 Task: Look for space in Lleida, Spain from 12th July, 2023 to 16th July, 2023 for 8 adults in price range Rs.10000 to Rs.16000. Place can be private room with 8 bedrooms having 8 beds and 8 bathrooms. Property type can be house, flat, guest house, hotel. Amenities needed are: wifi, TV, free parkinig on premises, gym, breakfast. Booking option can be shelf check-in. Required host language is English.
Action: Mouse pressed left at (534, 133)
Screenshot: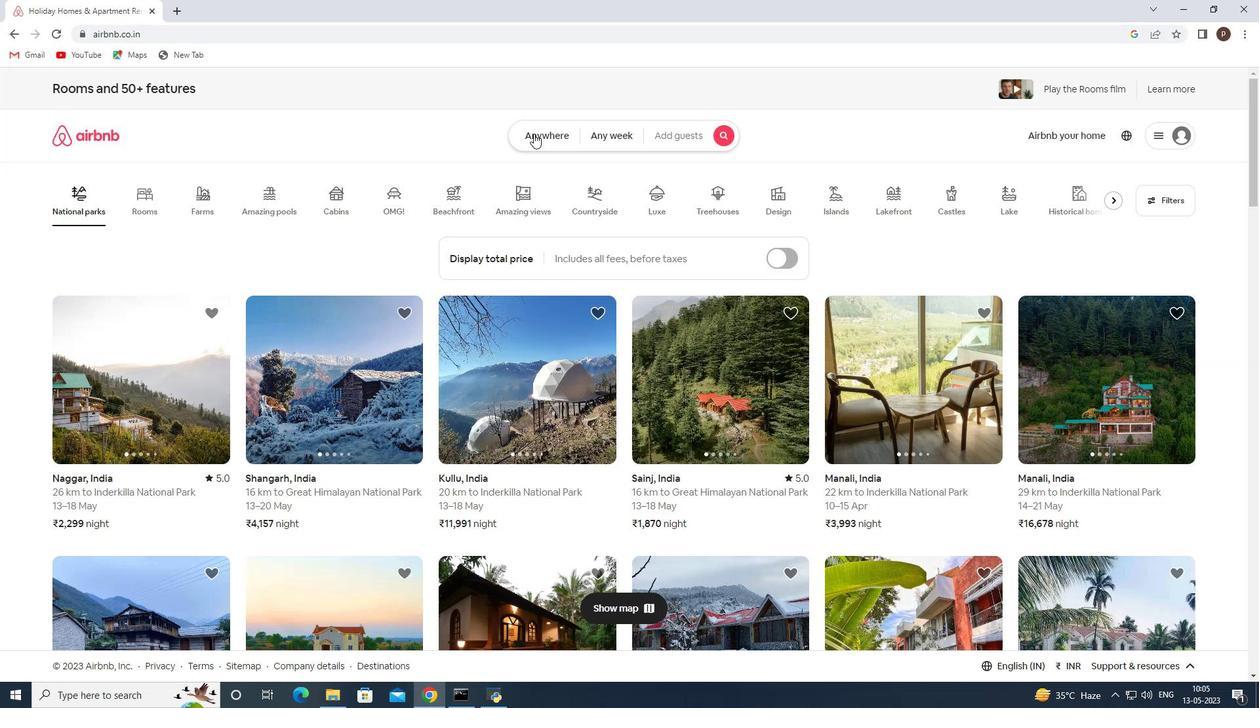 
Action: Mouse moved to (375, 190)
Screenshot: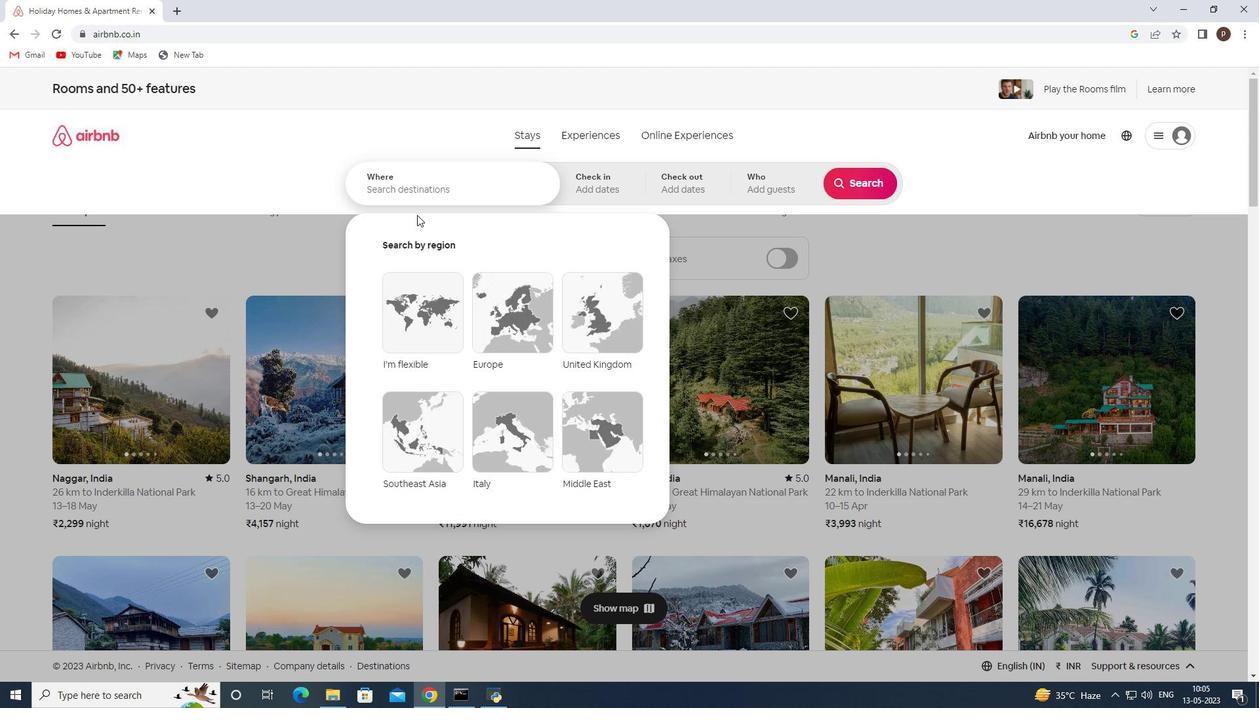
Action: Mouse pressed left at (375, 190)
Screenshot: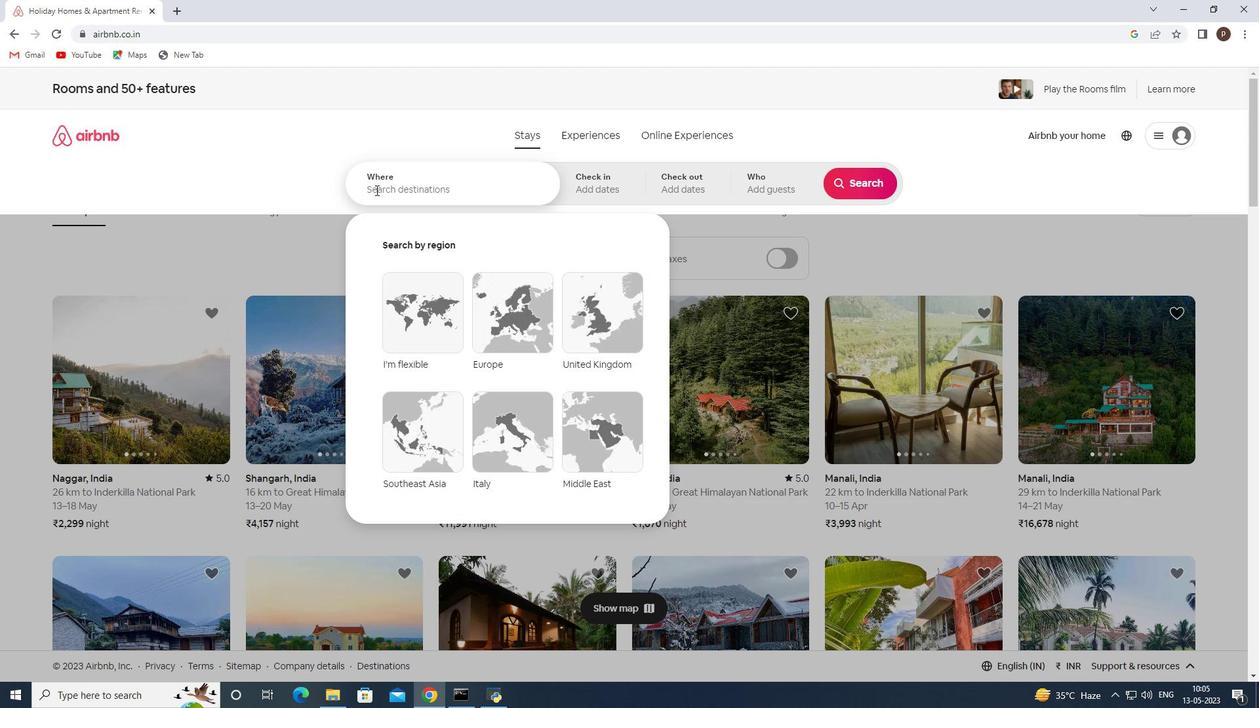 
Action: Key pressed <Key.caps_lock>L<Key.caps_lock>ieida
Screenshot: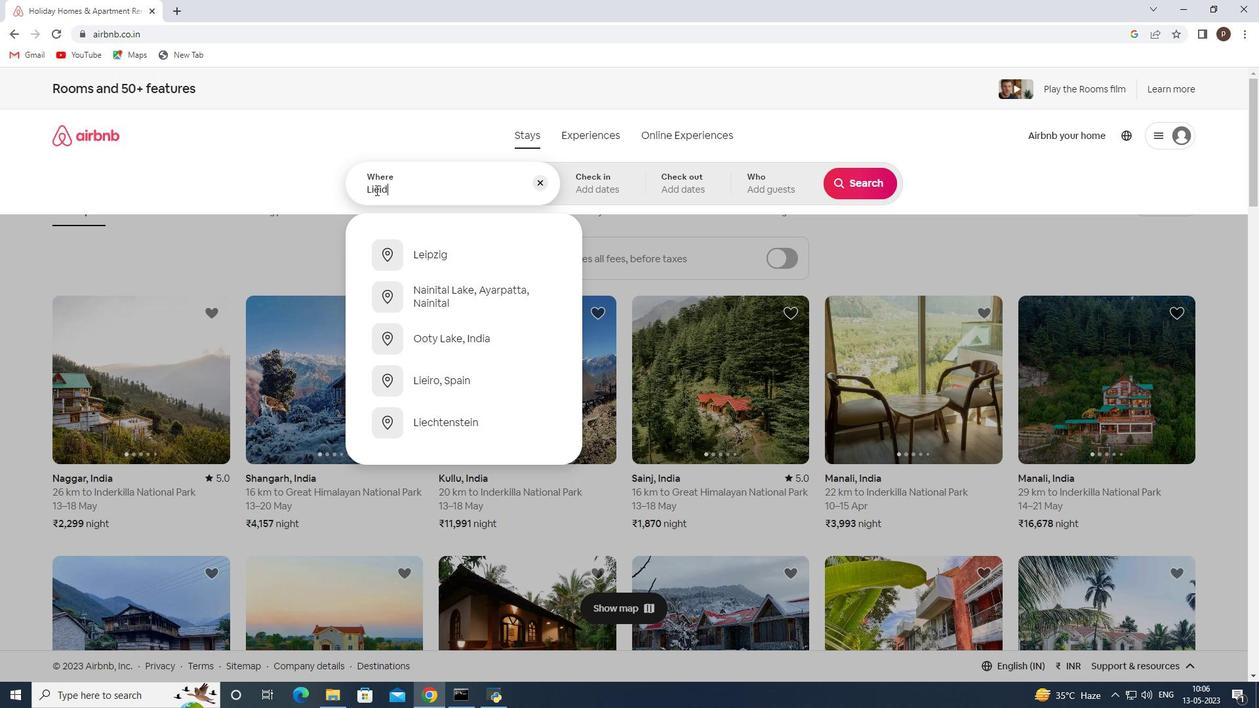 
Action: Mouse moved to (437, 257)
Screenshot: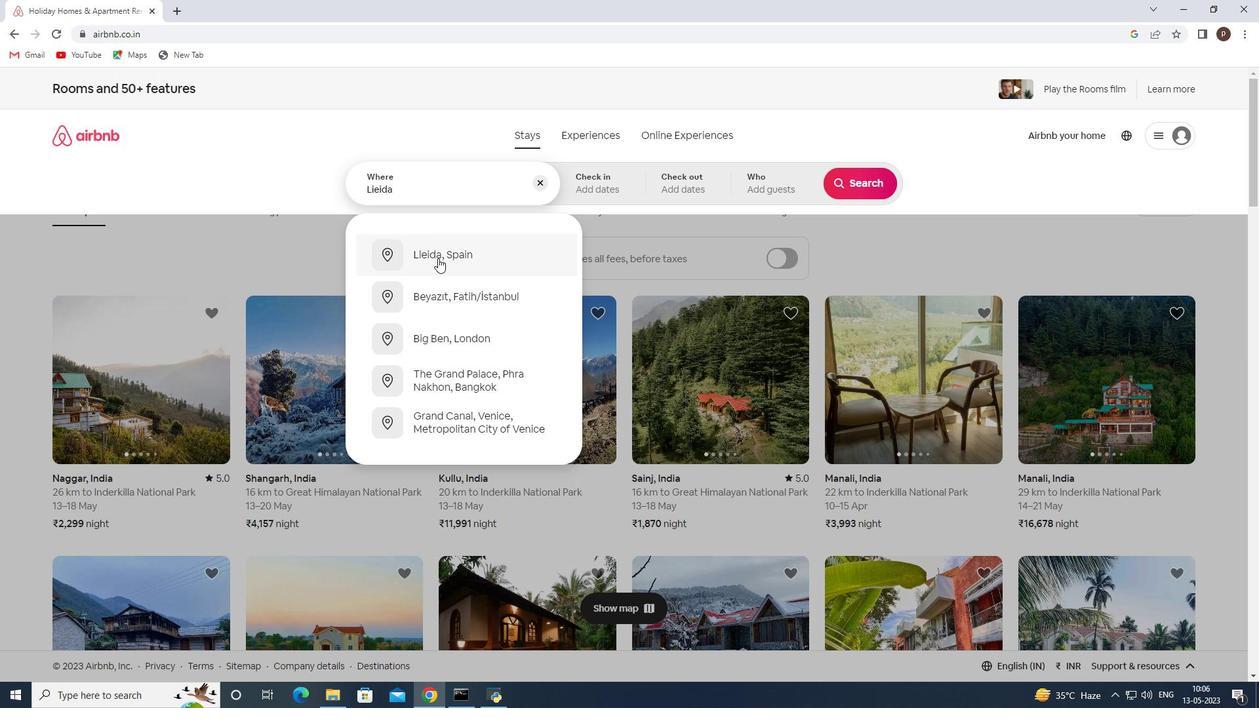 
Action: Mouse pressed left at (437, 257)
Screenshot: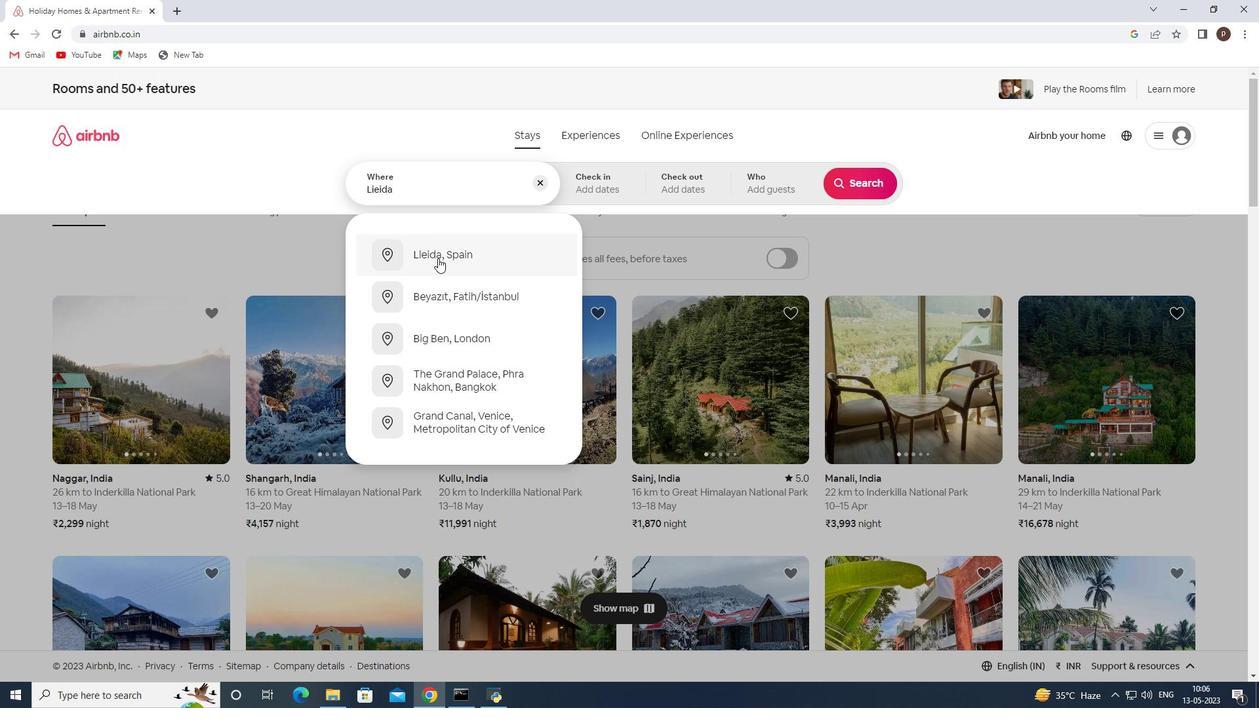 
Action: Mouse moved to (857, 286)
Screenshot: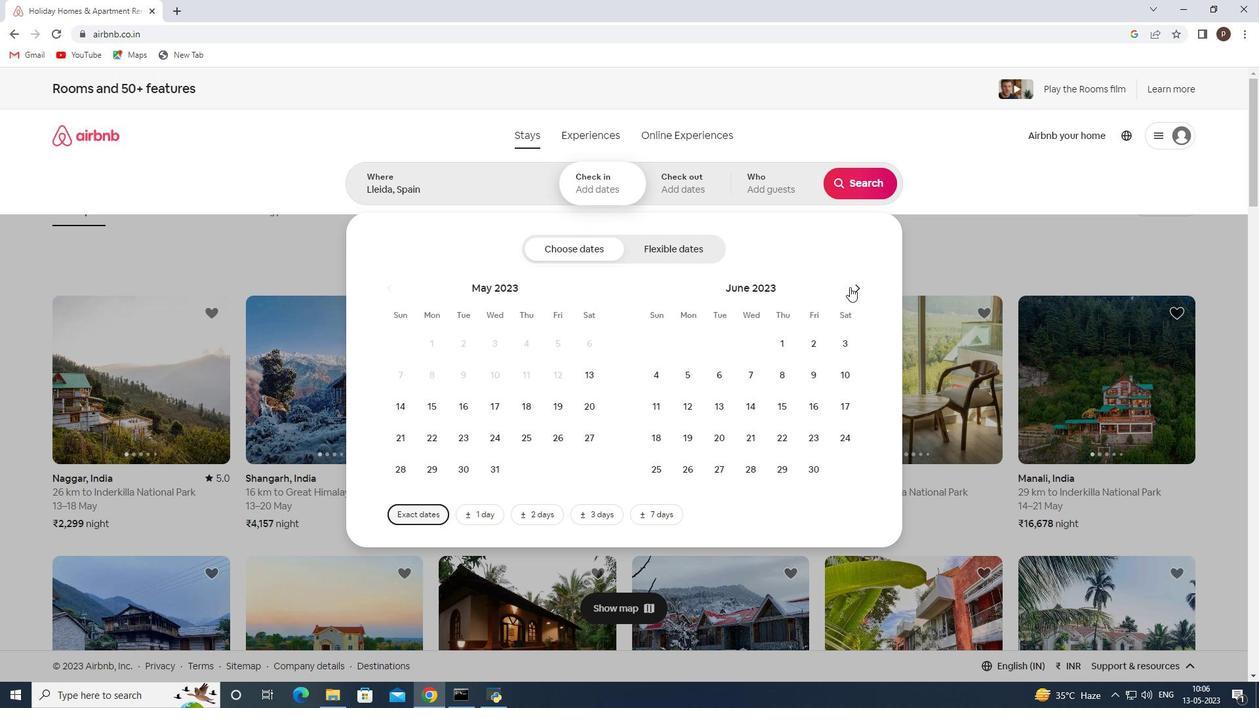 
Action: Mouse pressed left at (857, 286)
Screenshot: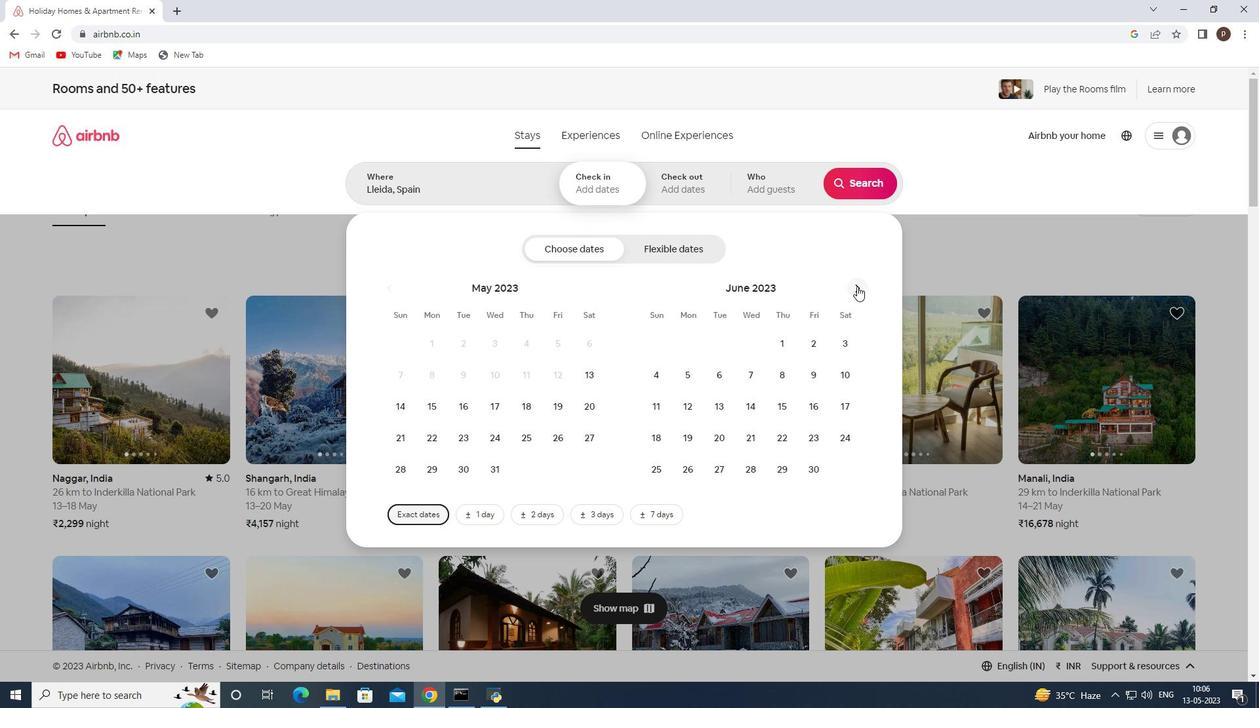 
Action: Mouse moved to (755, 405)
Screenshot: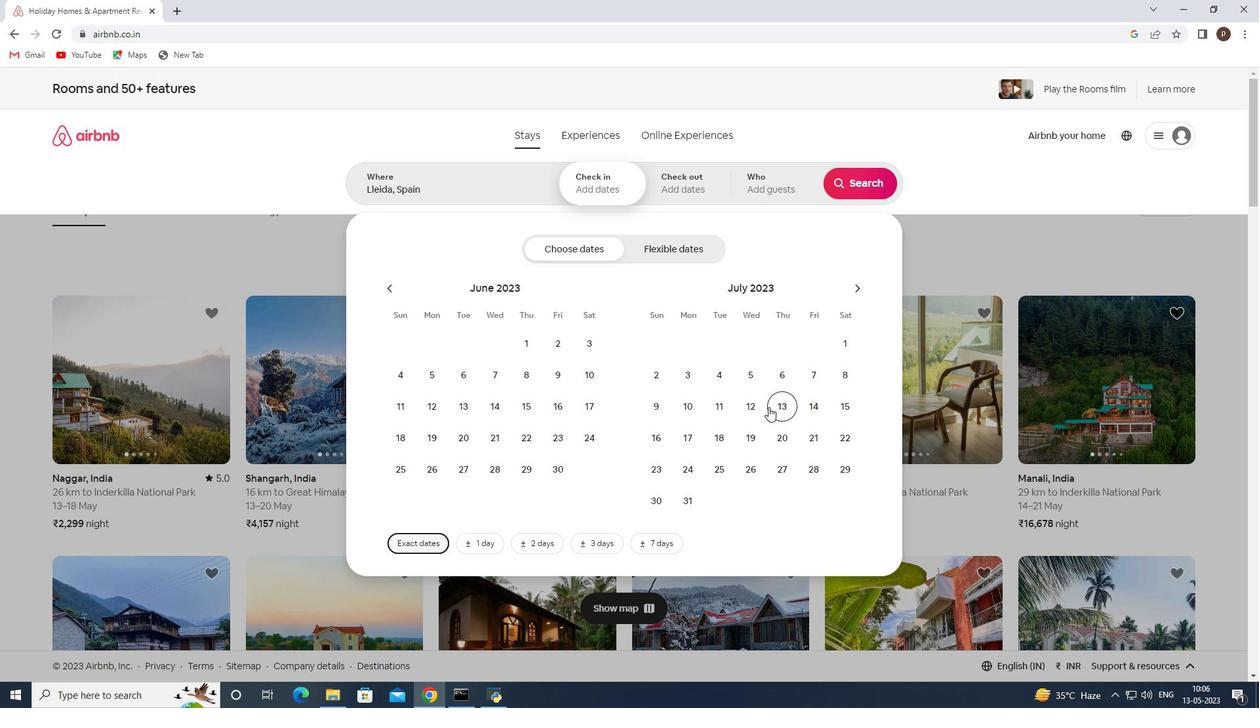 
Action: Mouse pressed left at (755, 405)
Screenshot: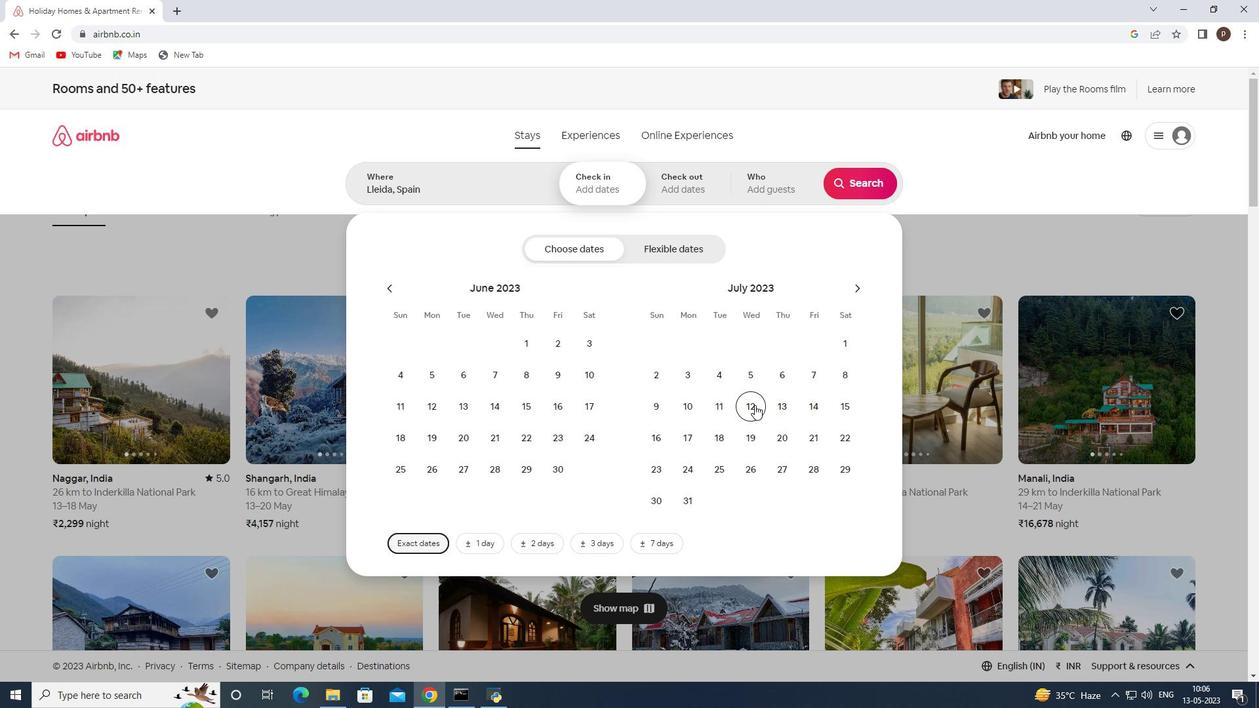 
Action: Mouse moved to (648, 437)
Screenshot: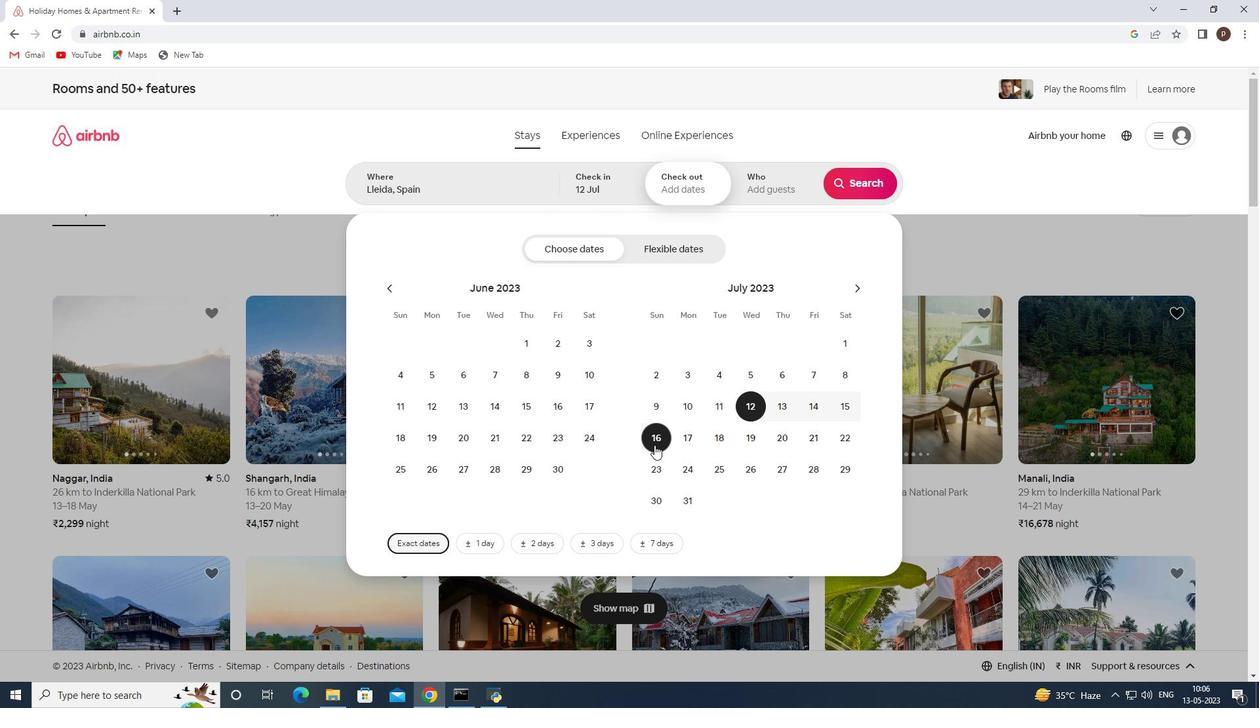 
Action: Mouse pressed left at (648, 437)
Screenshot: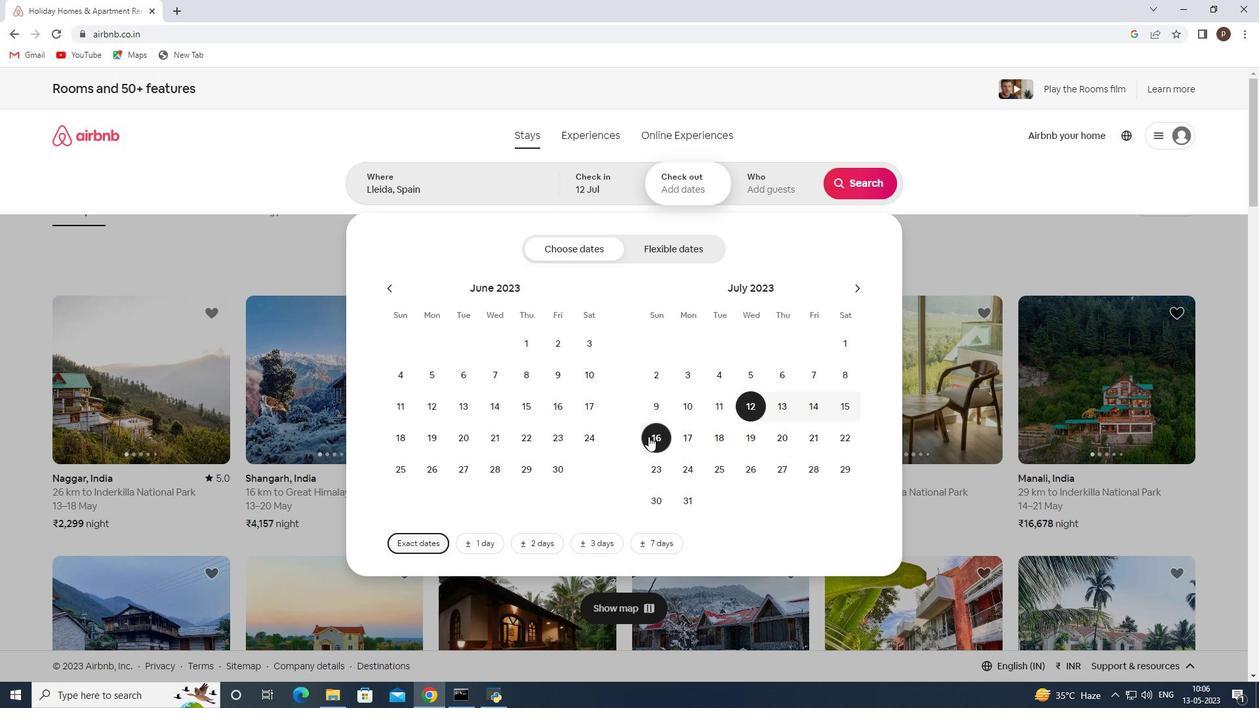 
Action: Mouse moved to (754, 193)
Screenshot: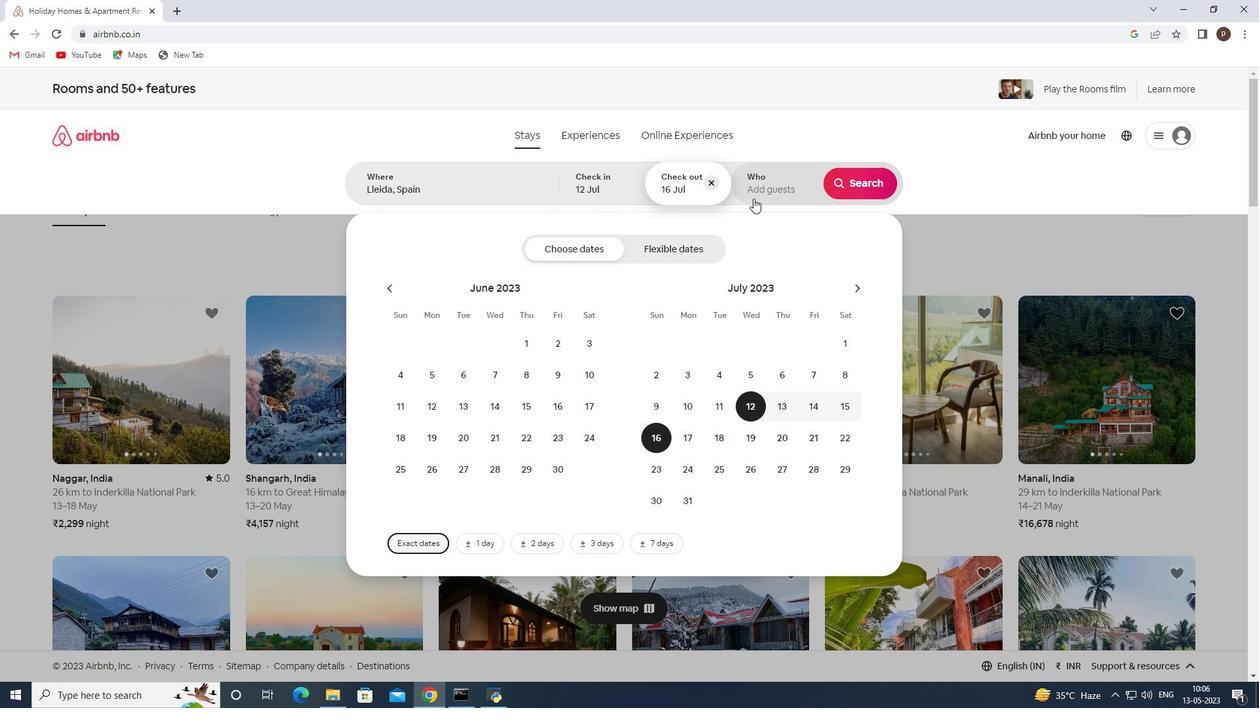 
Action: Mouse pressed left at (754, 193)
Screenshot: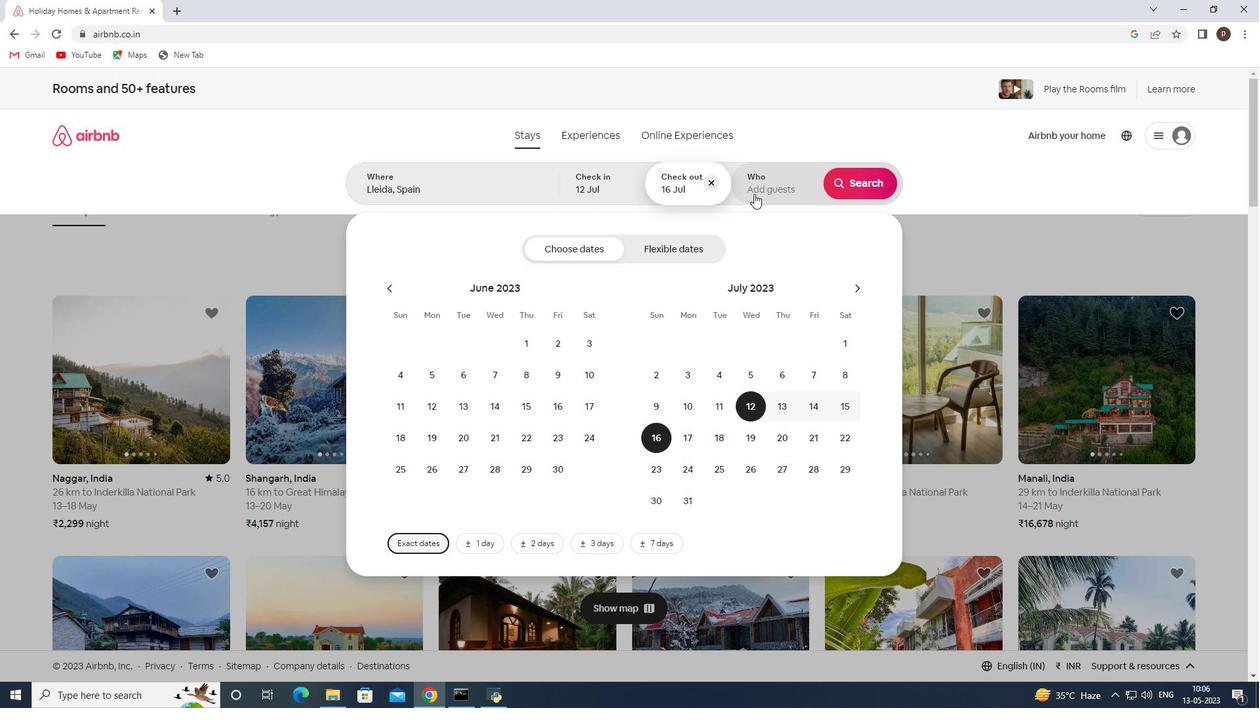 
Action: Mouse moved to (869, 255)
Screenshot: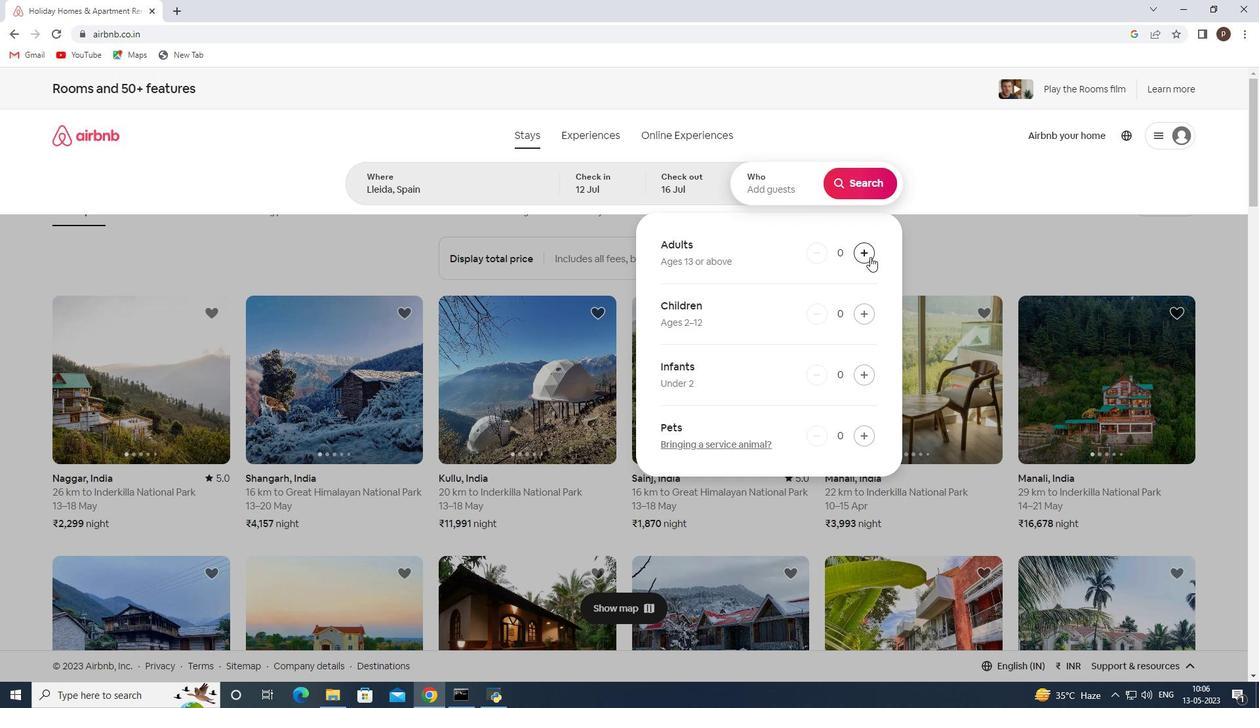 
Action: Mouse pressed left at (869, 255)
Screenshot: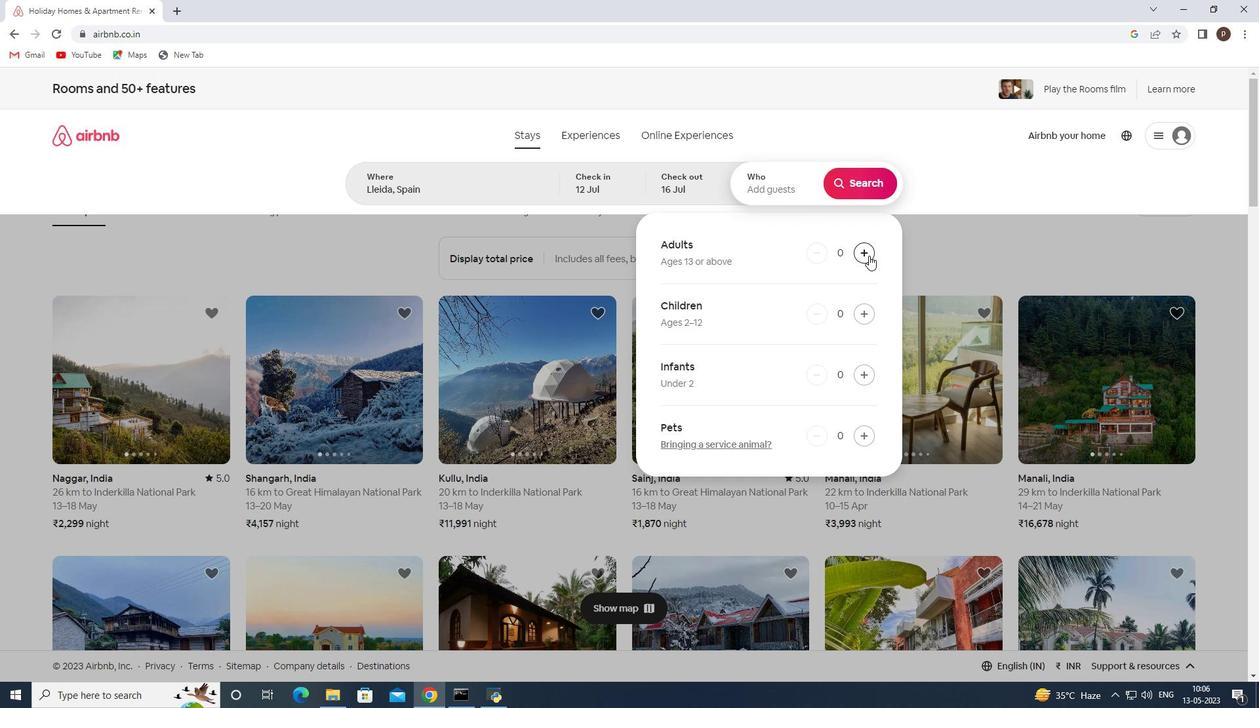 
Action: Mouse pressed left at (869, 255)
Screenshot: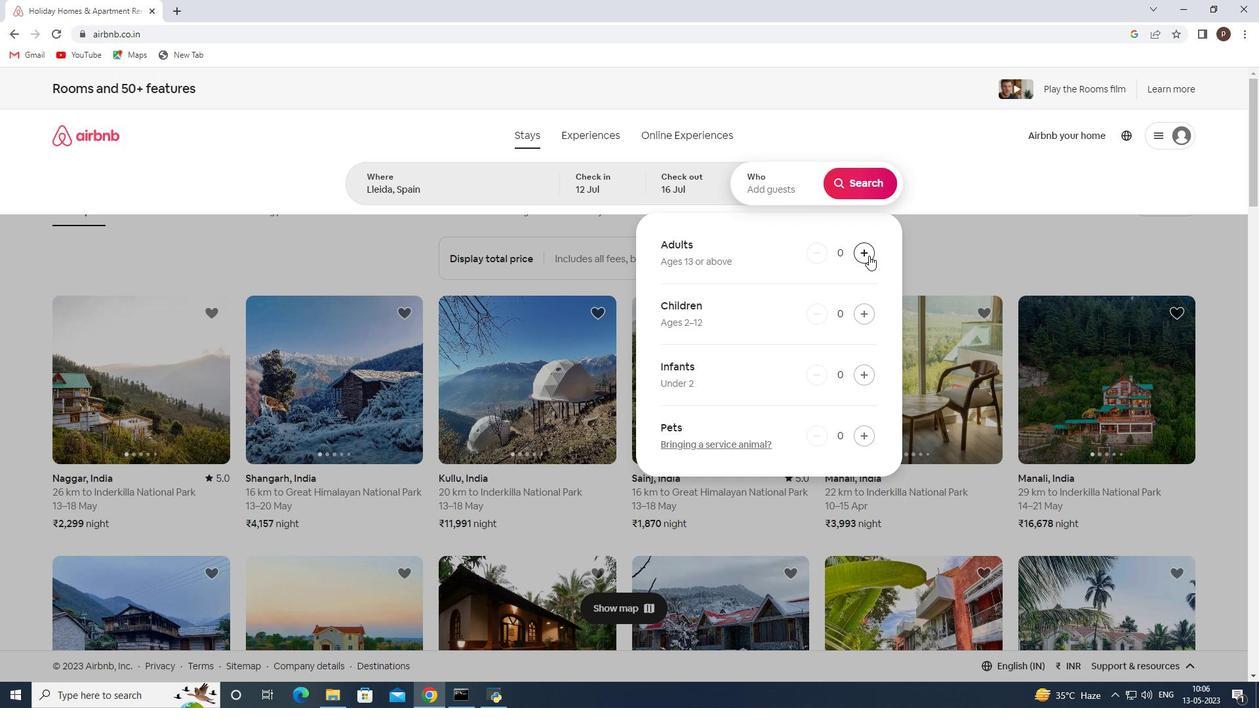 
Action: Mouse pressed left at (869, 255)
Screenshot: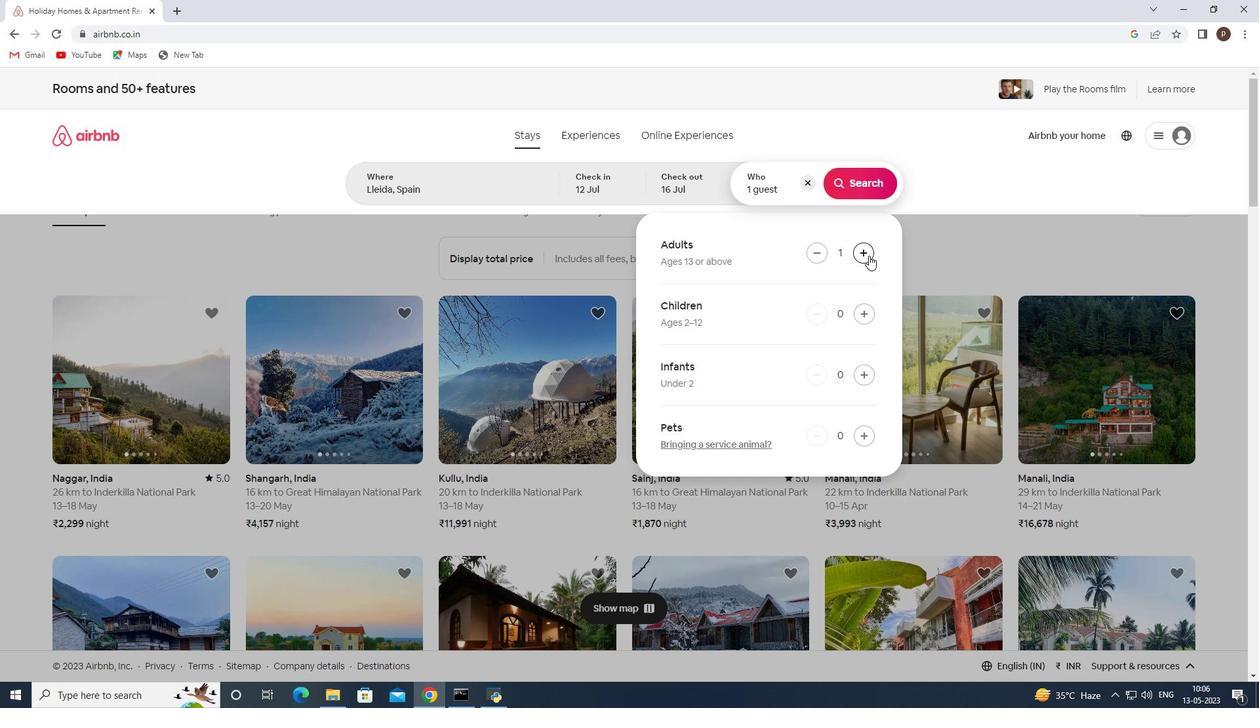 
Action: Mouse pressed left at (869, 255)
Screenshot: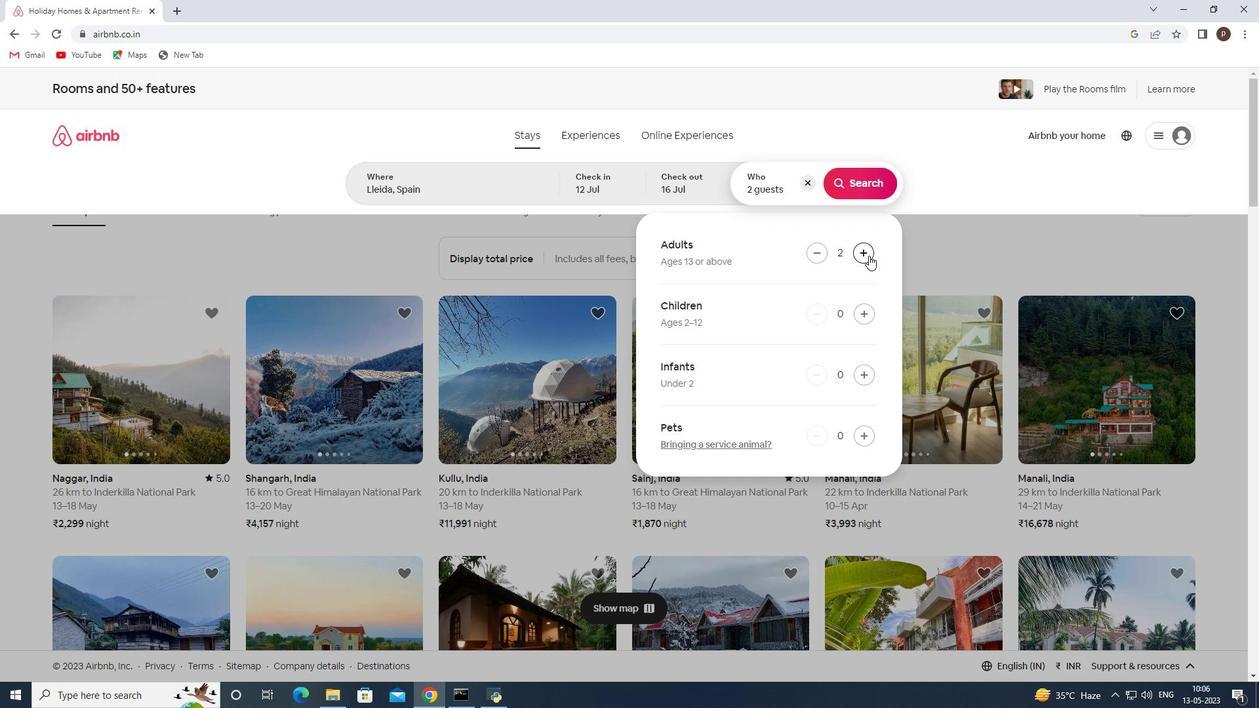 
Action: Mouse pressed left at (869, 255)
Screenshot: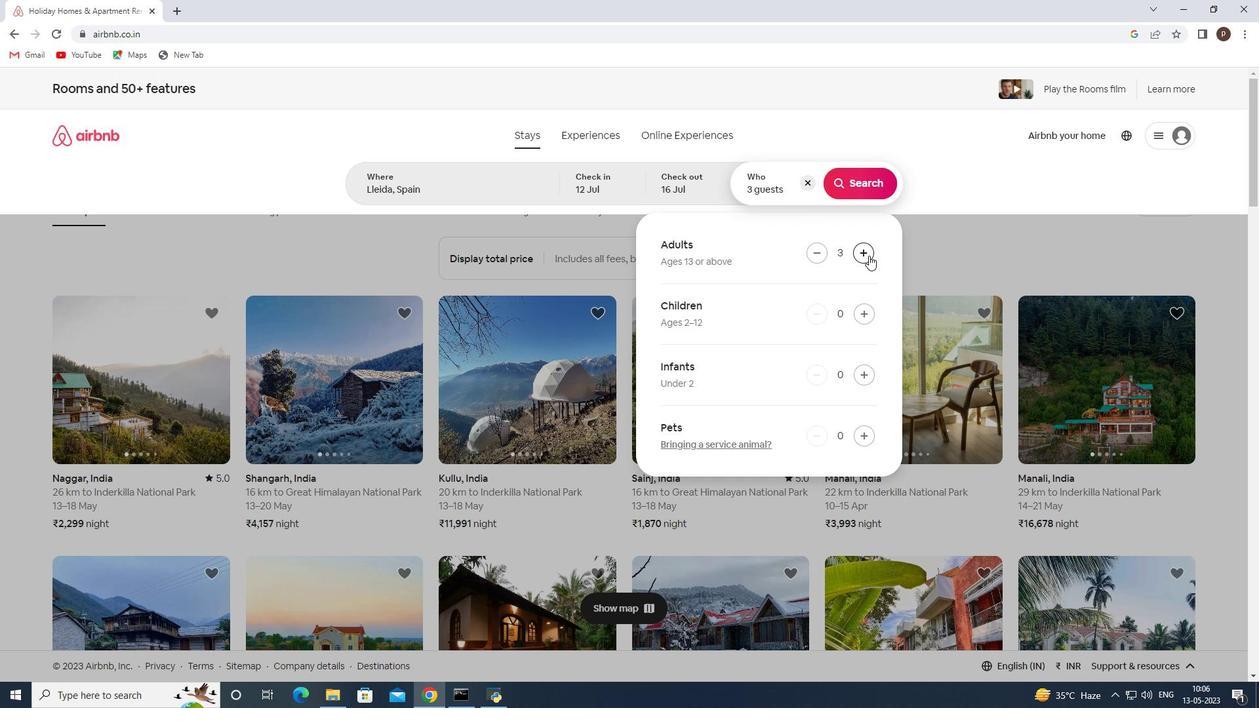 
Action: Mouse pressed left at (869, 255)
Screenshot: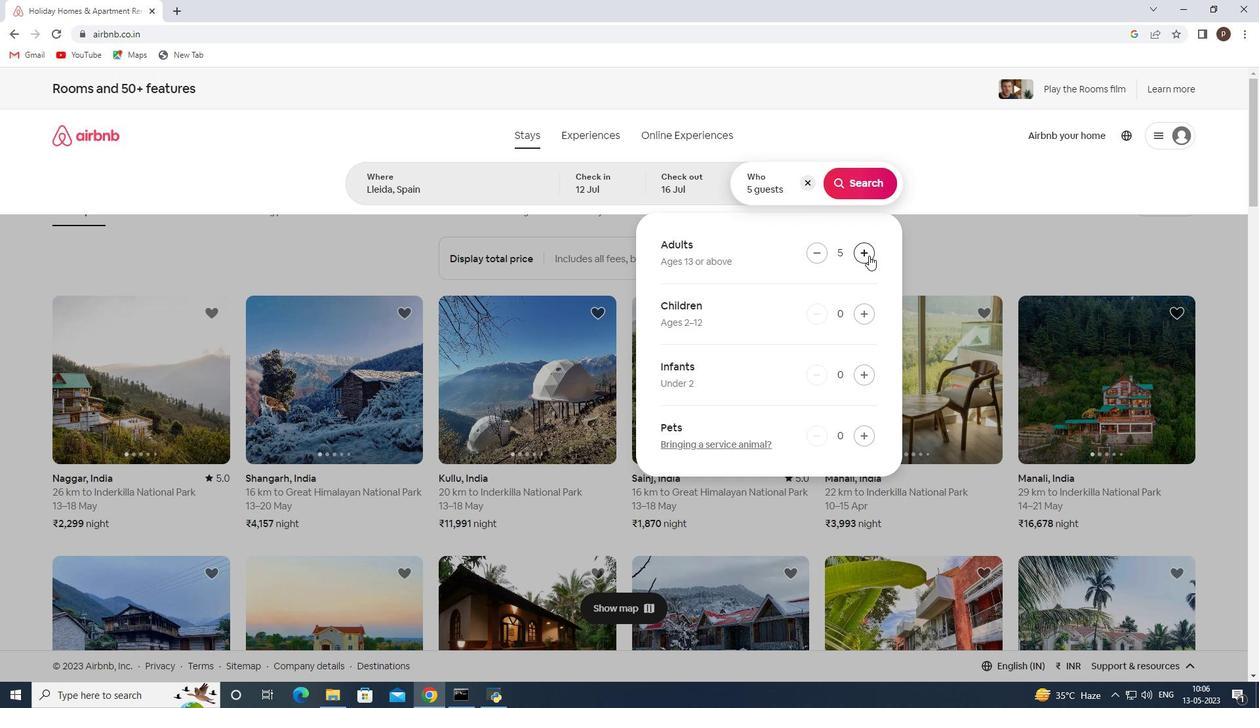 
Action: Mouse pressed left at (869, 255)
Screenshot: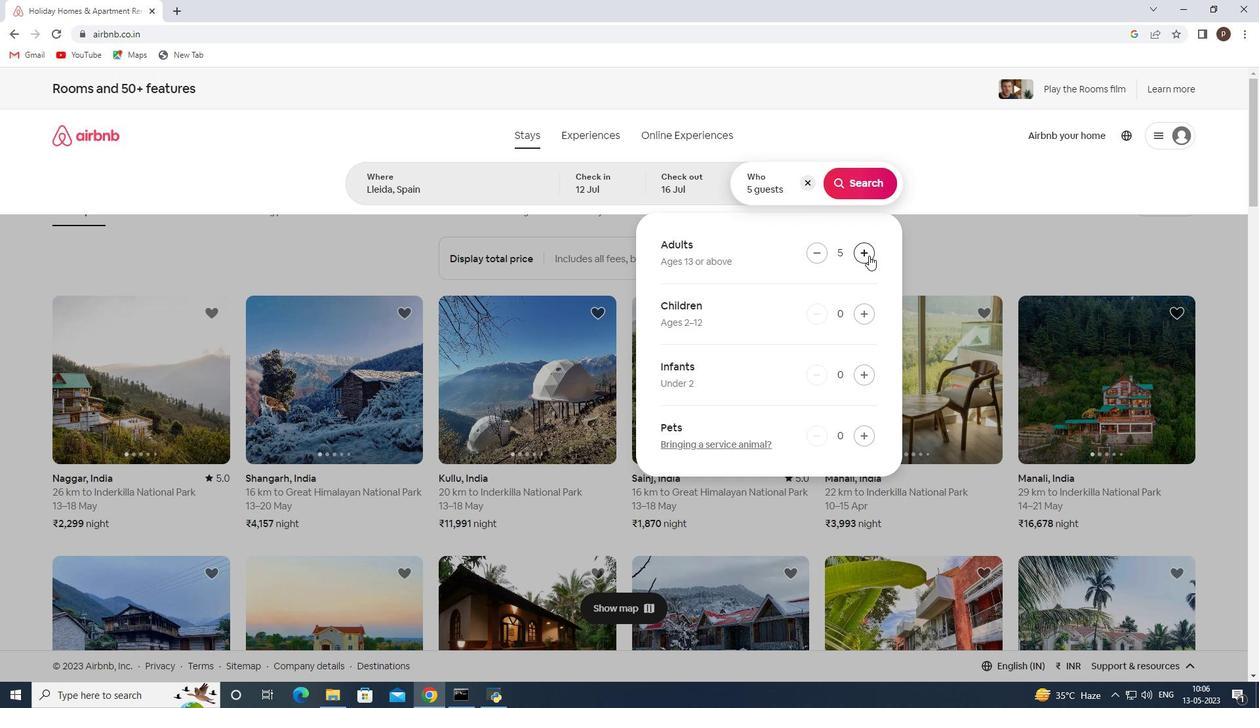
Action: Mouse pressed left at (869, 255)
Screenshot: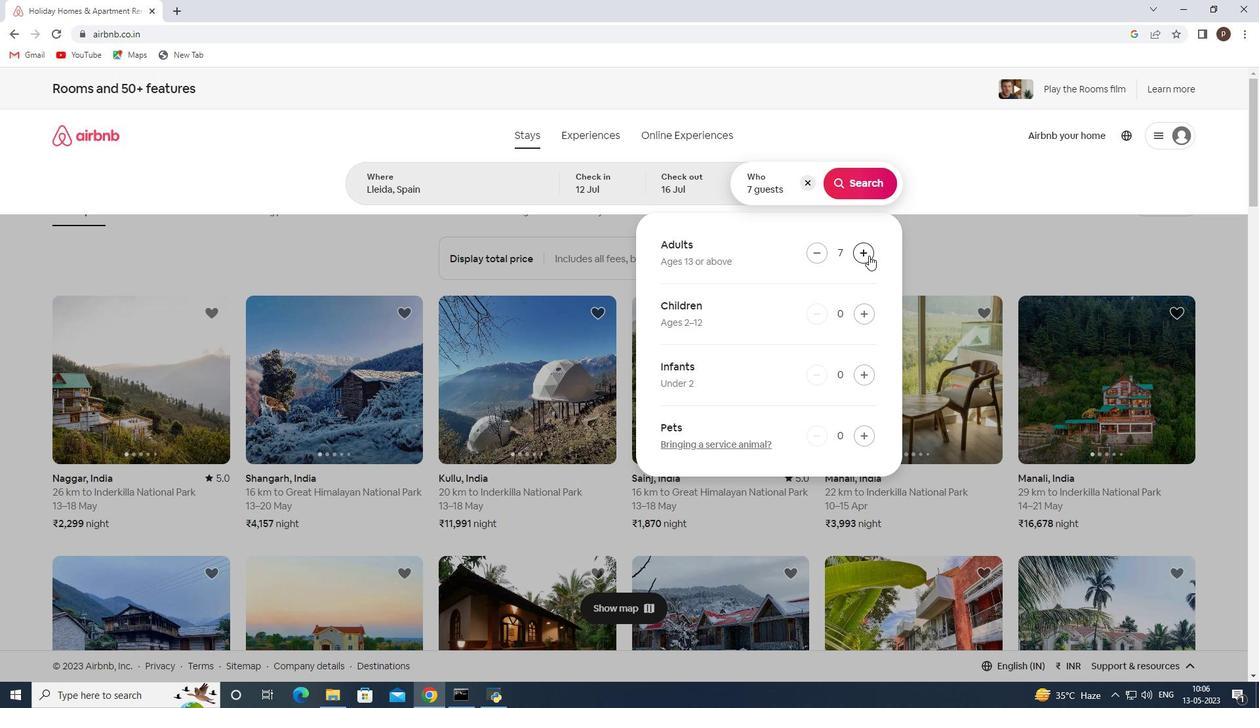 
Action: Mouse moved to (851, 180)
Screenshot: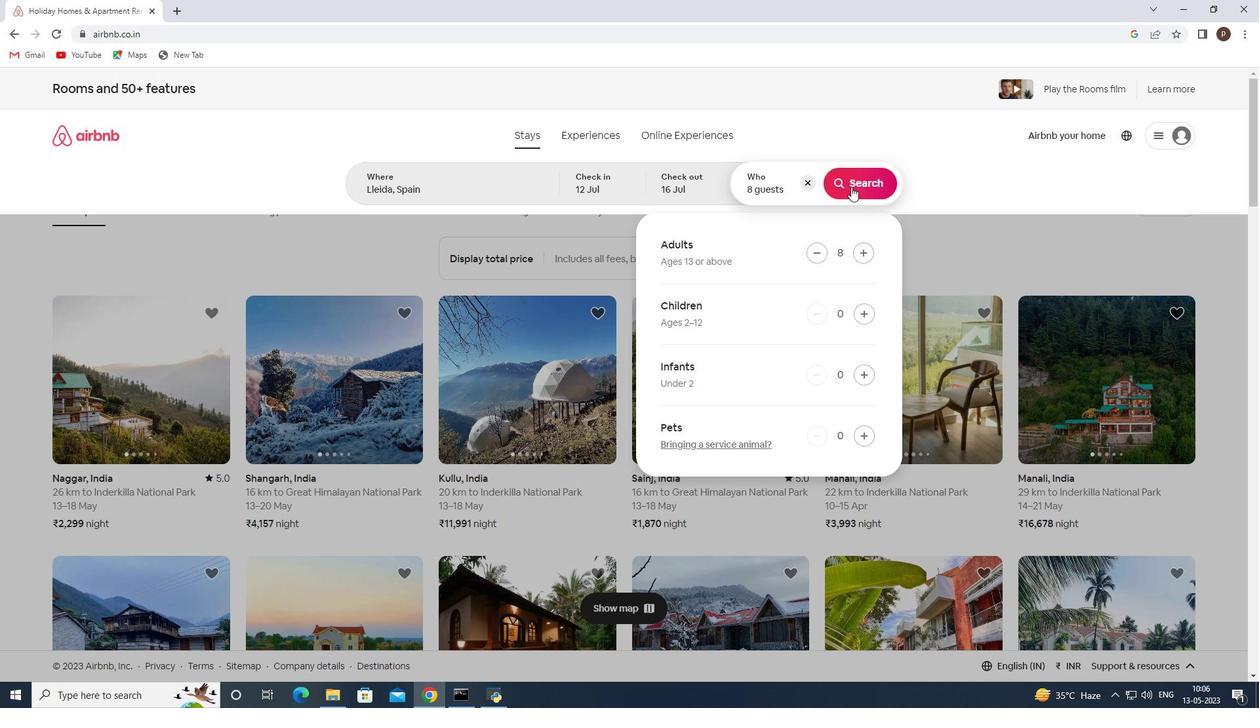 
Action: Mouse pressed left at (851, 180)
Screenshot: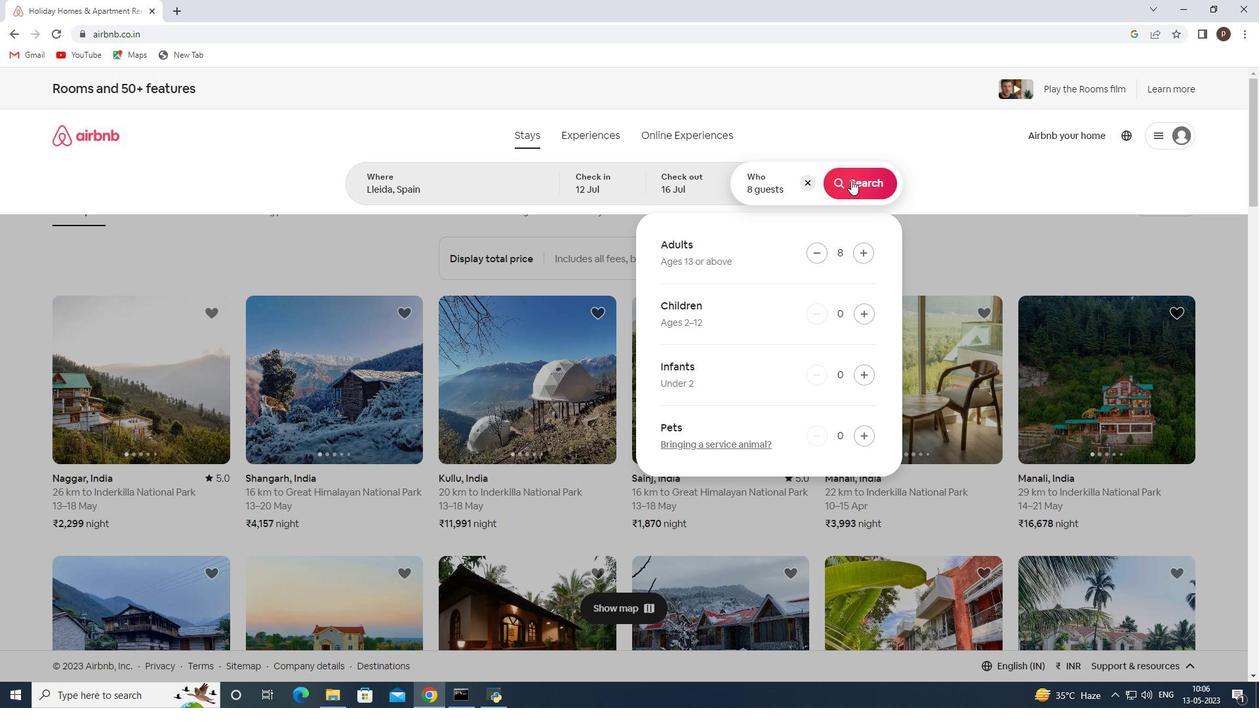 
Action: Mouse moved to (1190, 143)
Screenshot: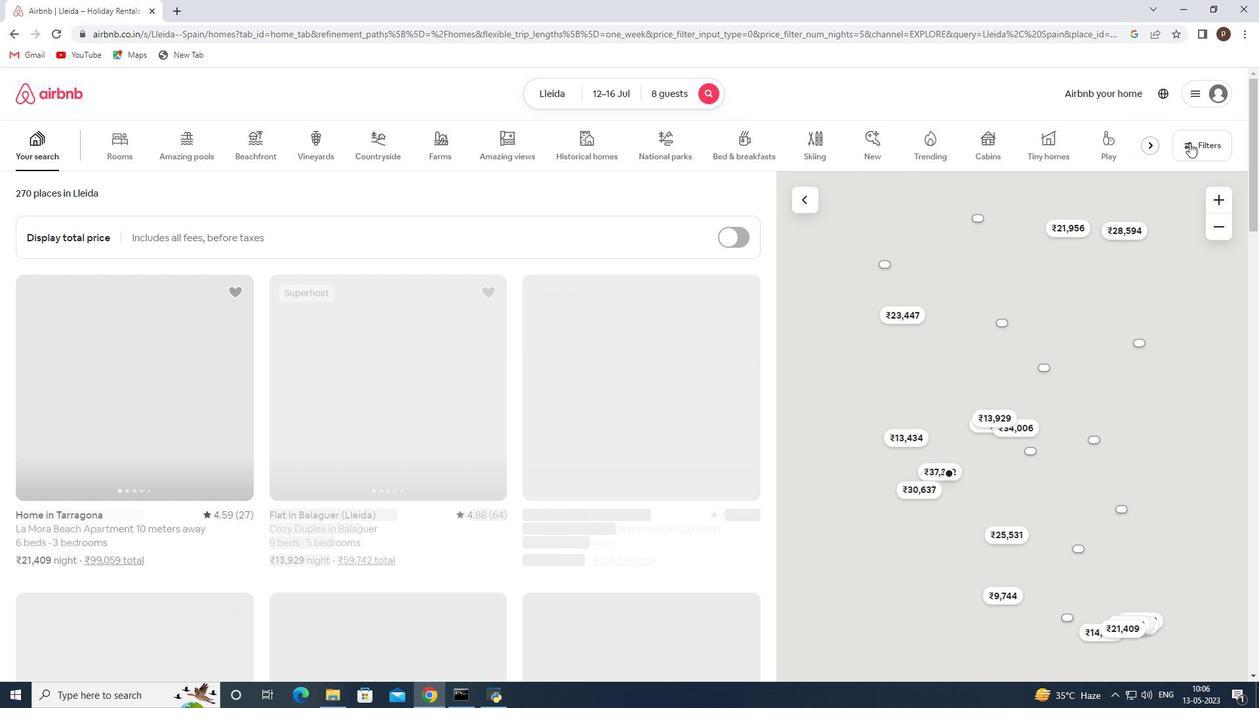 
Action: Mouse pressed left at (1190, 143)
Screenshot: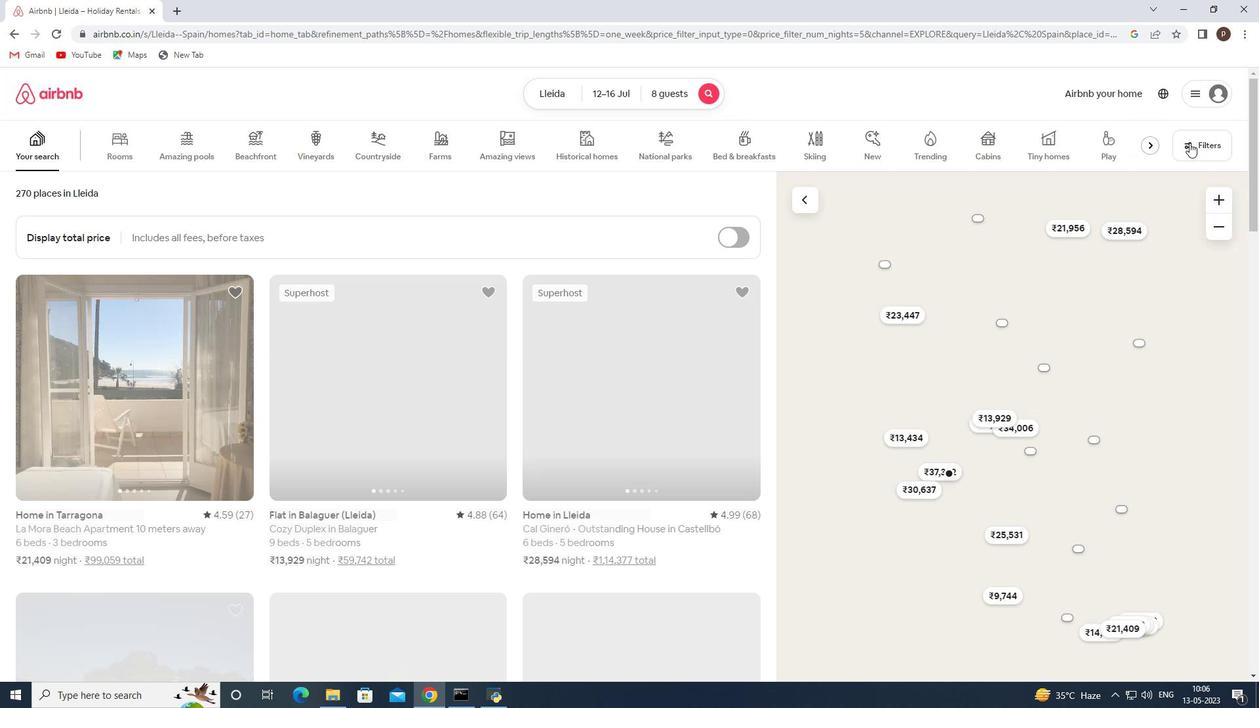
Action: Mouse moved to (433, 474)
Screenshot: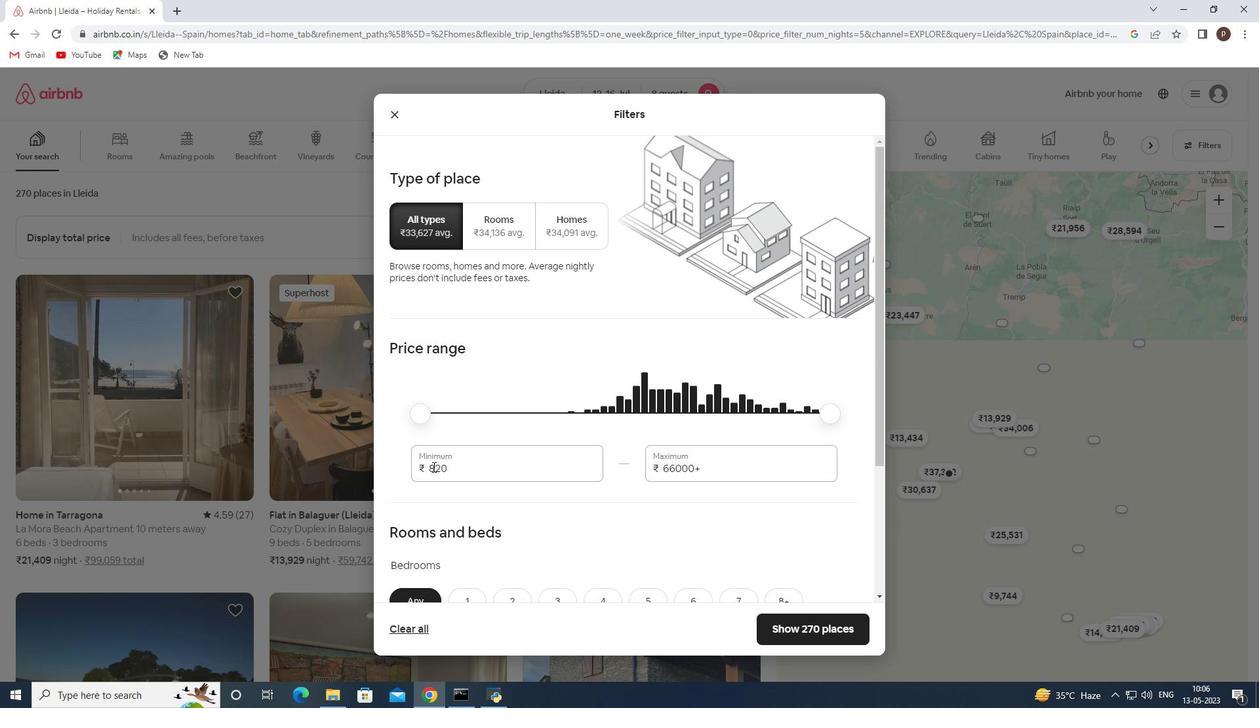 
Action: Mouse pressed left at (433, 474)
Screenshot: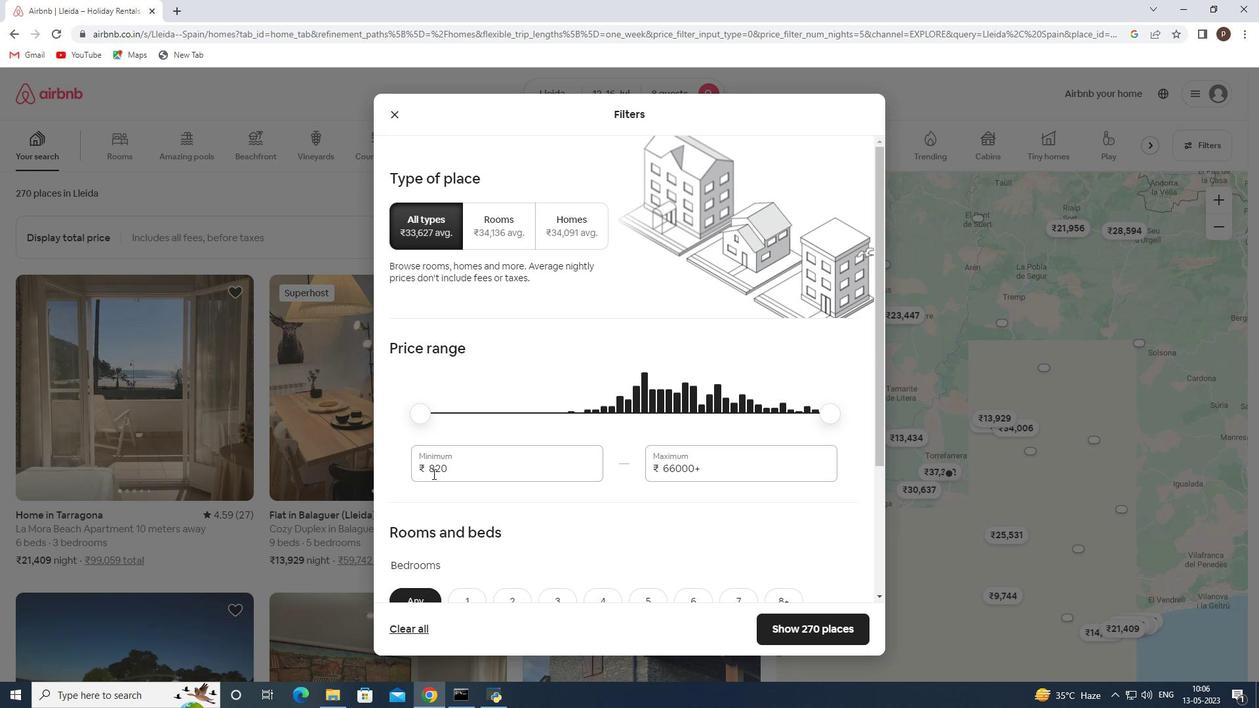 
Action: Mouse pressed left at (433, 474)
Screenshot: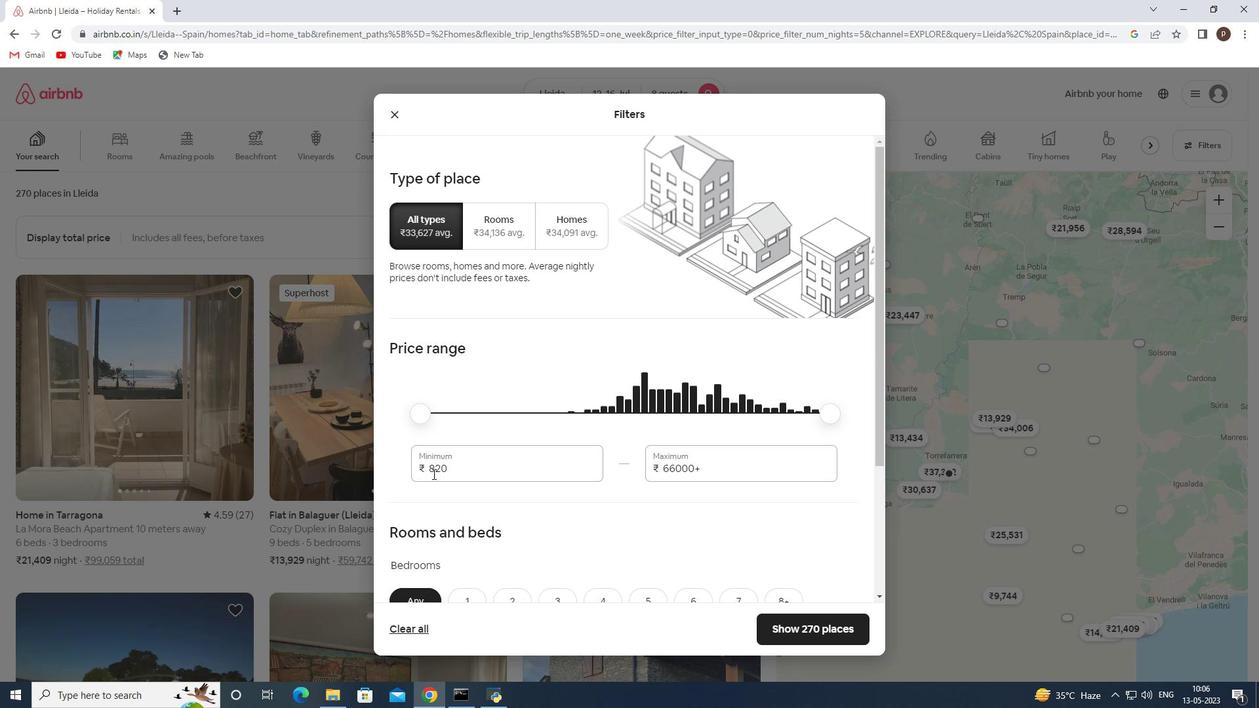 
Action: Key pressed 10000<Key.tab>16000
Screenshot: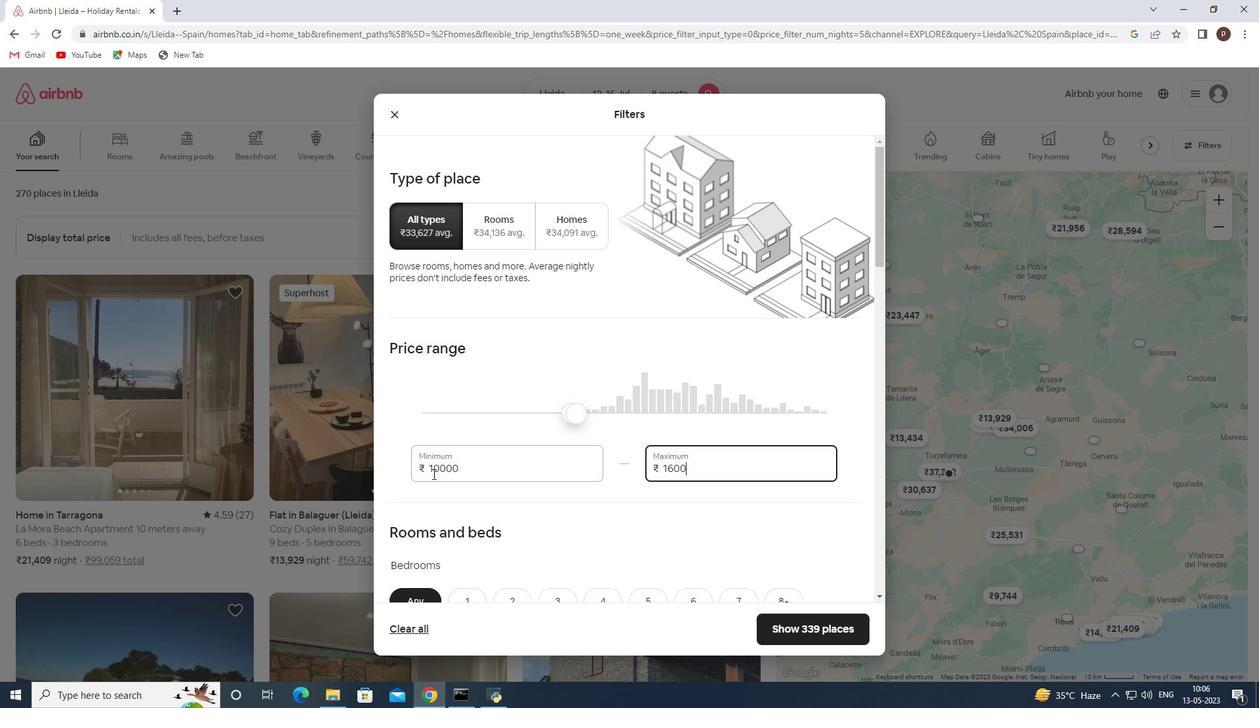 
Action: Mouse scrolled (433, 473) with delta (0, 0)
Screenshot: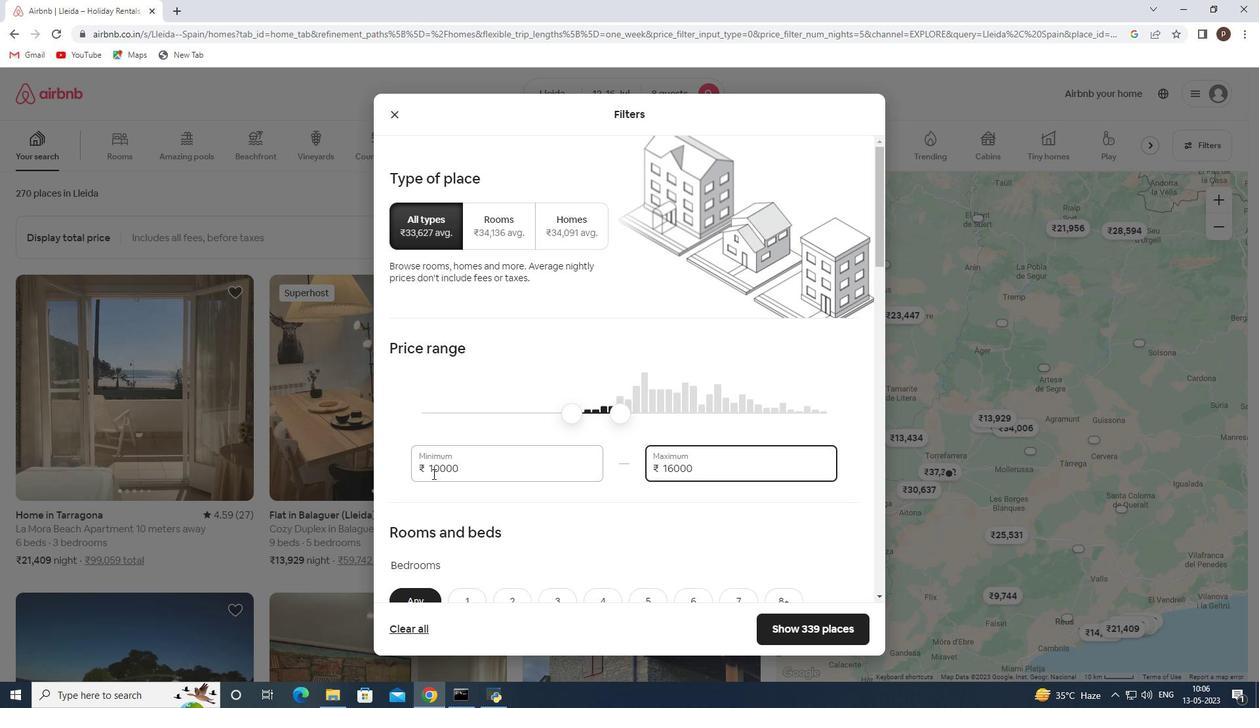 
Action: Mouse scrolled (433, 473) with delta (0, 0)
Screenshot: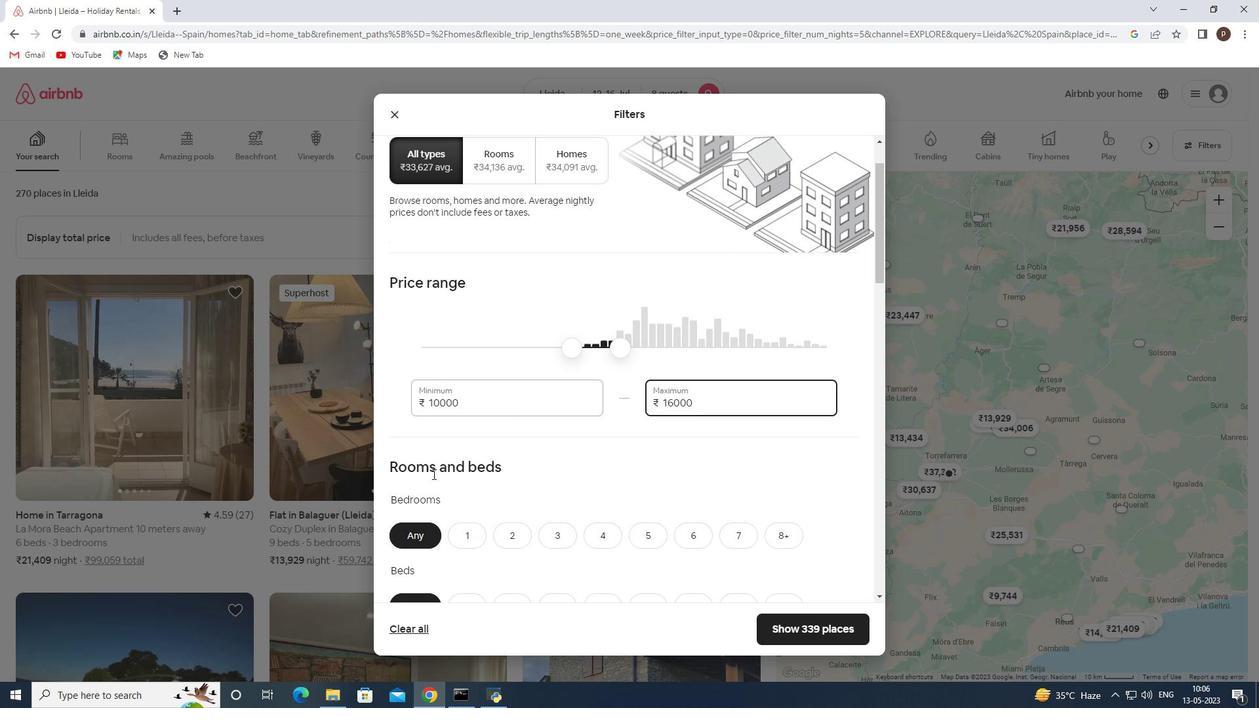 
Action: Mouse scrolled (433, 473) with delta (0, 0)
Screenshot: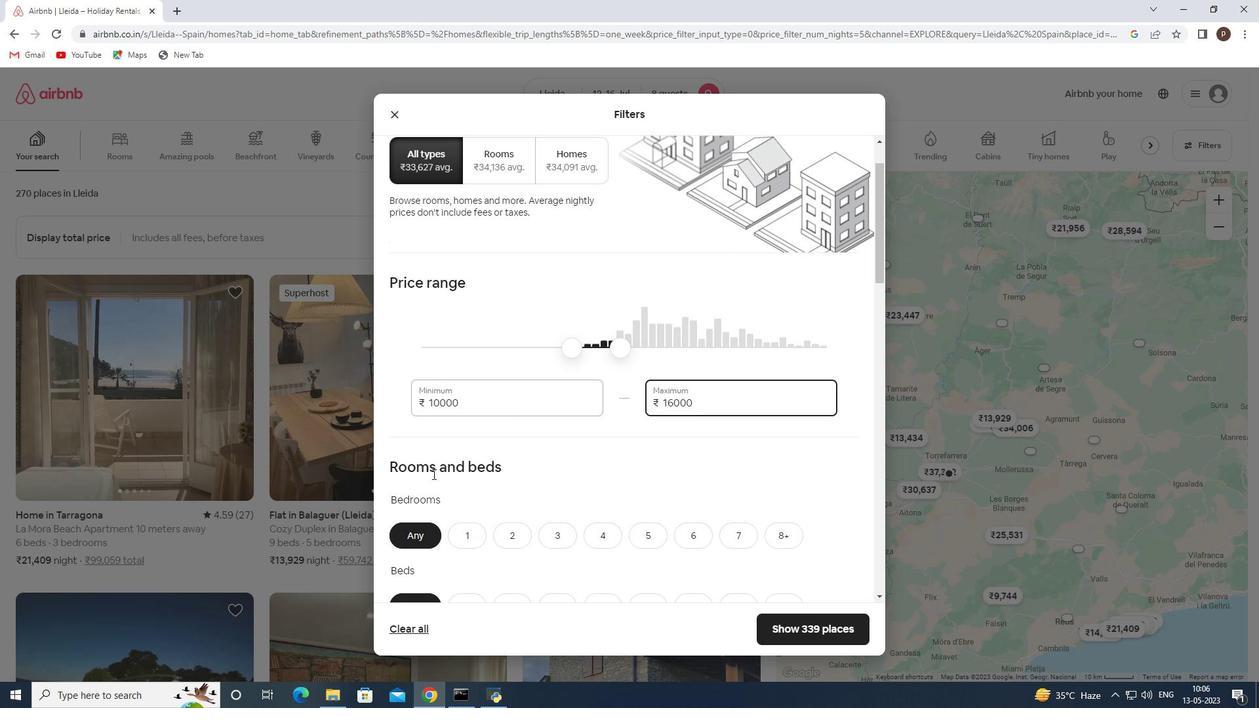 
Action: Mouse scrolled (433, 473) with delta (0, 0)
Screenshot: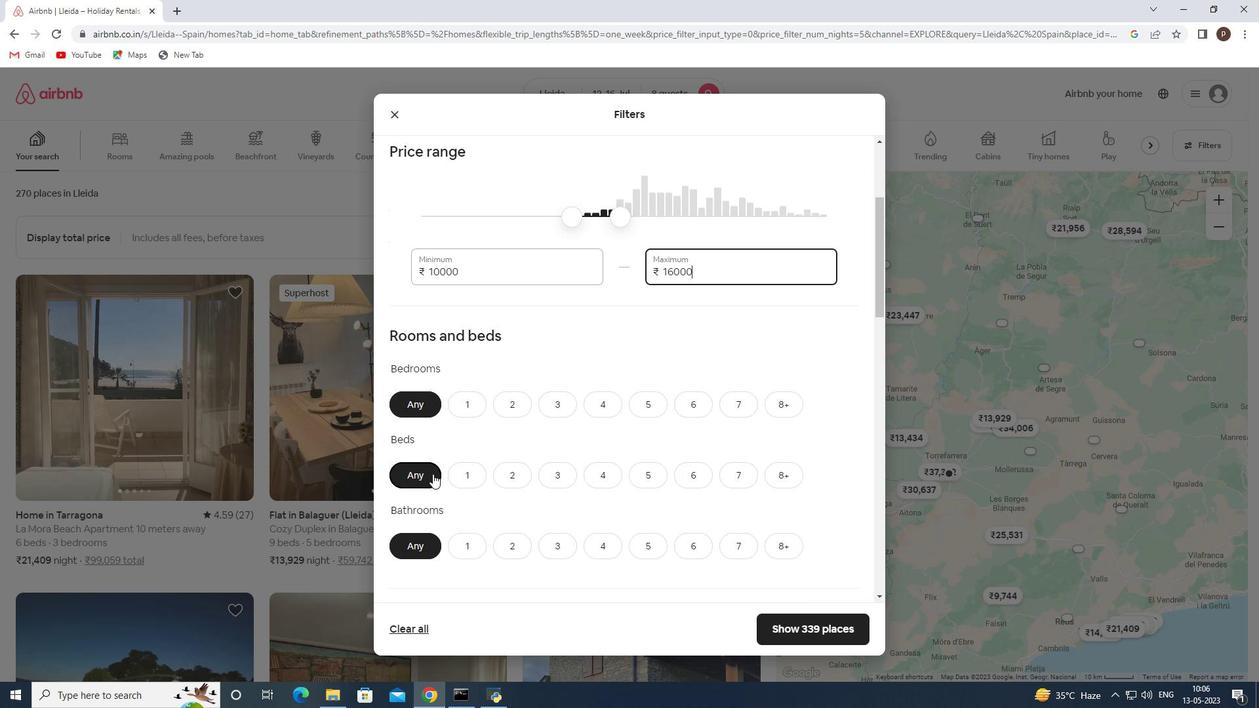 
Action: Mouse moved to (774, 332)
Screenshot: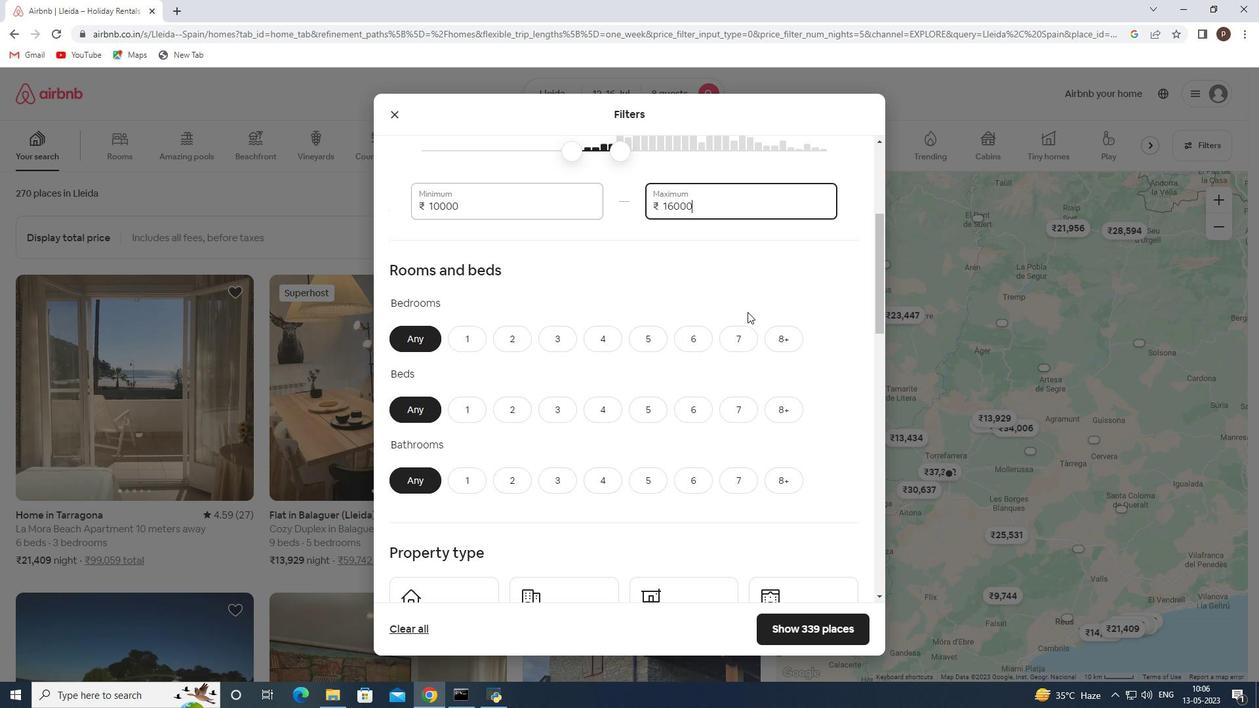 
Action: Mouse pressed left at (774, 332)
Screenshot: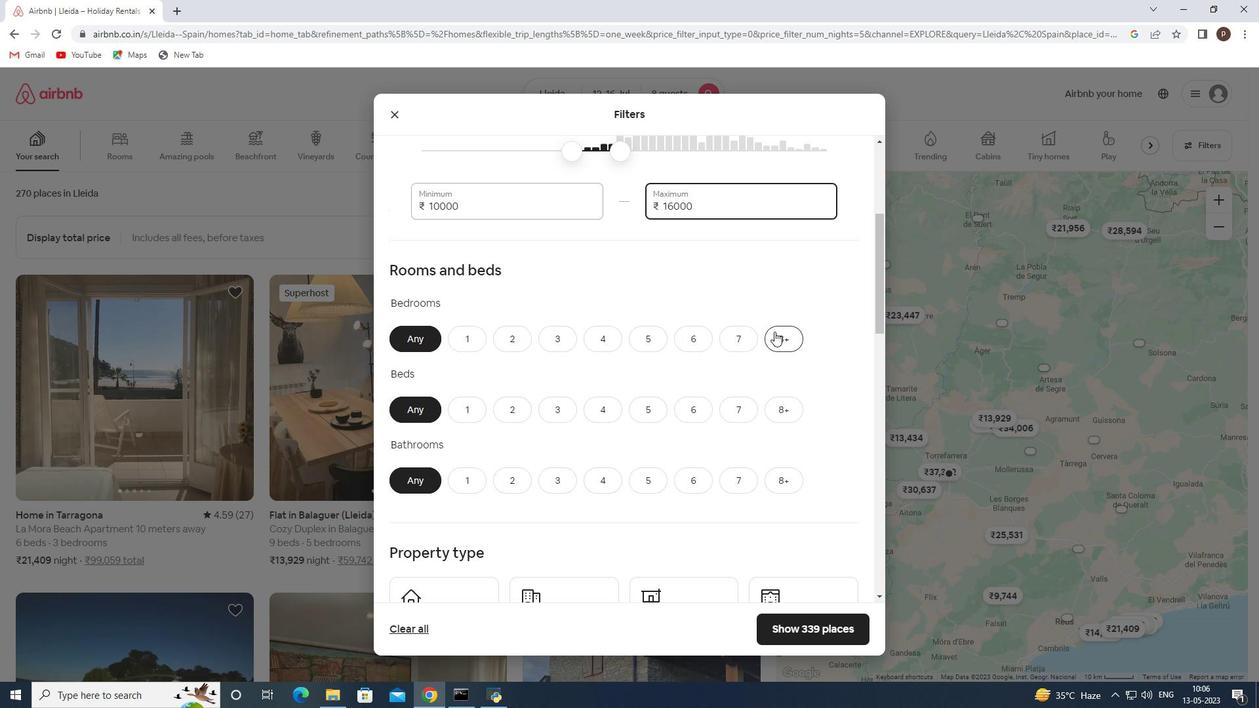
Action: Mouse moved to (779, 414)
Screenshot: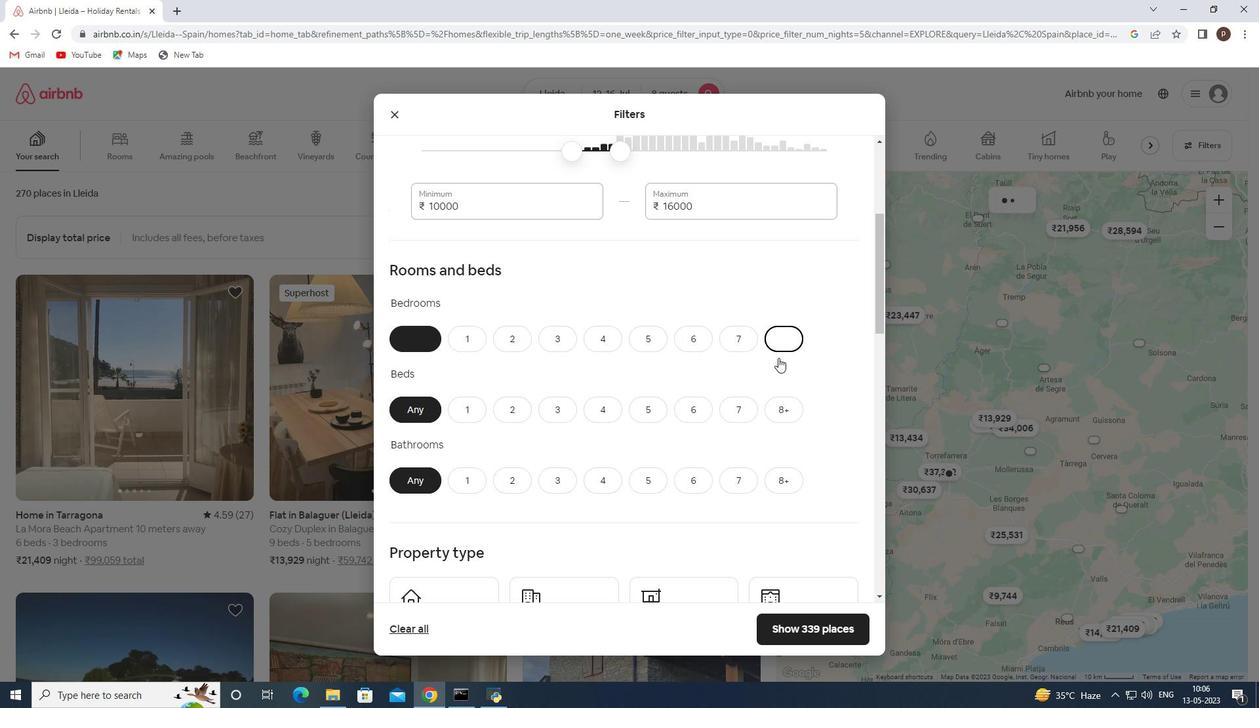 
Action: Mouse pressed left at (779, 414)
Screenshot: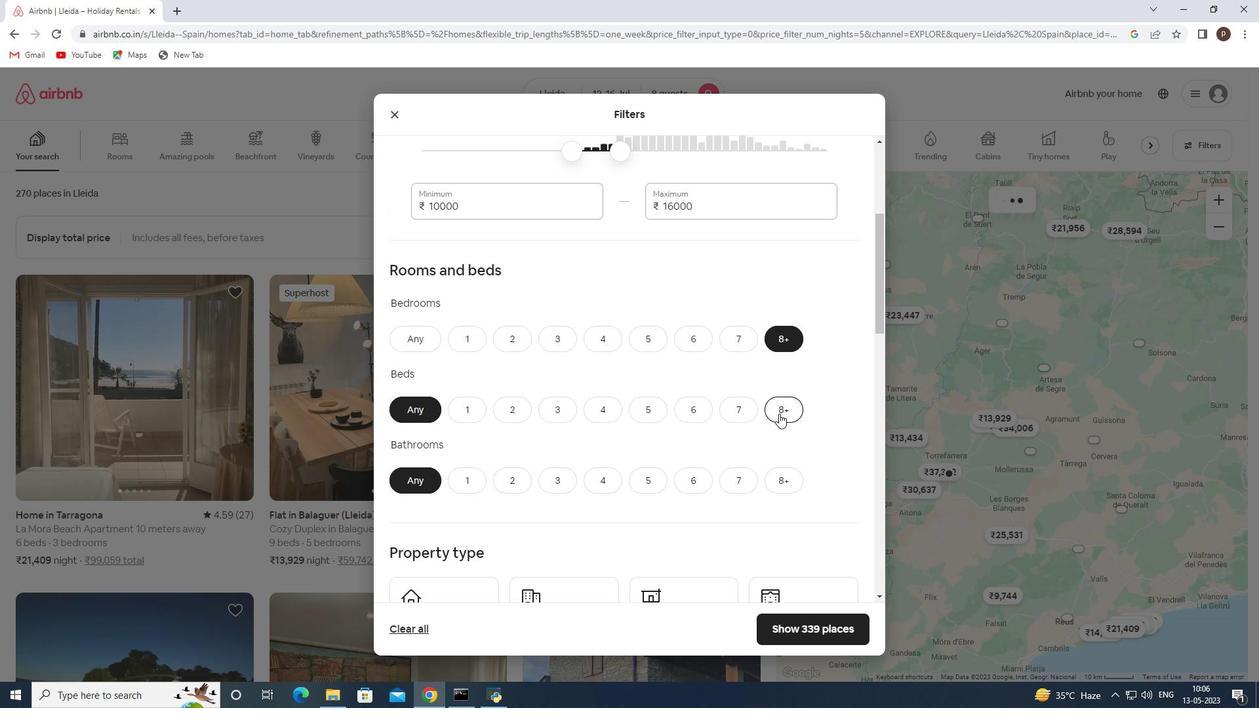 
Action: Mouse moved to (788, 471)
Screenshot: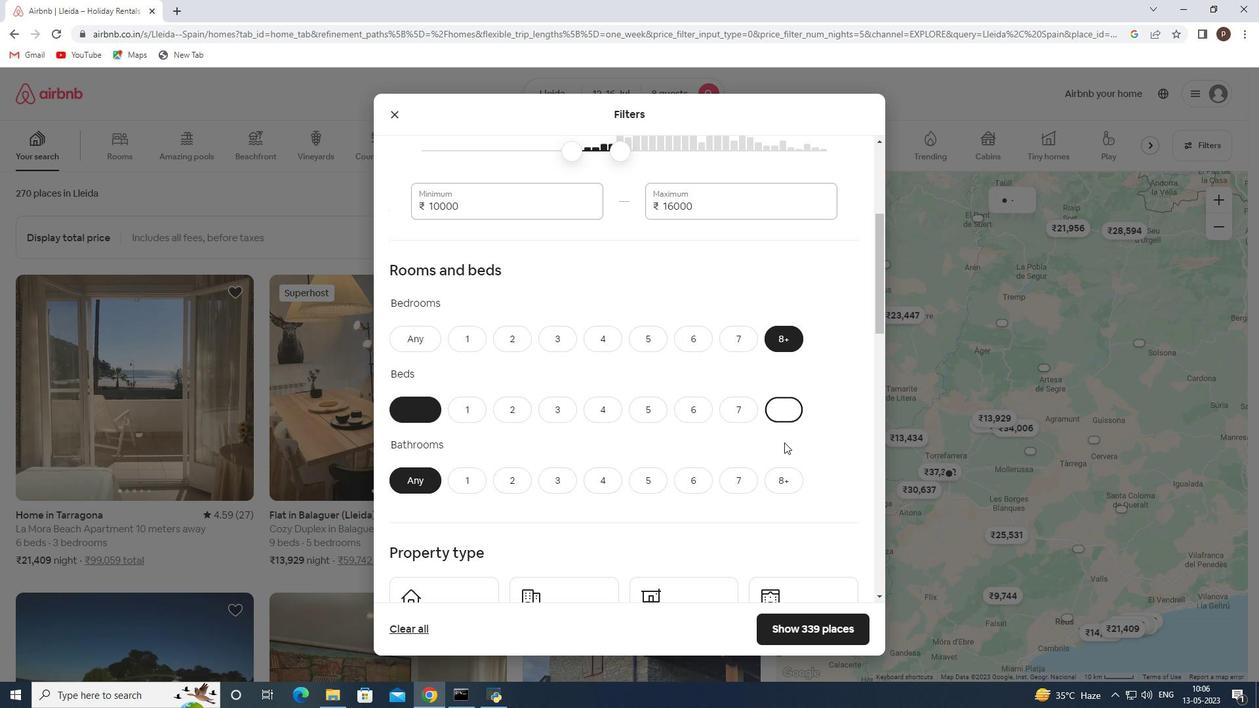 
Action: Mouse pressed left at (788, 471)
Screenshot: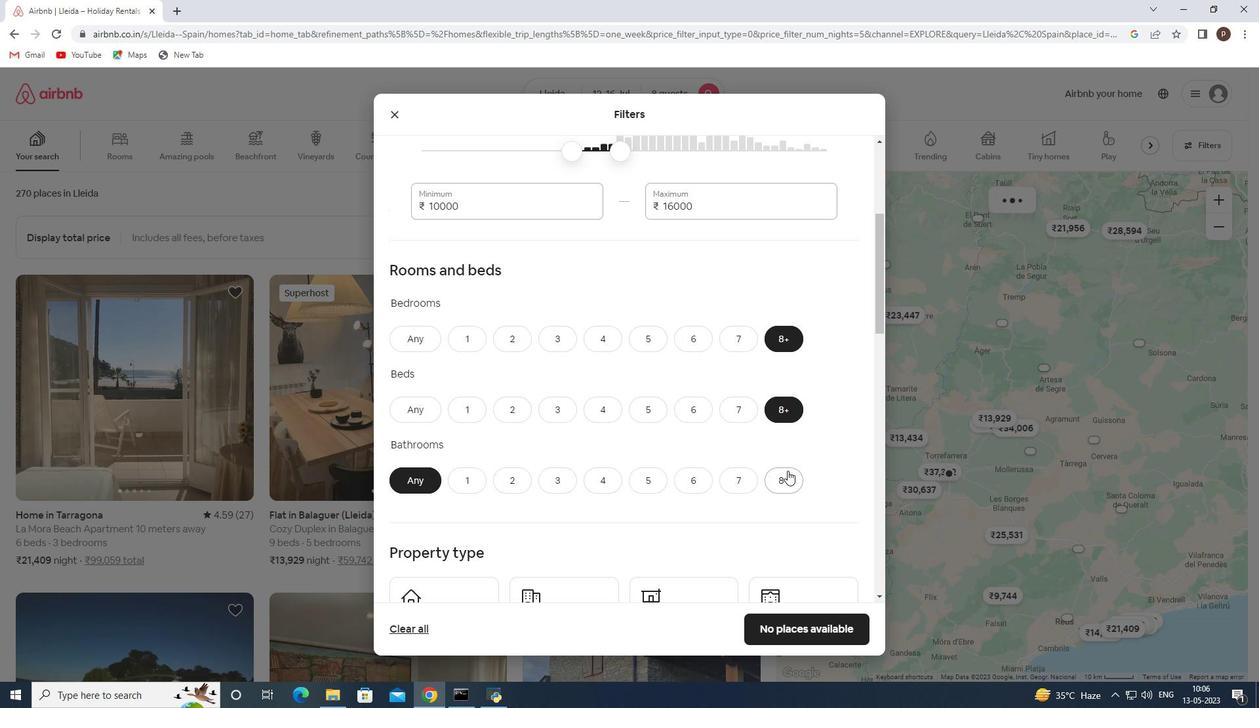 
Action: Mouse moved to (755, 470)
Screenshot: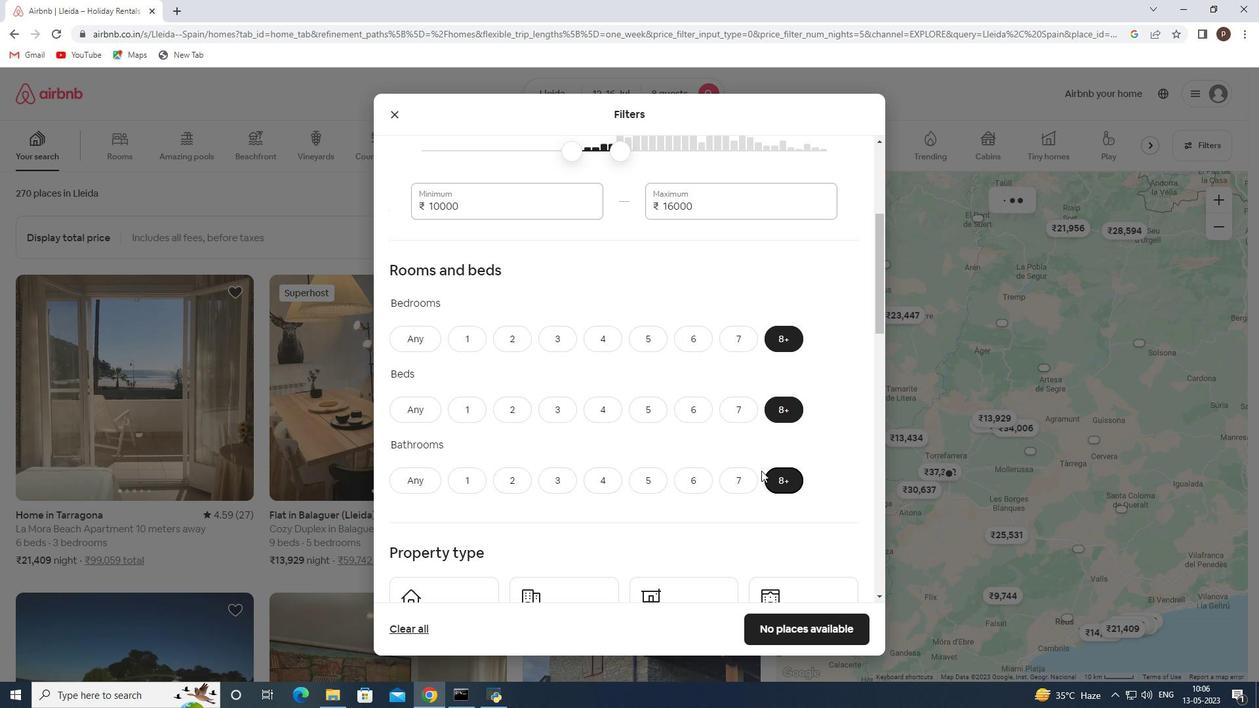 
Action: Mouse scrolled (755, 469) with delta (0, 0)
Screenshot: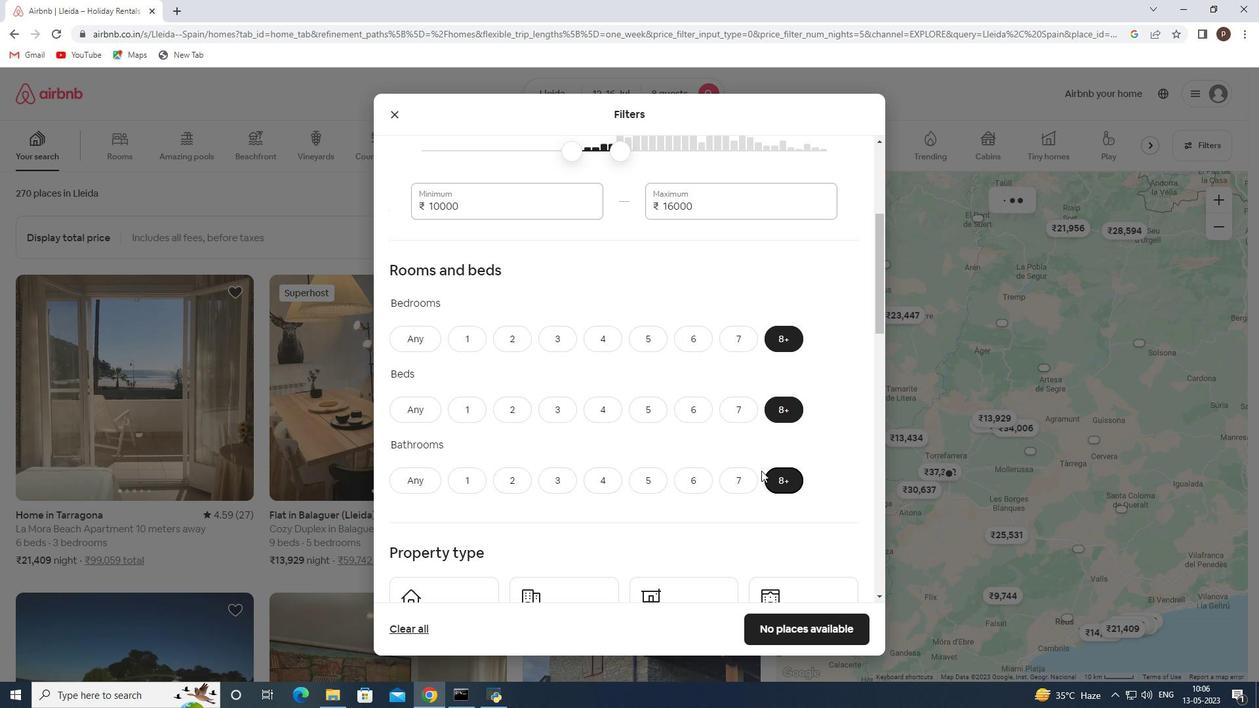
Action: Mouse scrolled (755, 469) with delta (0, 0)
Screenshot: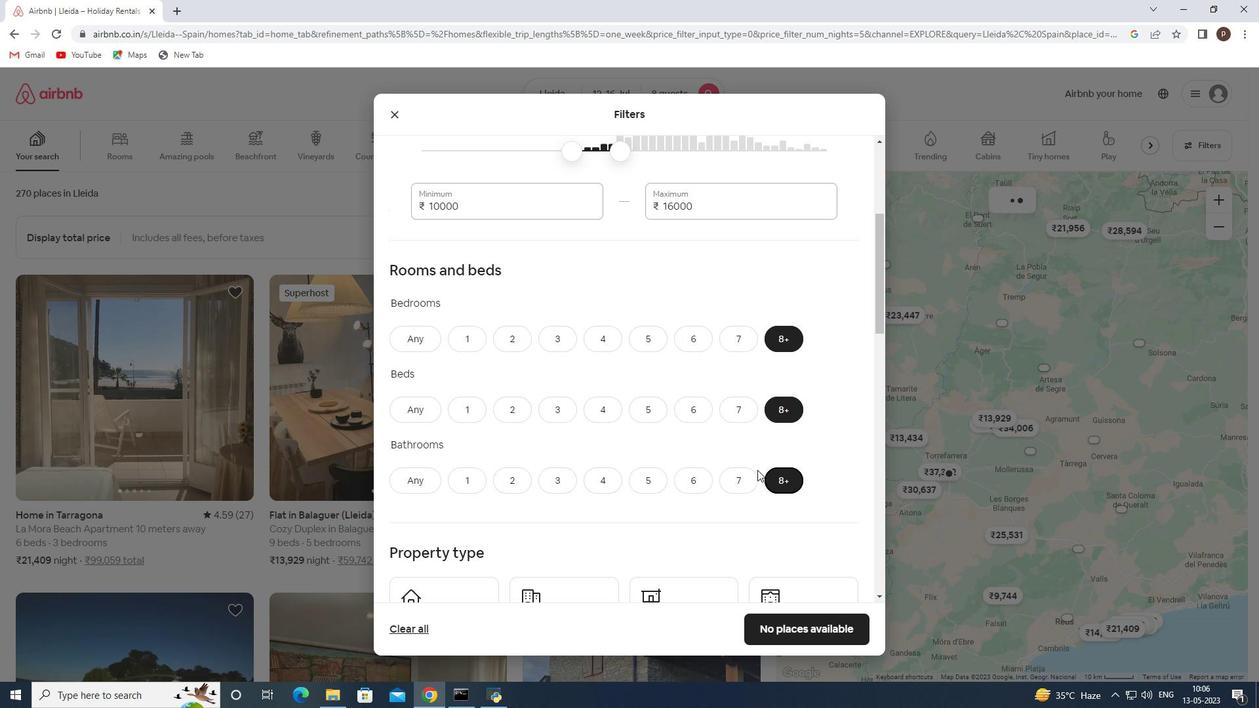 
Action: Mouse moved to (630, 404)
Screenshot: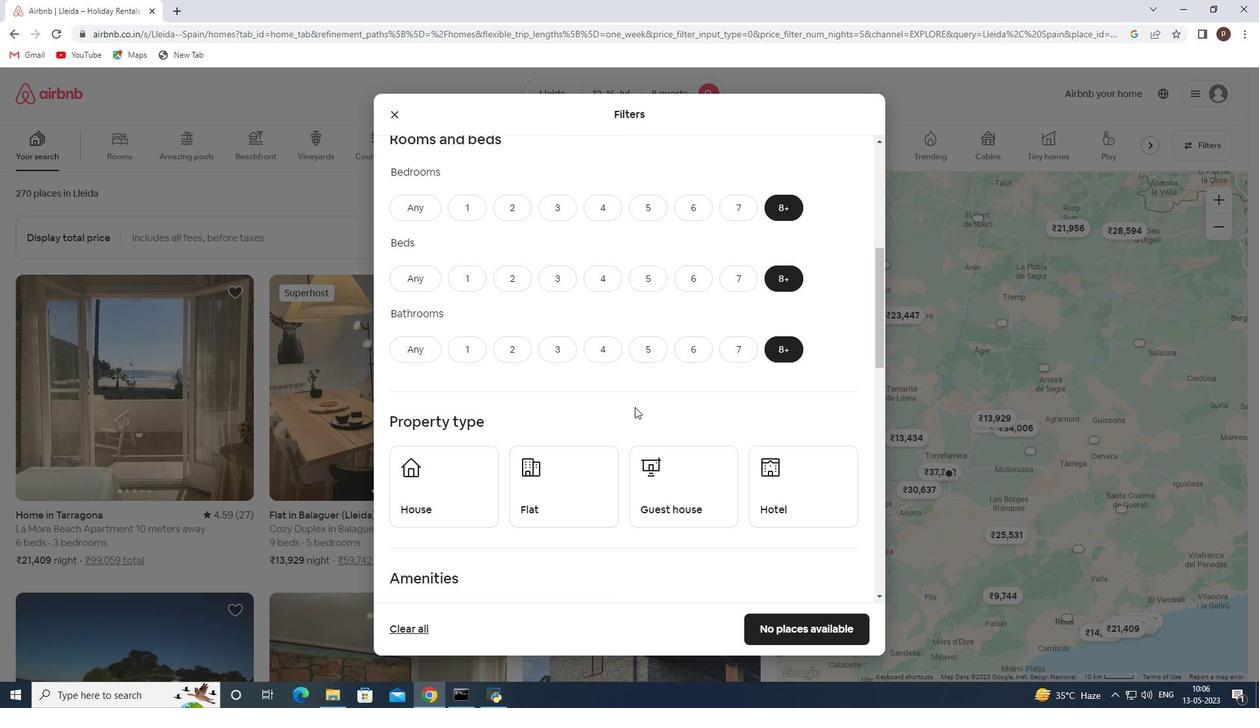 
Action: Mouse scrolled (630, 403) with delta (0, 0)
Screenshot: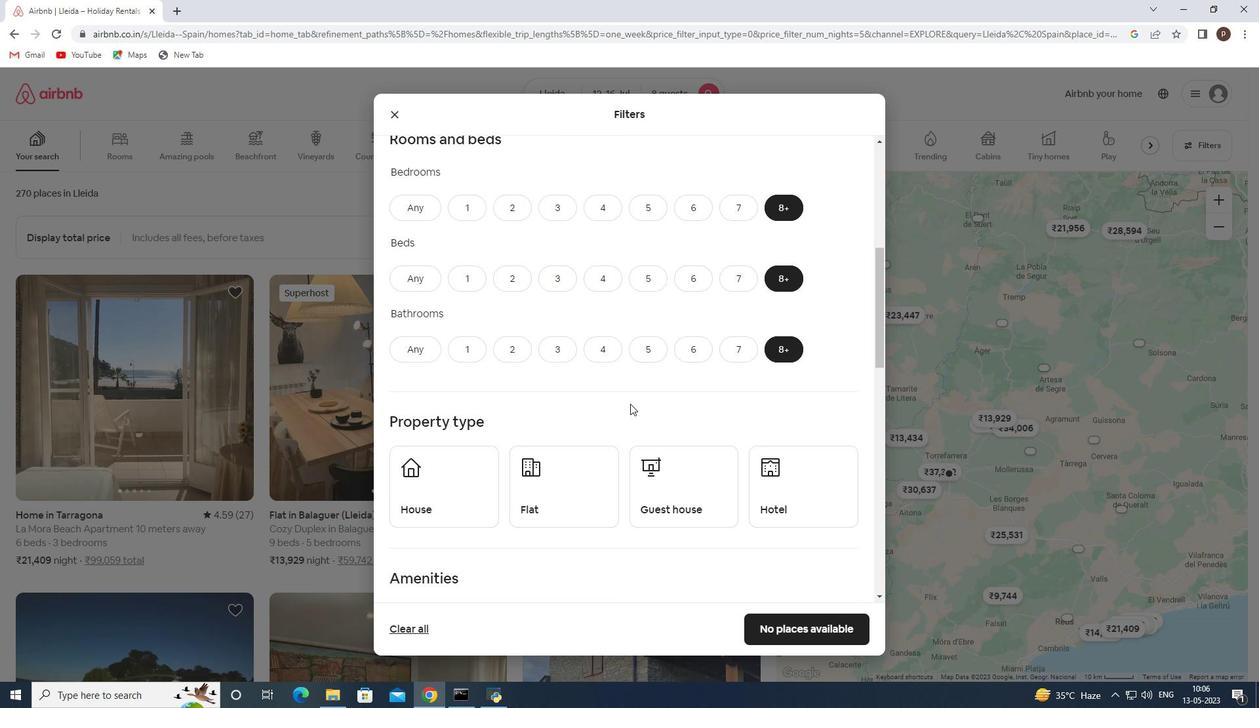 
Action: Mouse moved to (458, 396)
Screenshot: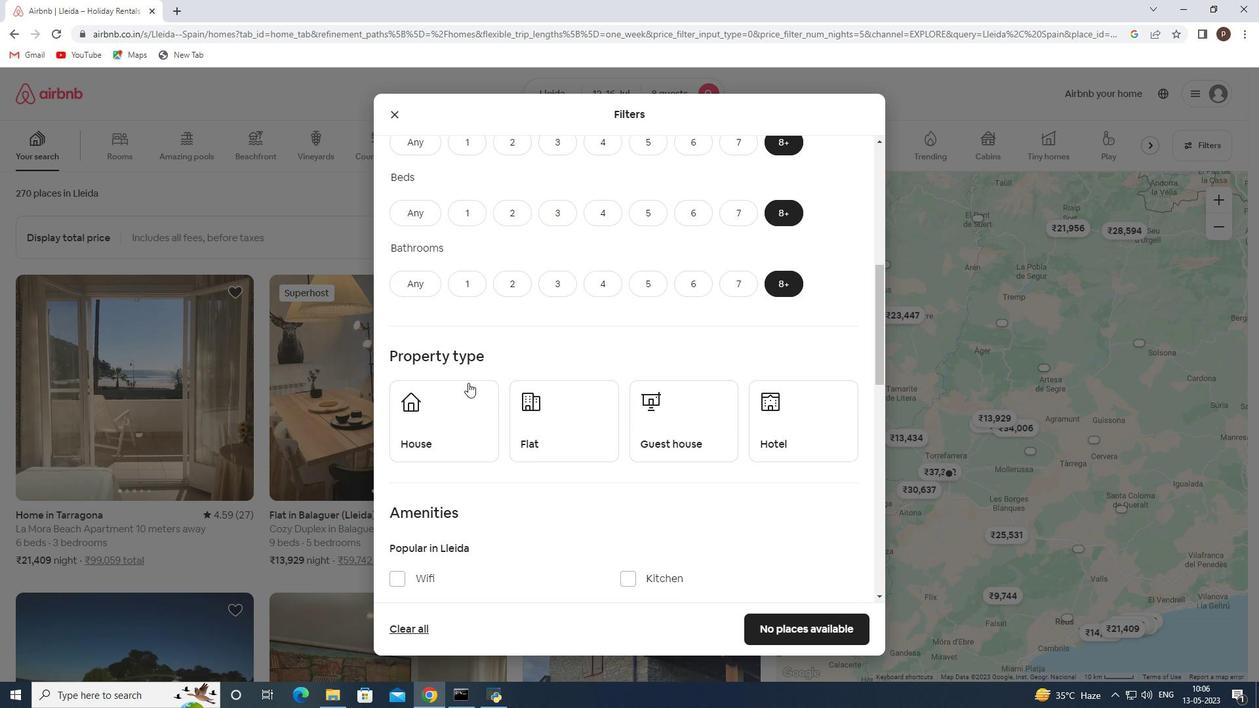 
Action: Mouse pressed left at (458, 396)
Screenshot: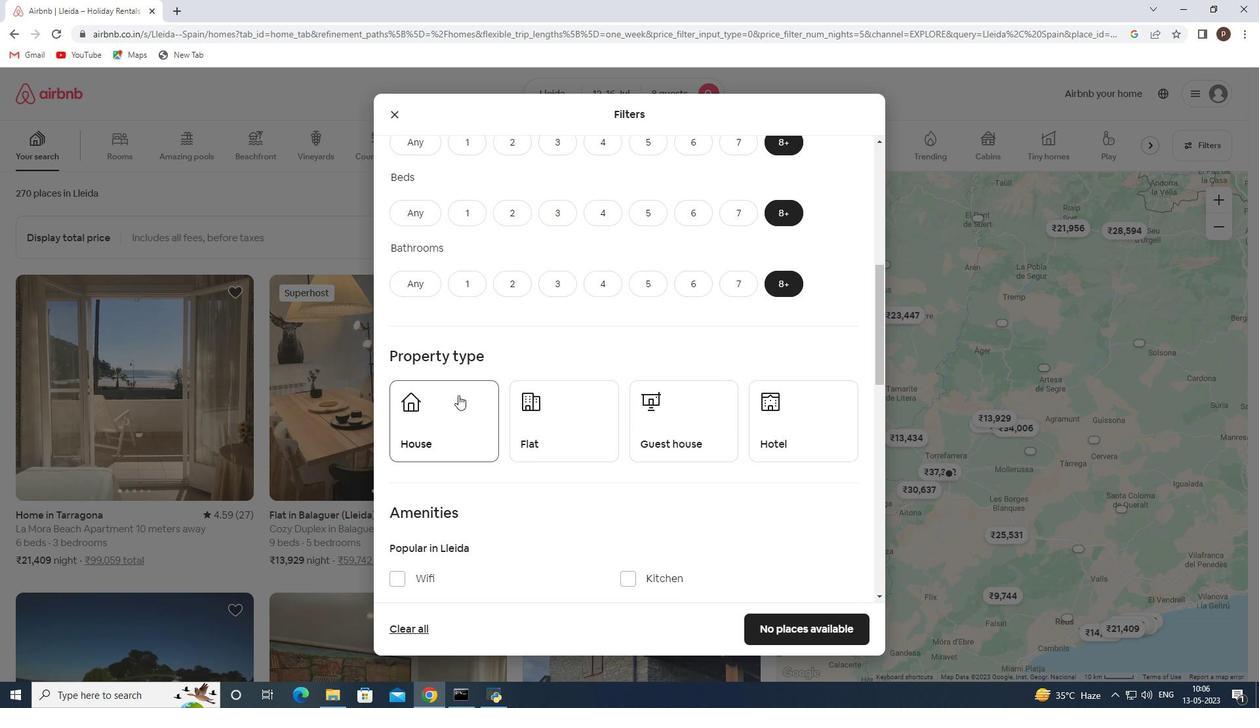 
Action: Mouse moved to (575, 415)
Screenshot: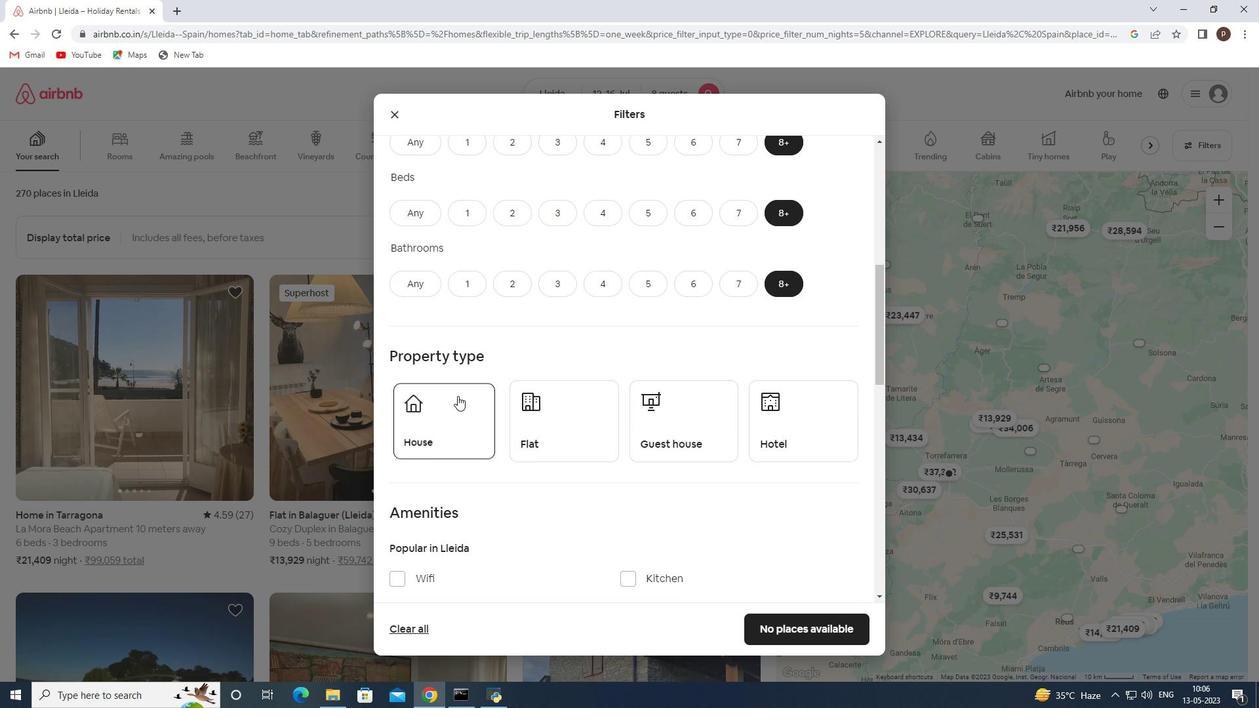 
Action: Mouse pressed left at (575, 415)
Screenshot: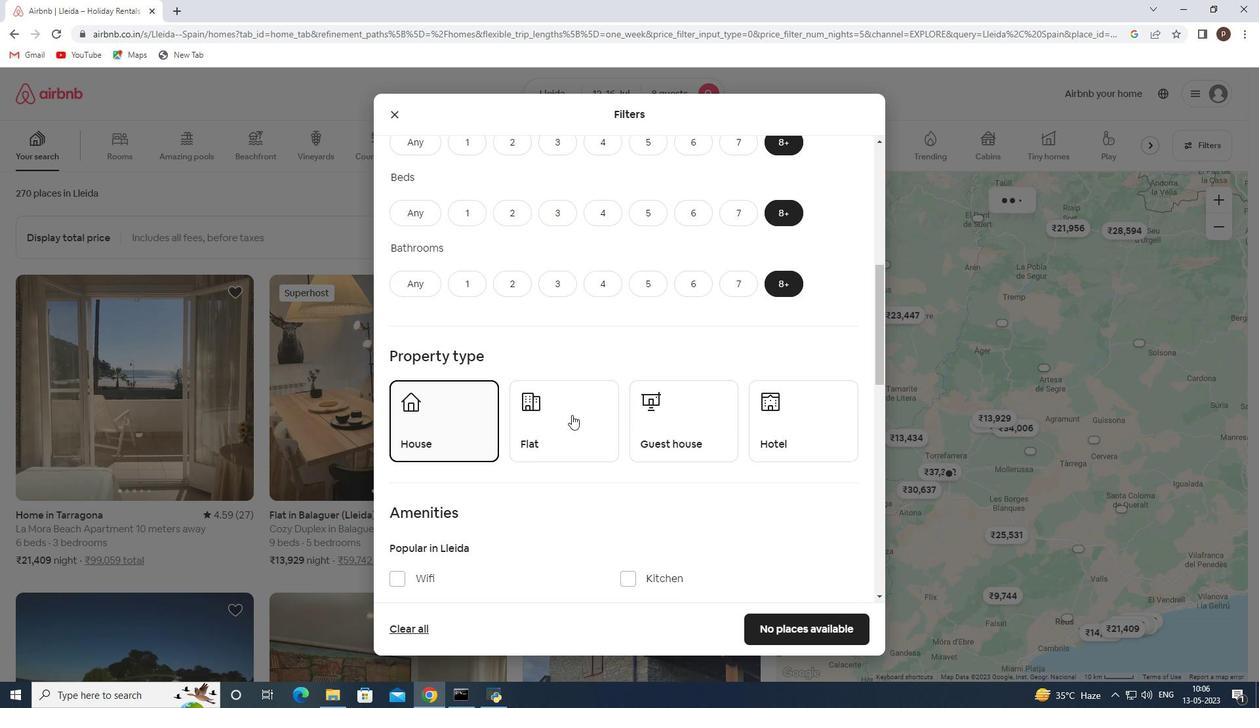 
Action: Mouse moved to (650, 416)
Screenshot: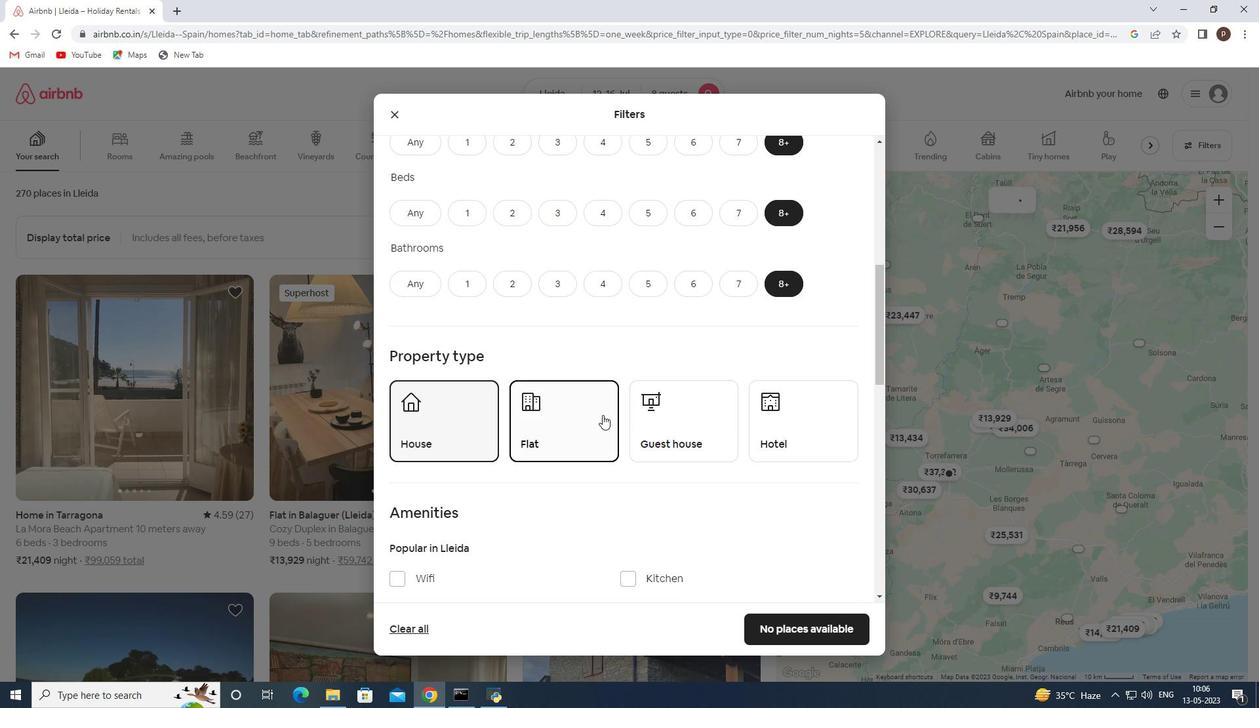 
Action: Mouse pressed left at (650, 416)
Screenshot: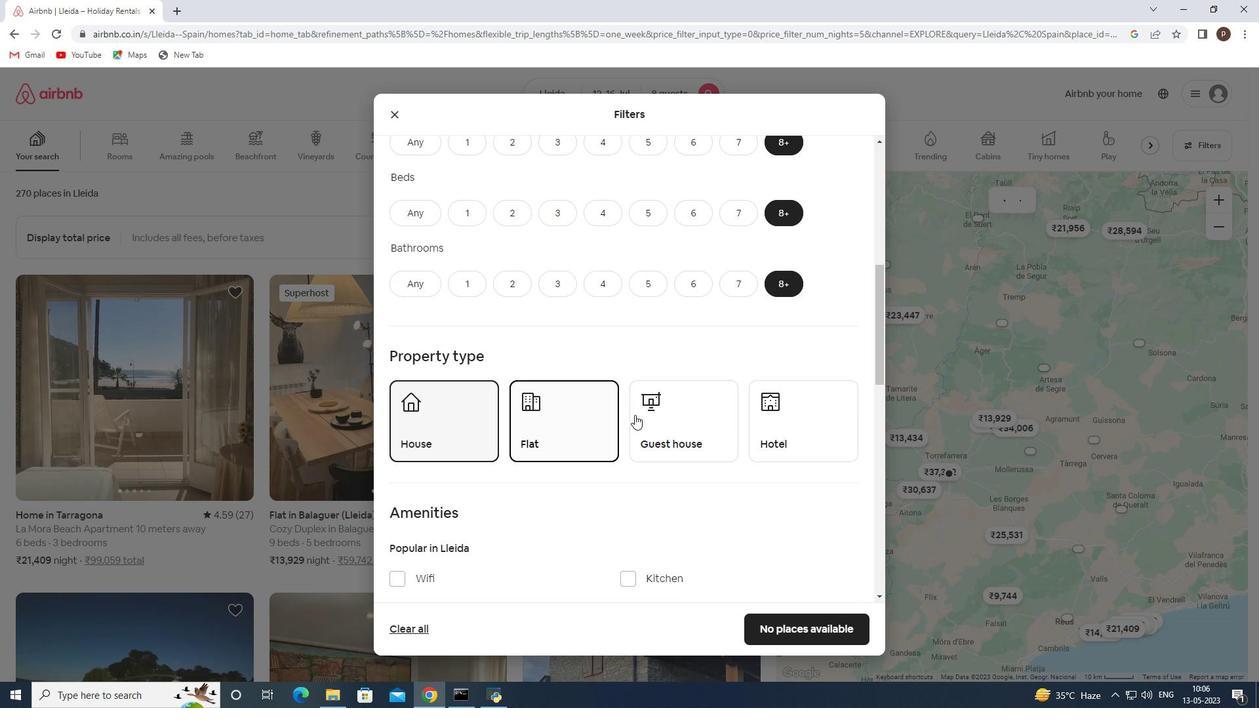 
Action: Mouse moved to (779, 435)
Screenshot: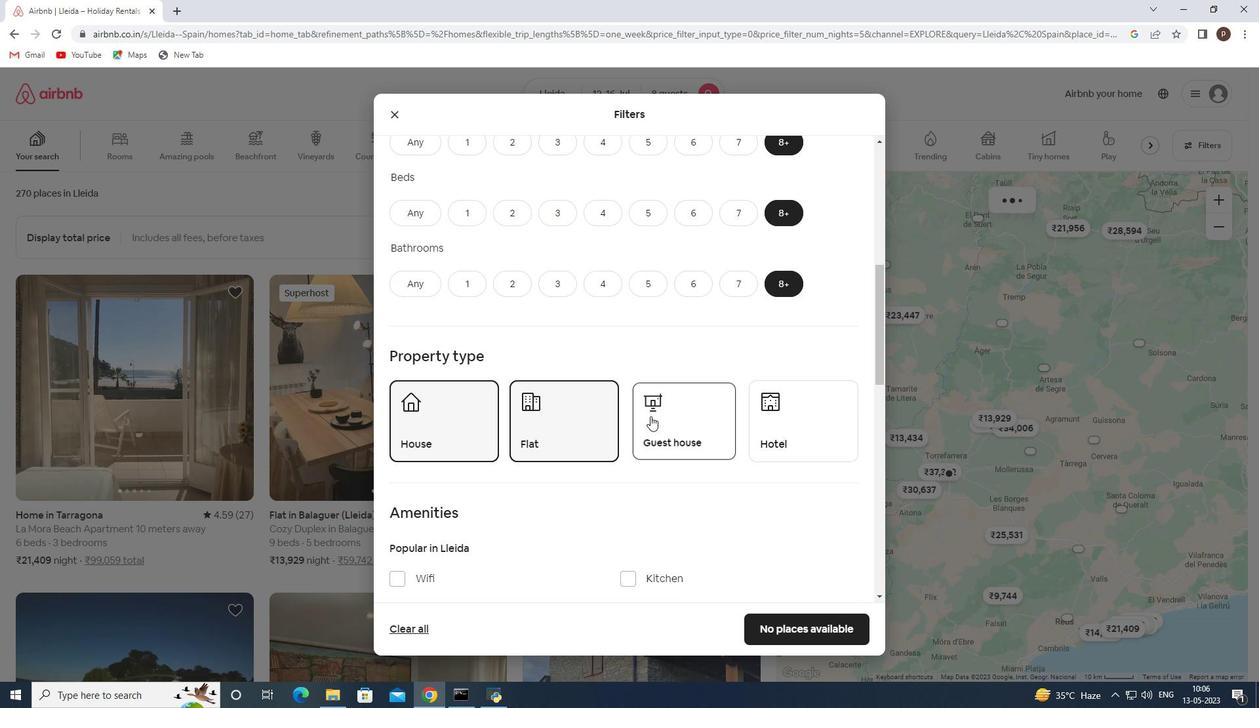 
Action: Mouse pressed left at (779, 435)
Screenshot: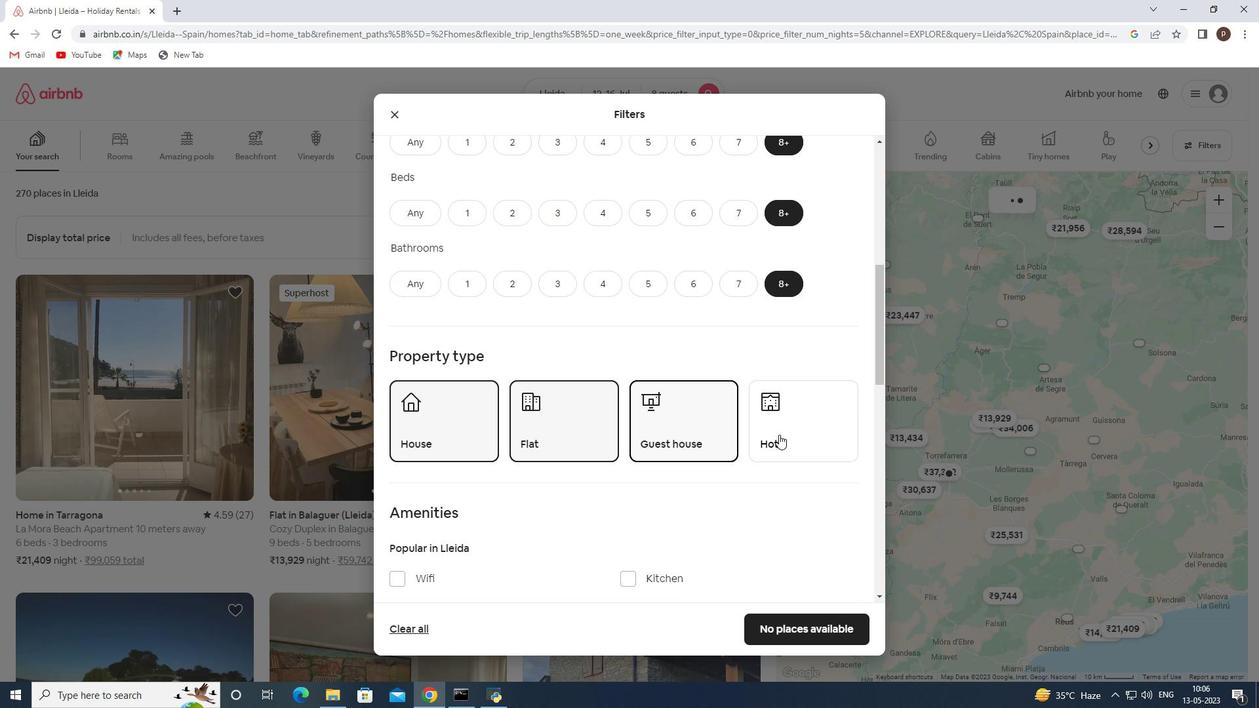 
Action: Mouse moved to (643, 446)
Screenshot: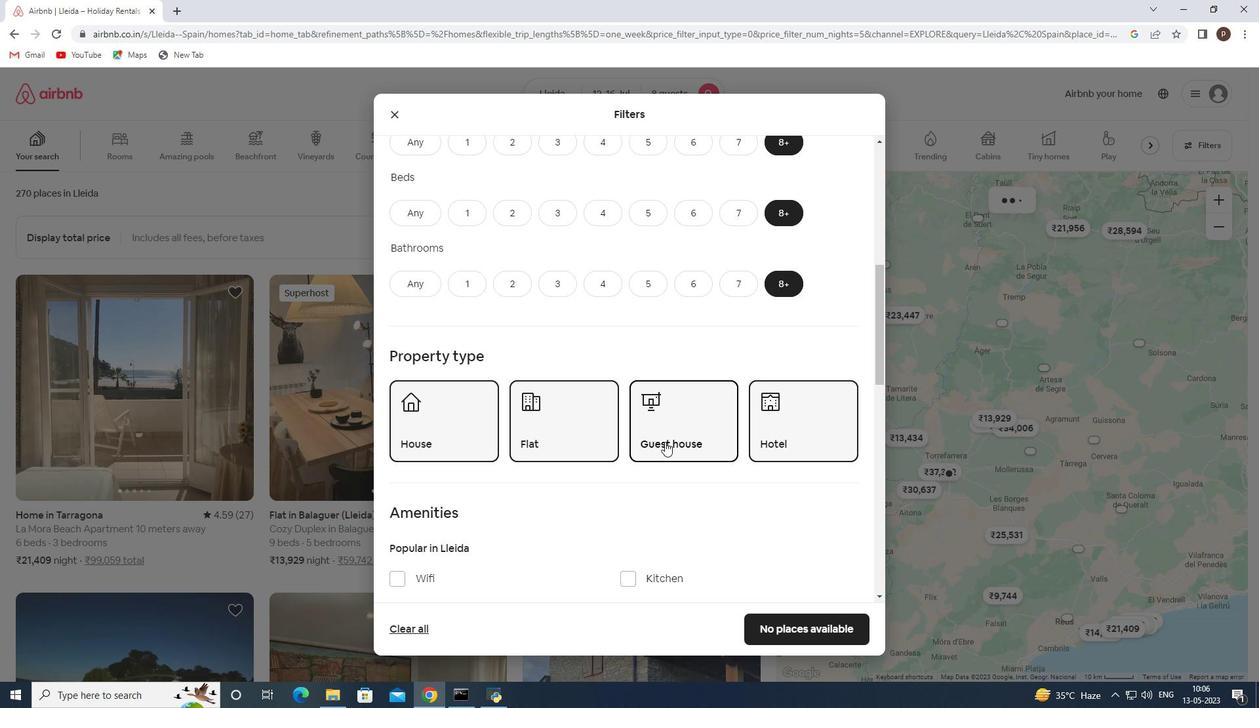 
Action: Mouse scrolled (643, 445) with delta (0, 0)
Screenshot: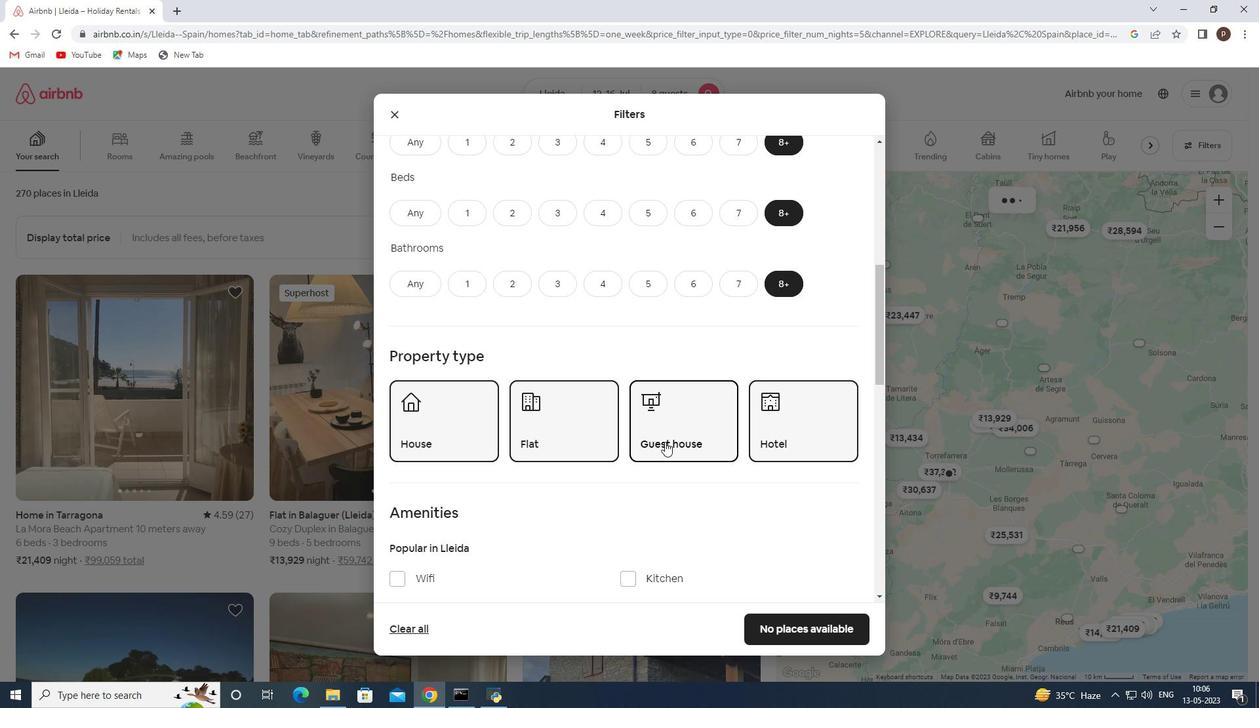 
Action: Mouse moved to (606, 427)
Screenshot: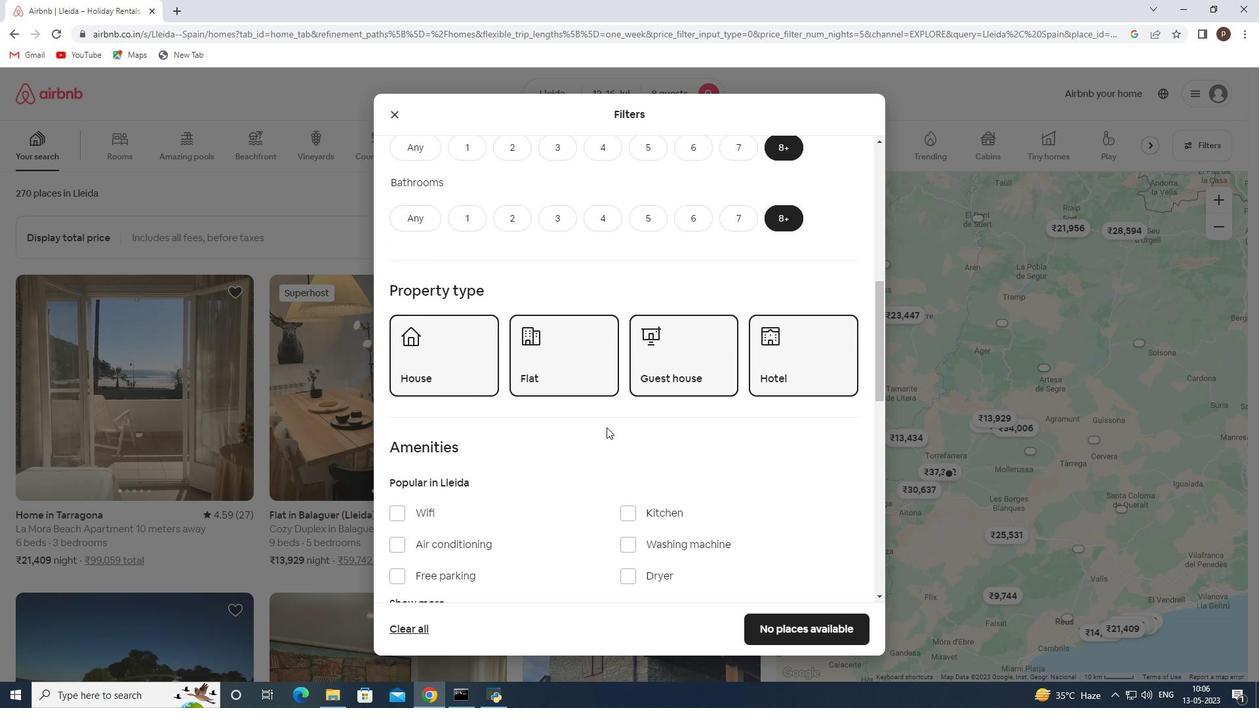 
Action: Mouse scrolled (606, 427) with delta (0, 0)
Screenshot: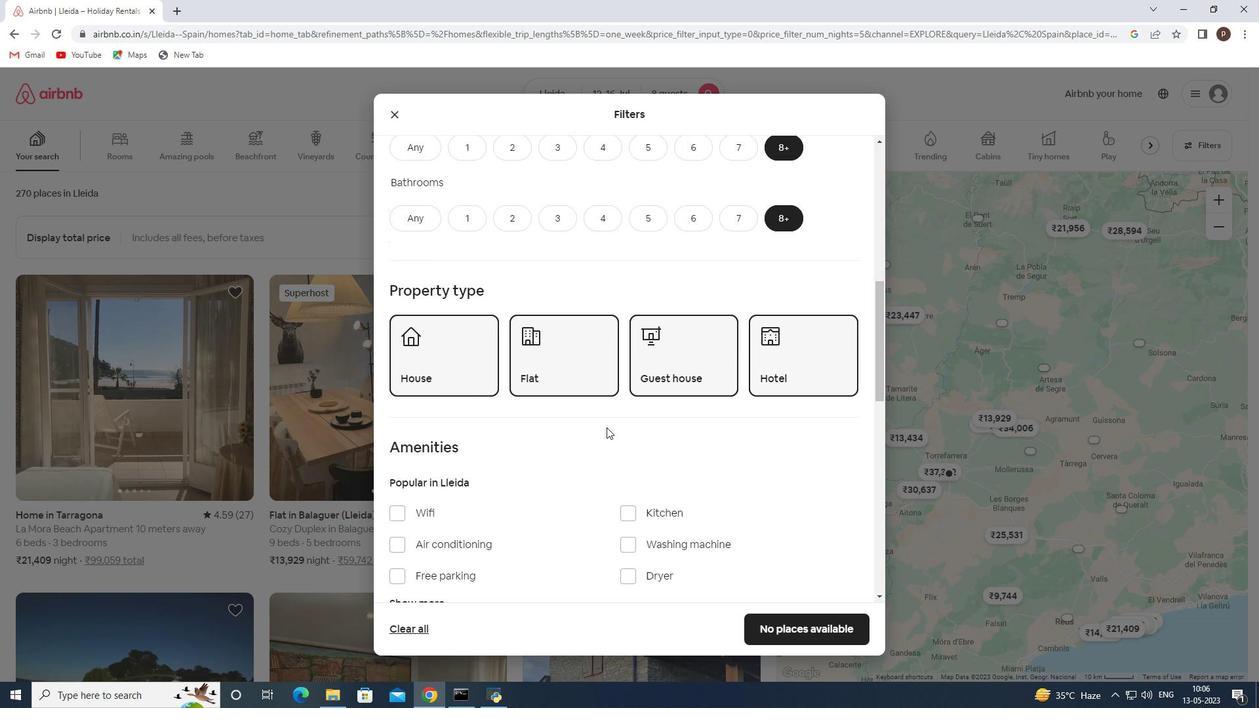 
Action: Mouse scrolled (606, 427) with delta (0, 0)
Screenshot: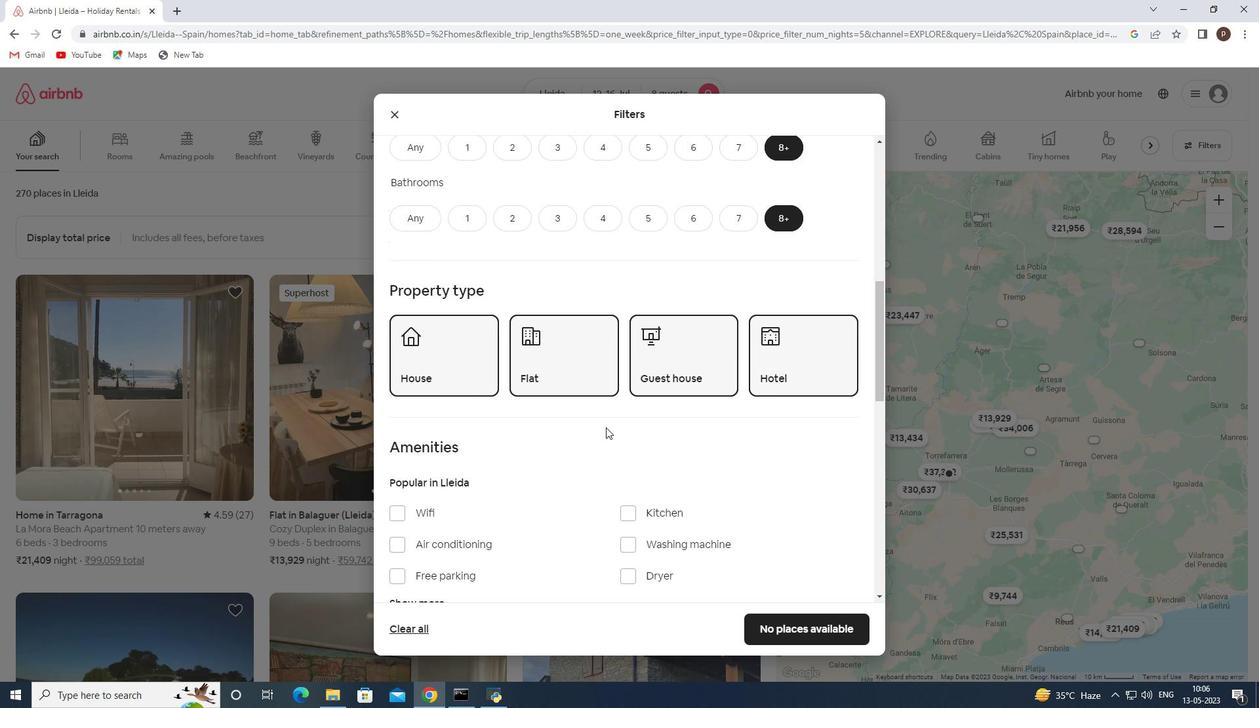 
Action: Mouse moved to (400, 385)
Screenshot: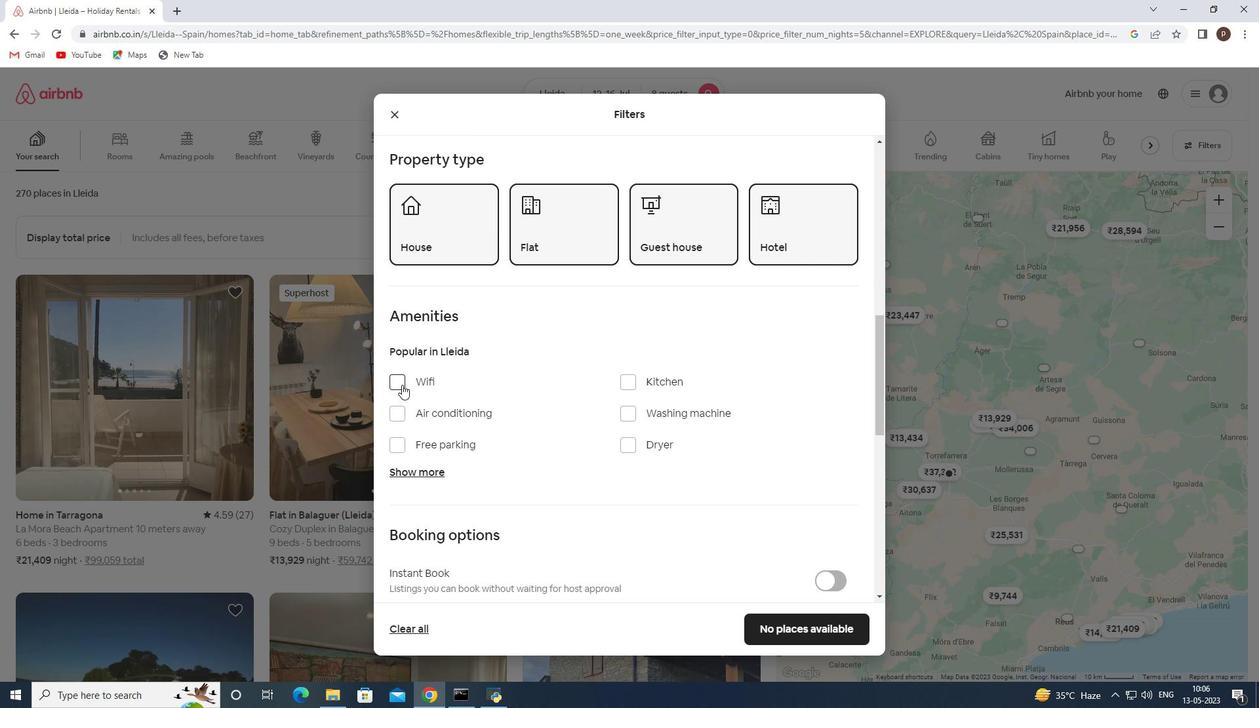 
Action: Mouse pressed left at (400, 385)
Screenshot: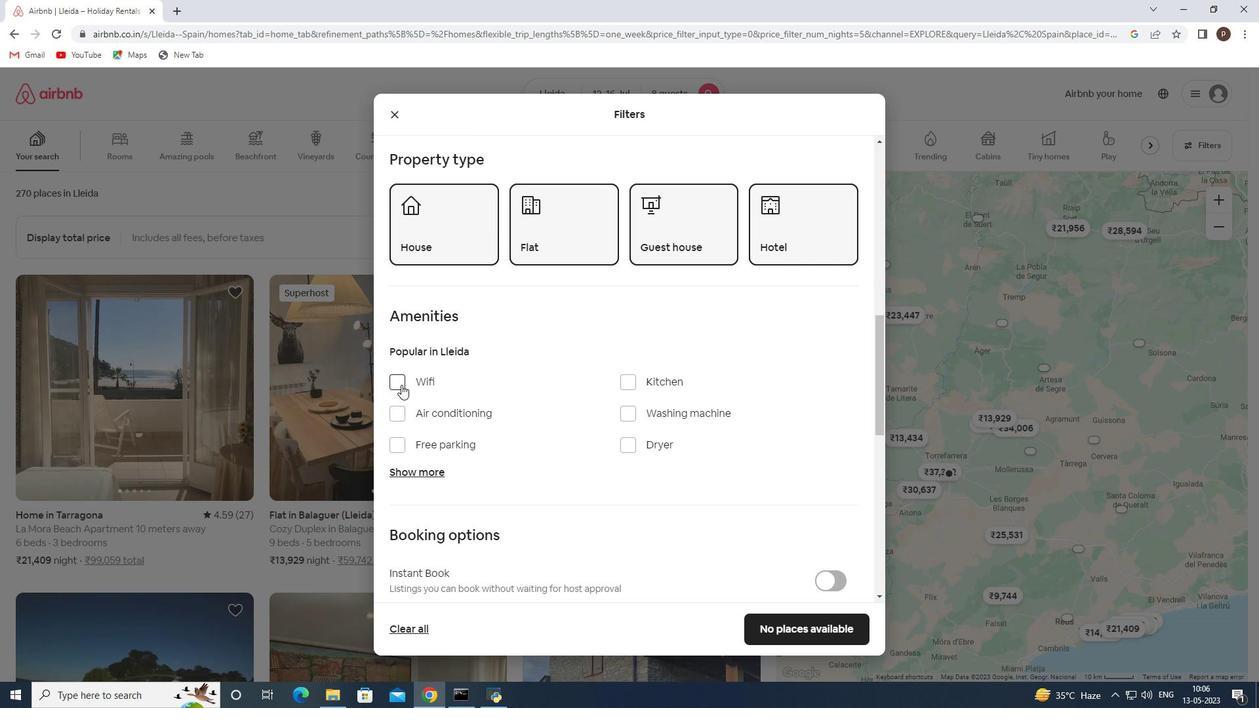 
Action: Mouse moved to (405, 446)
Screenshot: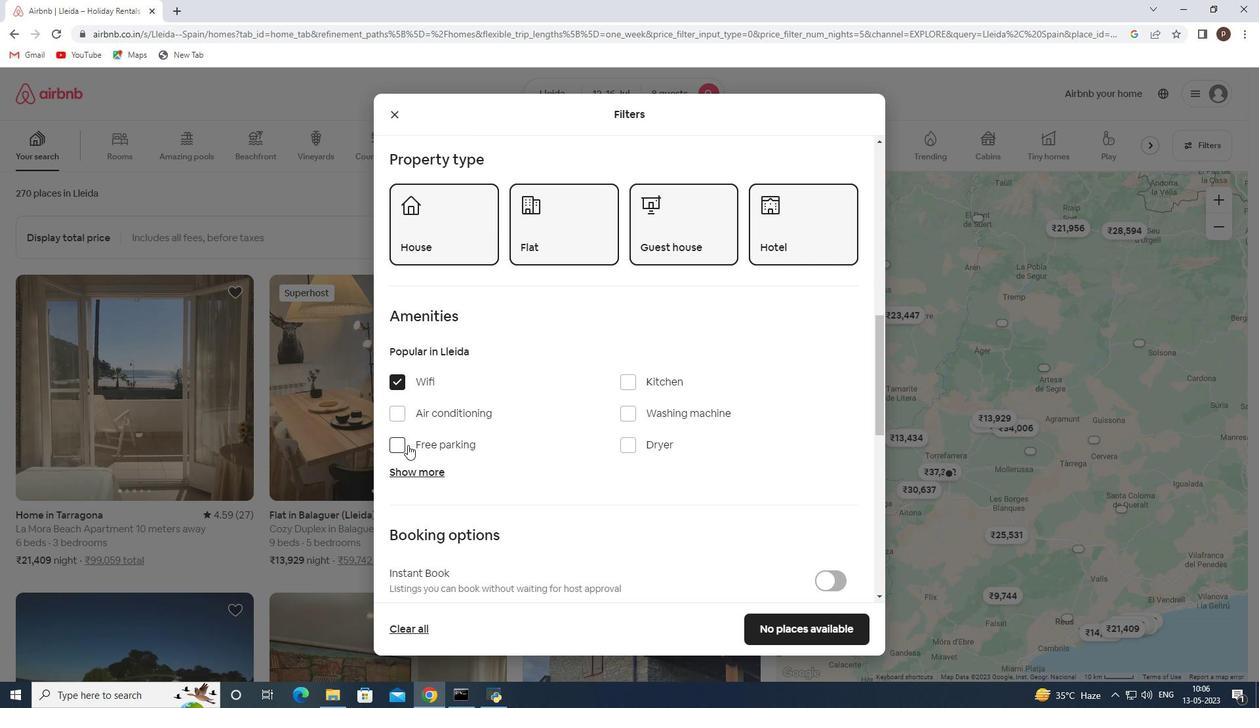 
Action: Mouse pressed left at (405, 446)
Screenshot: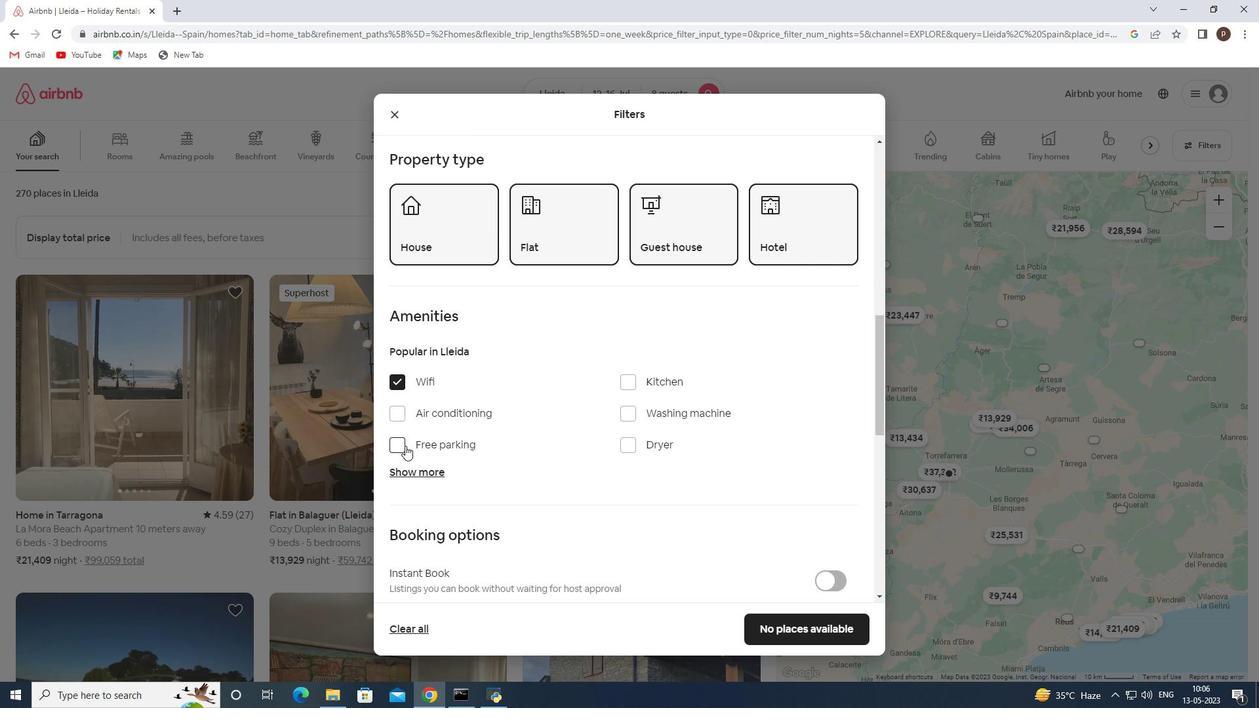 
Action: Mouse moved to (420, 467)
Screenshot: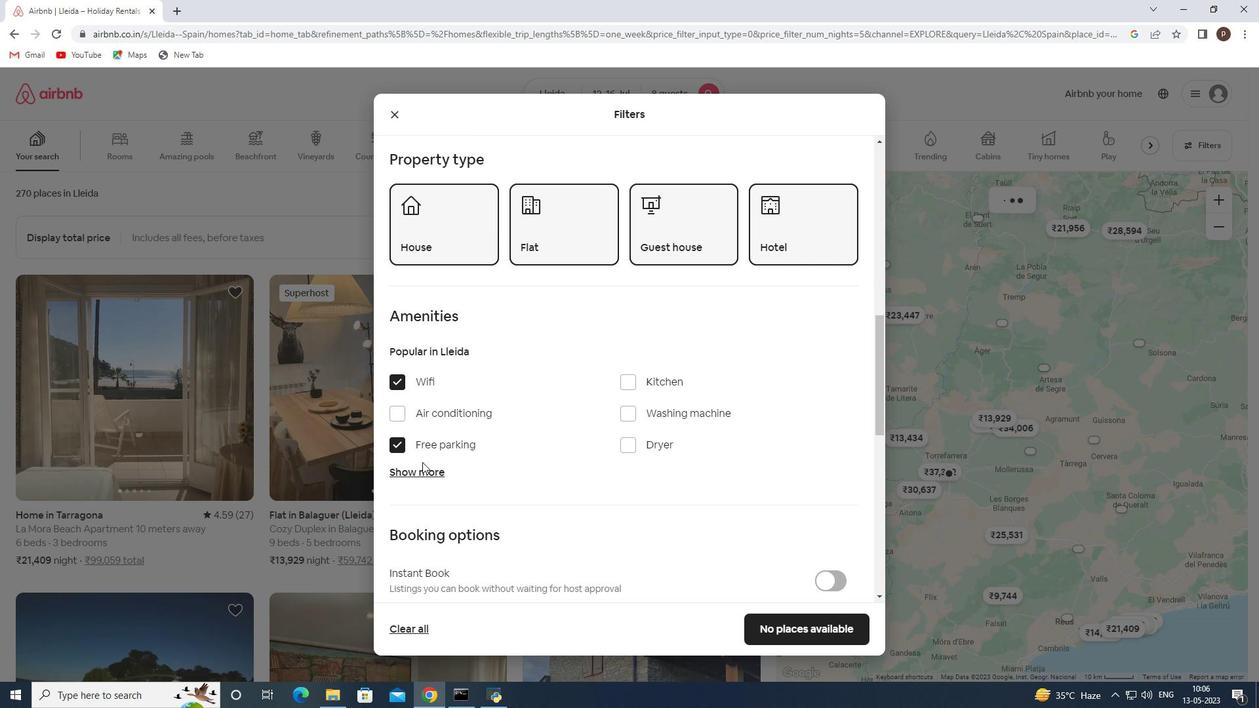 
Action: Mouse pressed left at (420, 467)
Screenshot: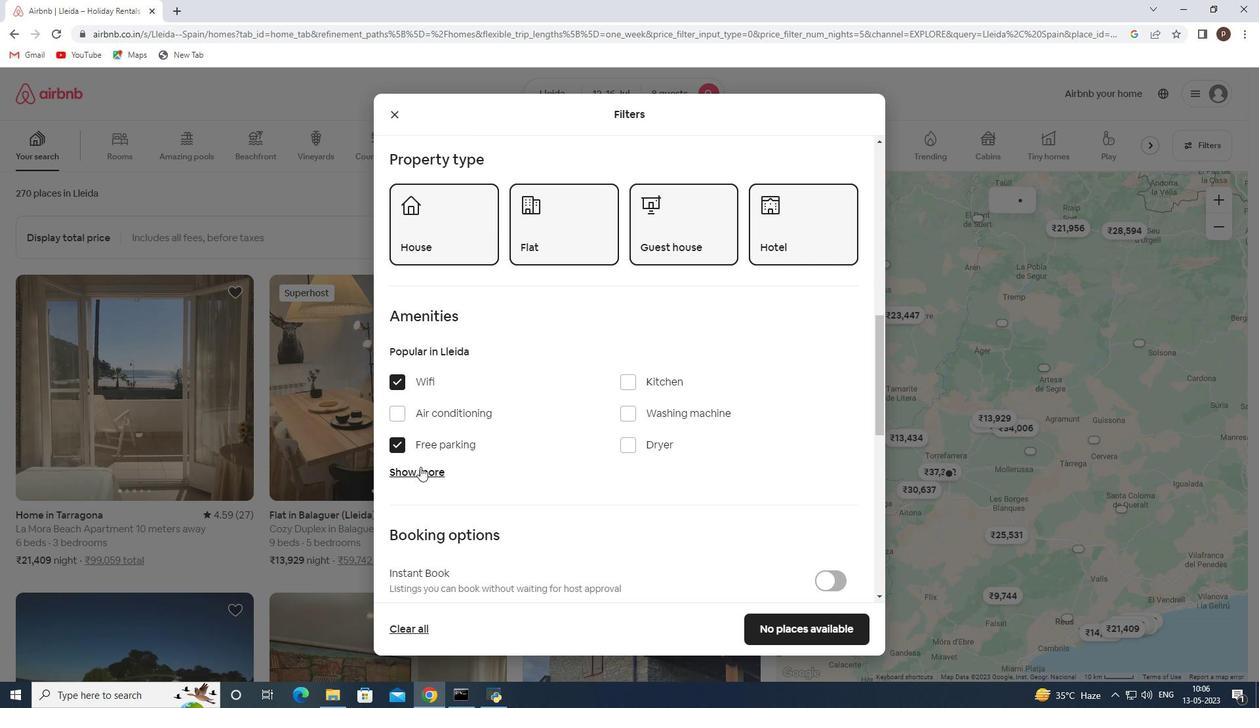 
Action: Mouse moved to (458, 465)
Screenshot: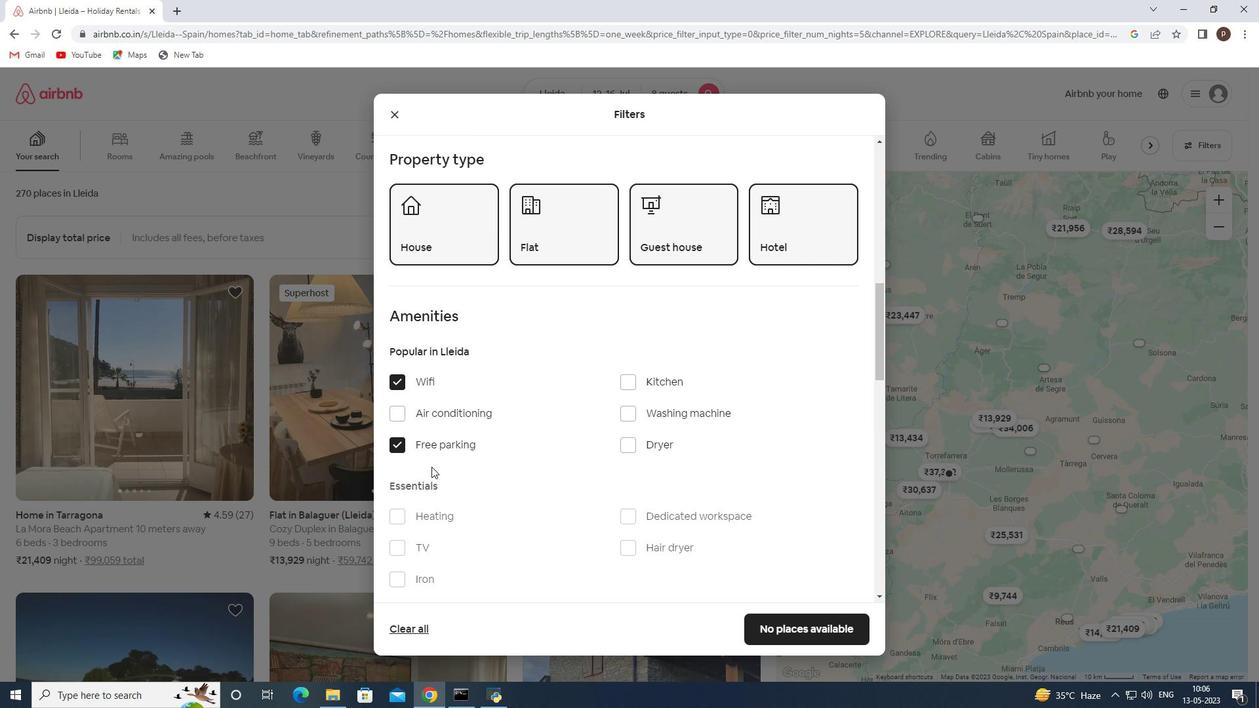 
Action: Mouse scrolled (458, 465) with delta (0, 0)
Screenshot: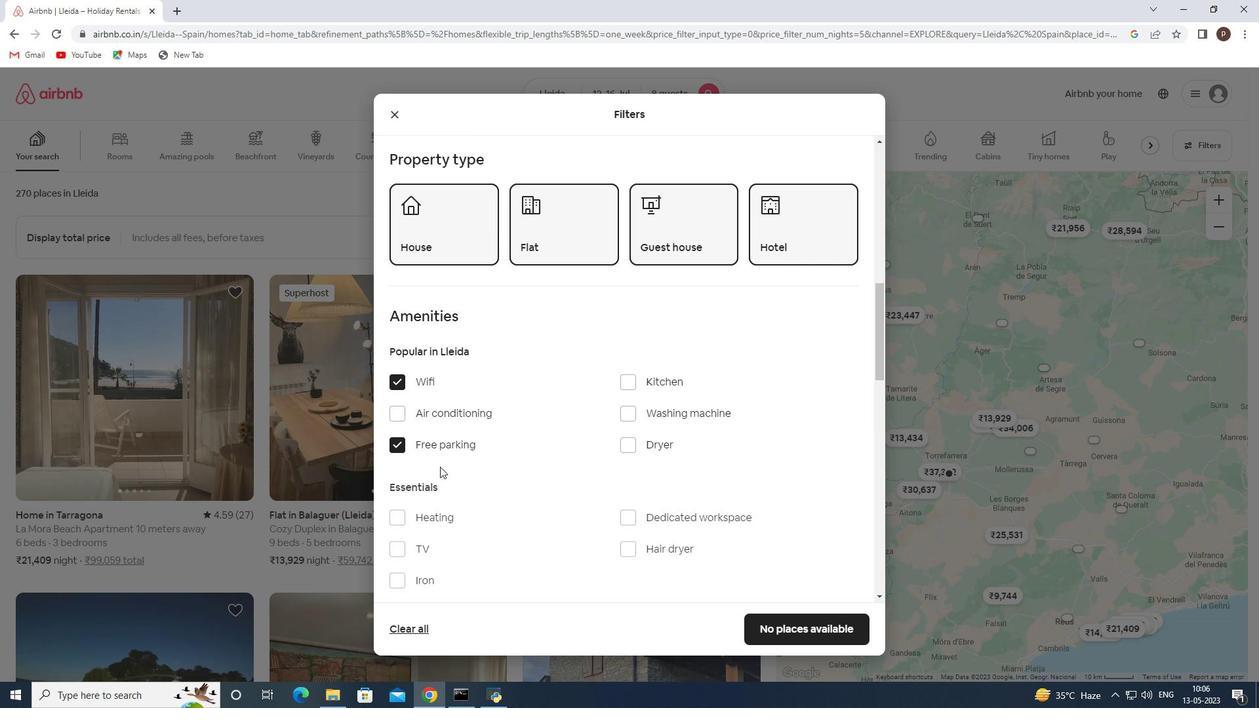 
Action: Mouse moved to (458, 466)
Screenshot: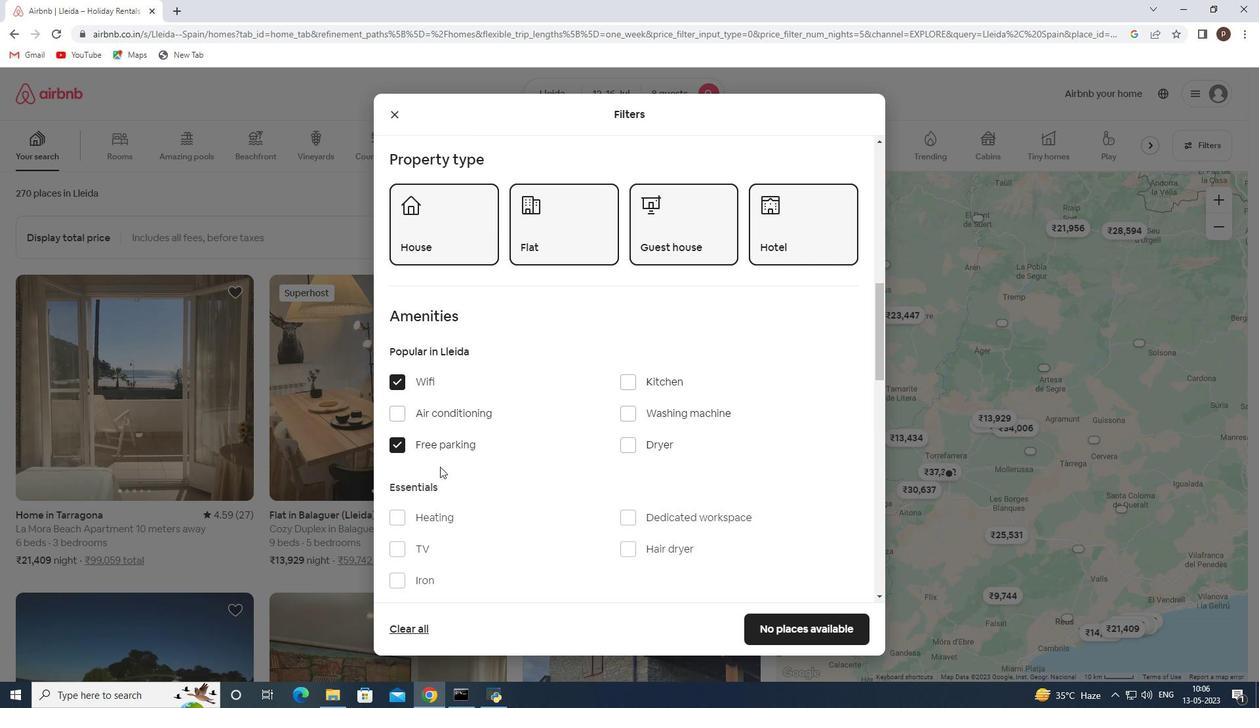 
Action: Mouse scrolled (458, 465) with delta (0, 0)
Screenshot: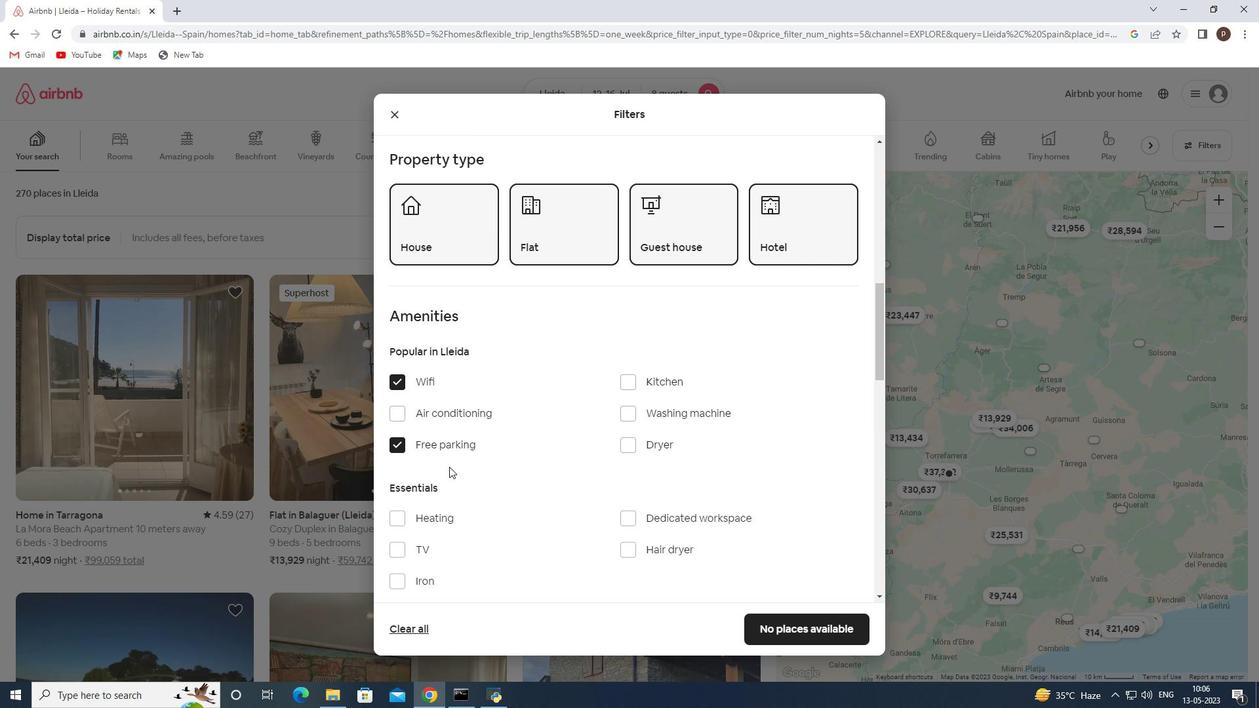 
Action: Mouse moved to (391, 419)
Screenshot: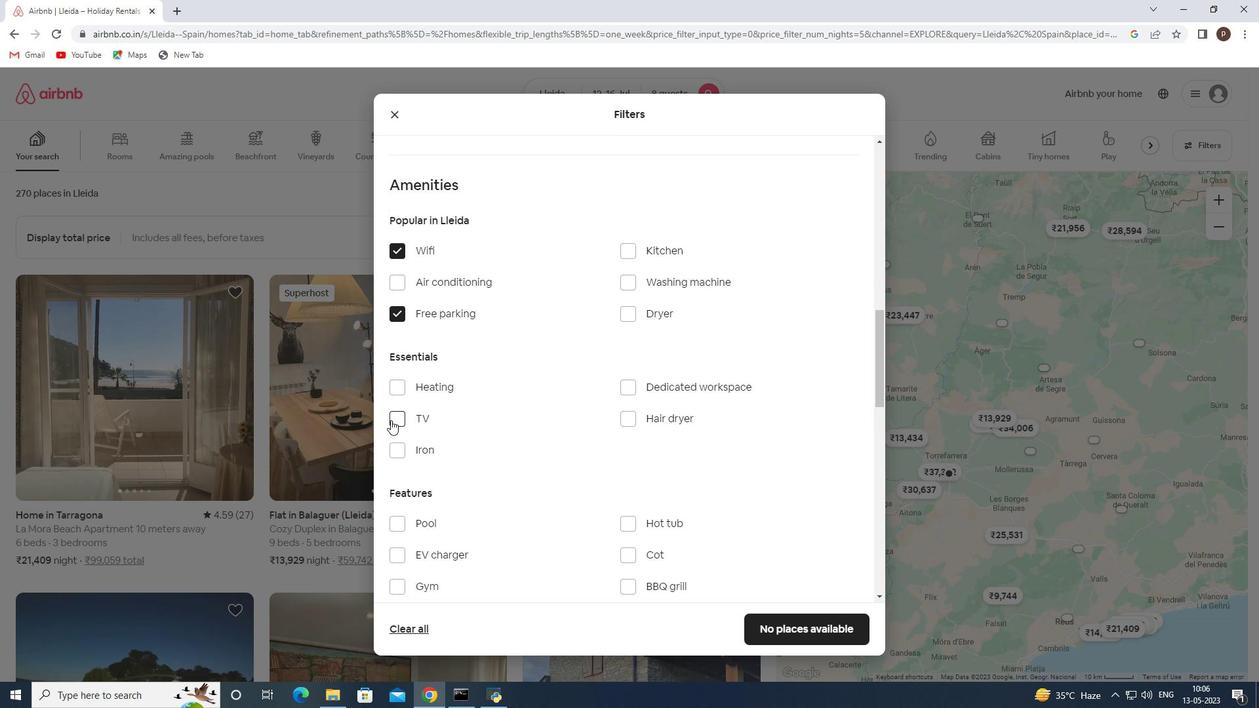 
Action: Mouse pressed left at (391, 419)
Screenshot: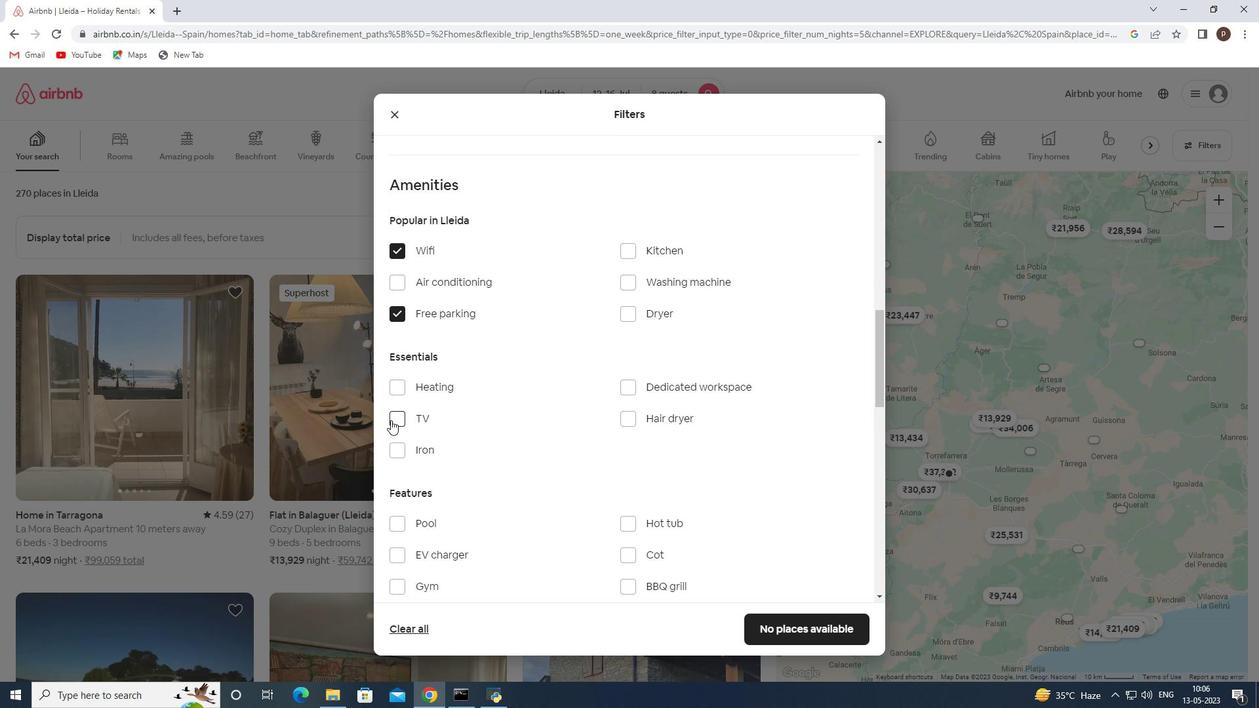 
Action: Mouse moved to (473, 444)
Screenshot: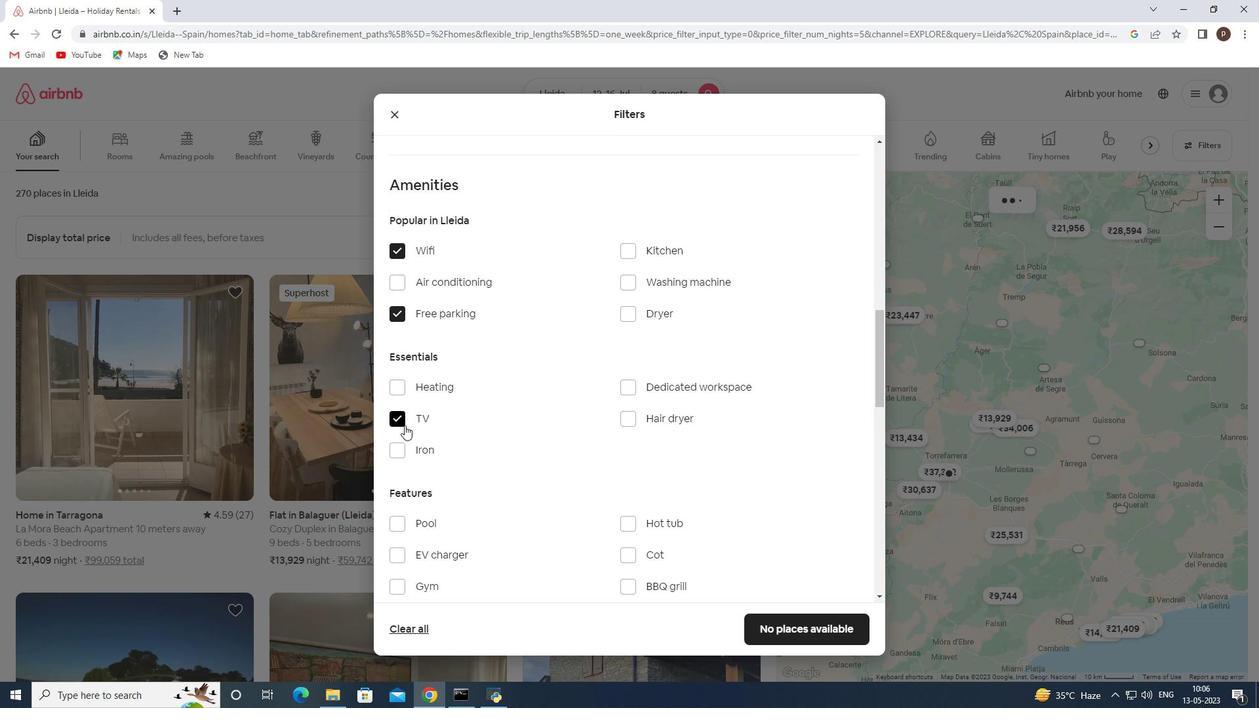 
Action: Mouse scrolled (473, 444) with delta (0, 0)
Screenshot: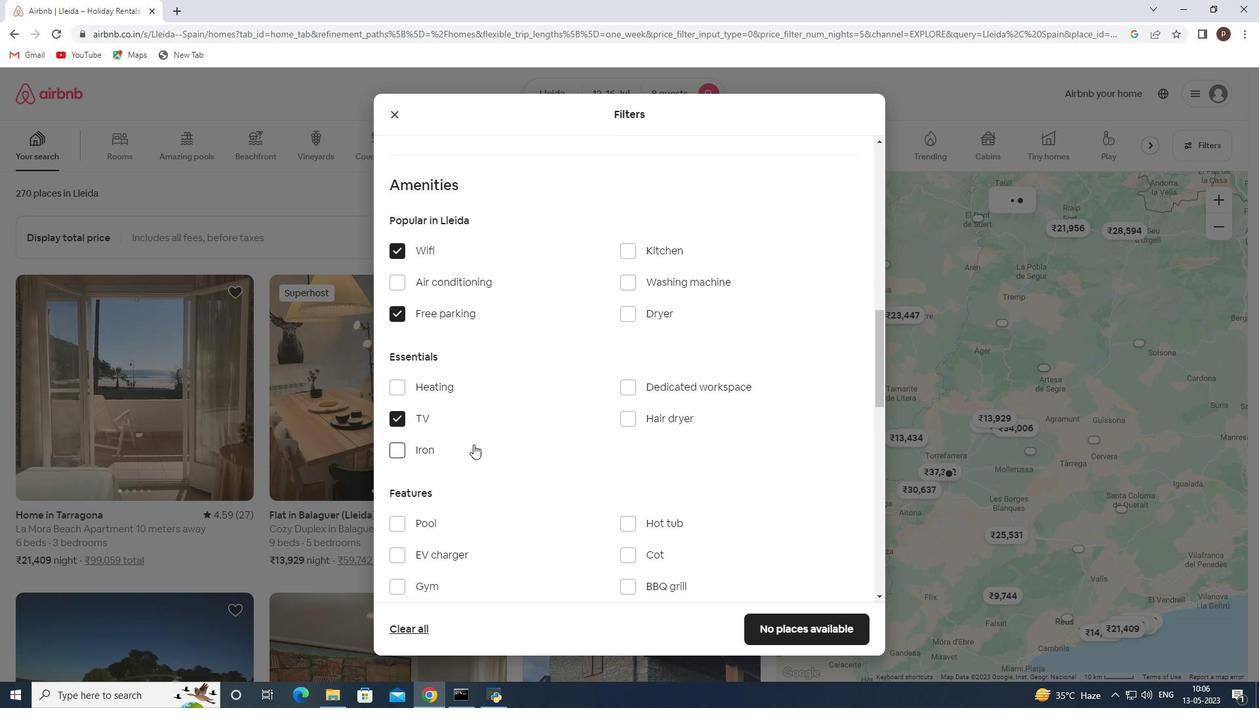 
Action: Mouse scrolled (473, 444) with delta (0, 0)
Screenshot: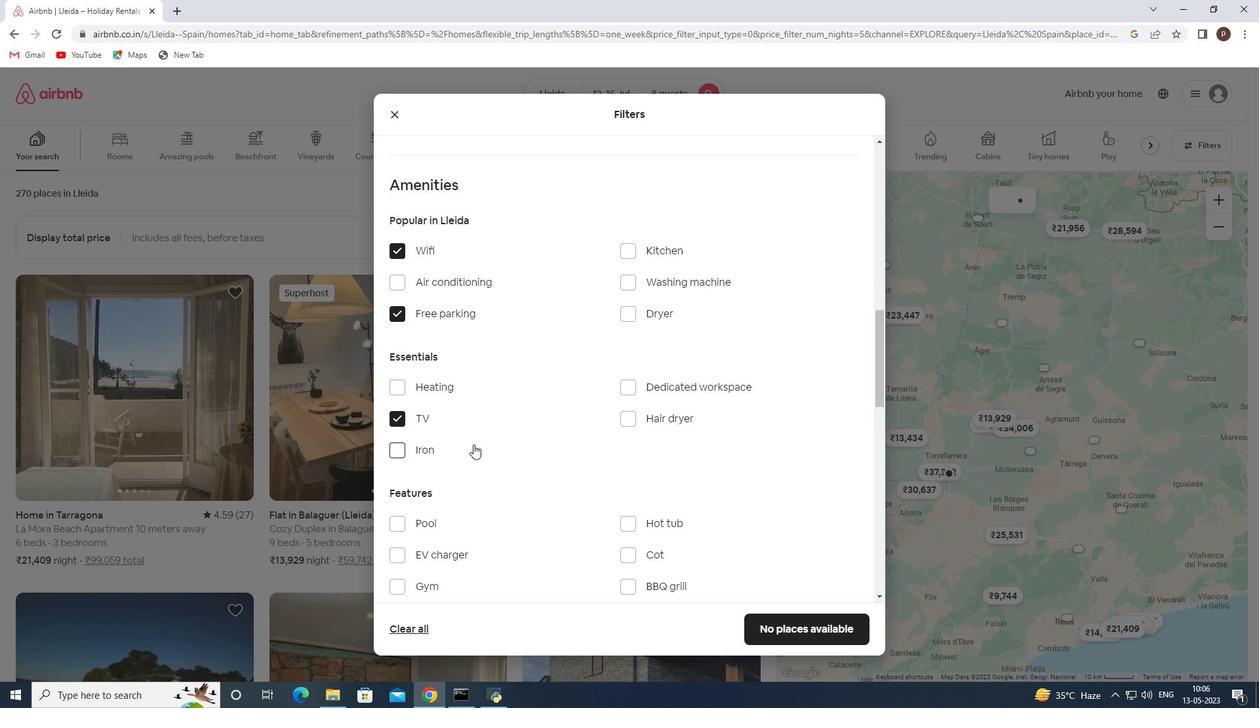 
Action: Mouse moved to (505, 417)
Screenshot: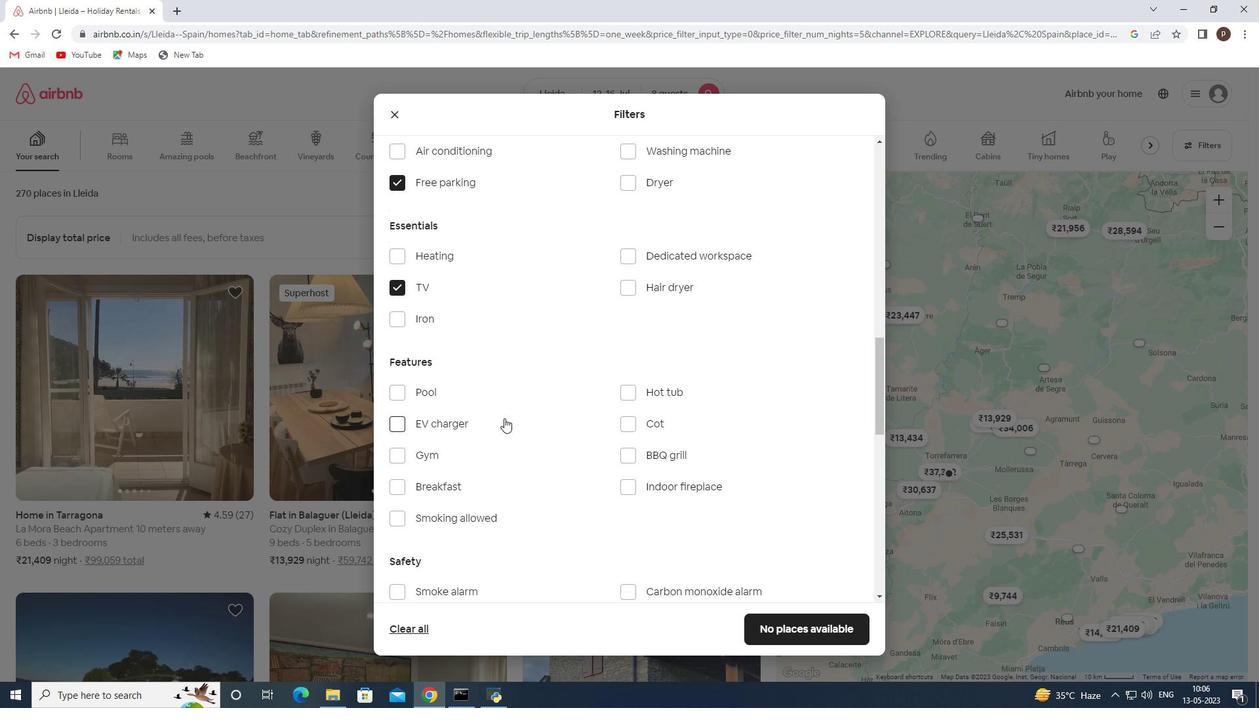 
Action: Mouse scrolled (505, 416) with delta (0, 0)
Screenshot: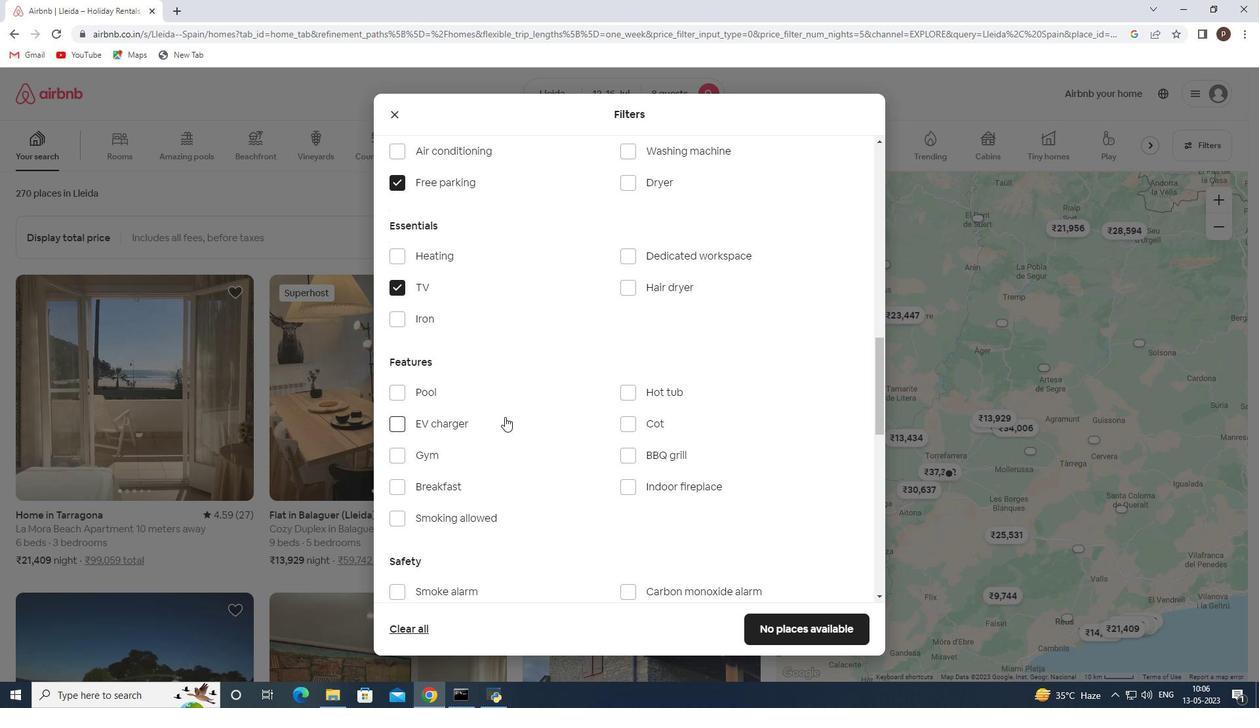 
Action: Mouse moved to (403, 389)
Screenshot: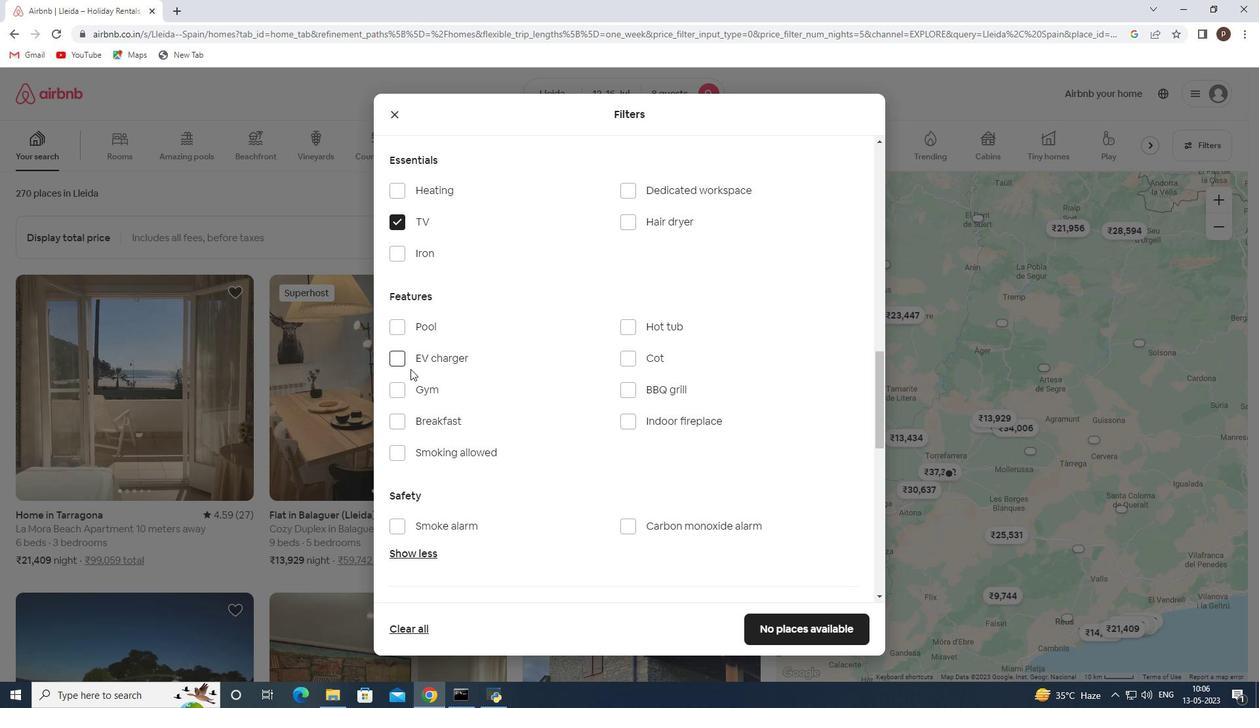 
Action: Mouse pressed left at (403, 389)
Screenshot: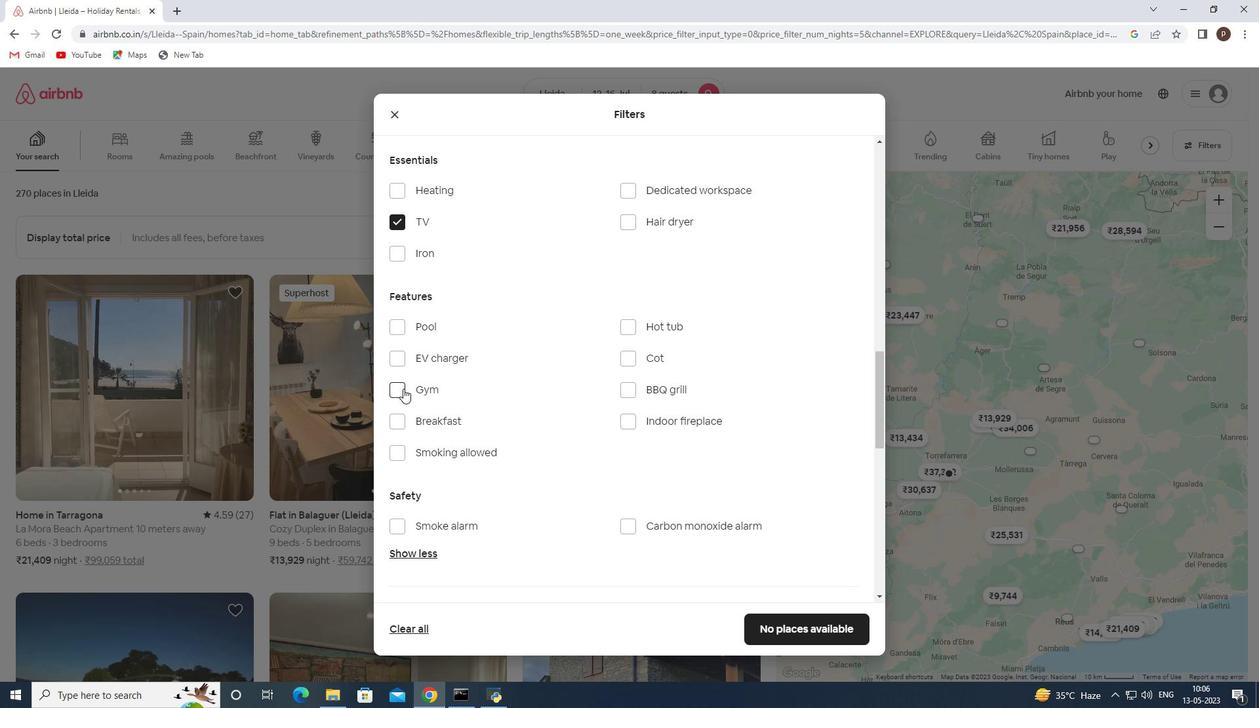 
Action: Mouse moved to (400, 423)
Screenshot: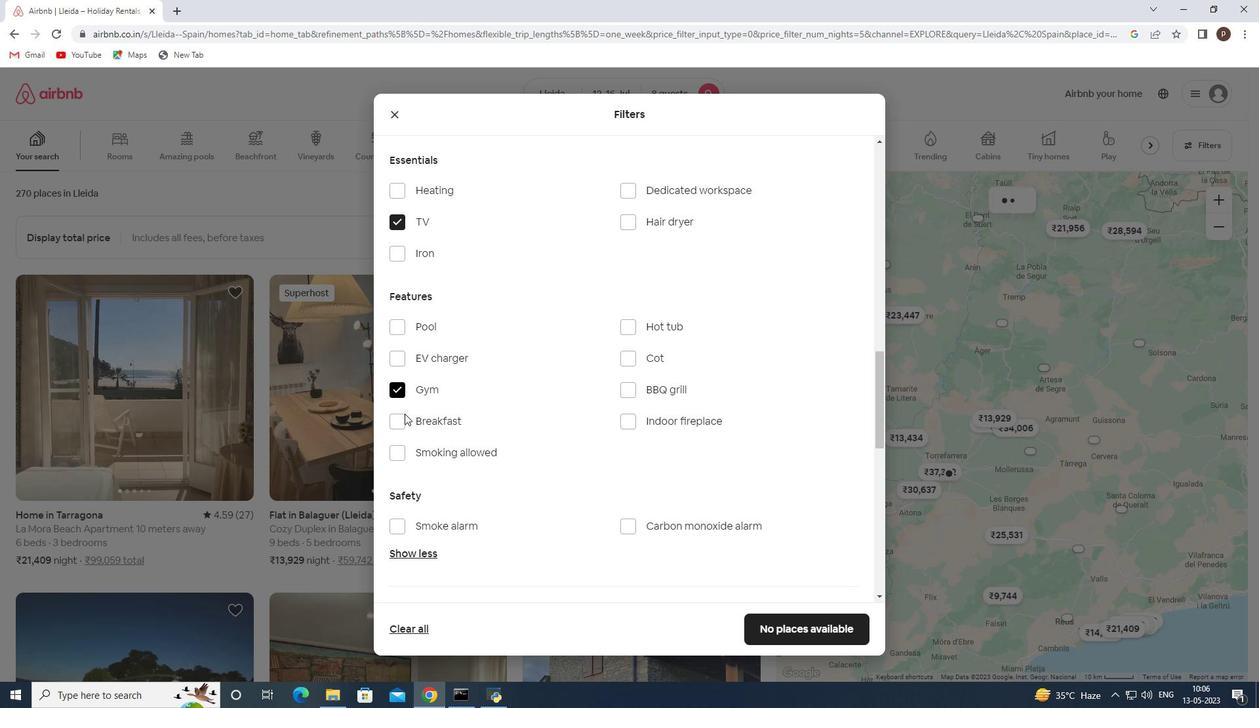 
Action: Mouse pressed left at (400, 423)
Screenshot: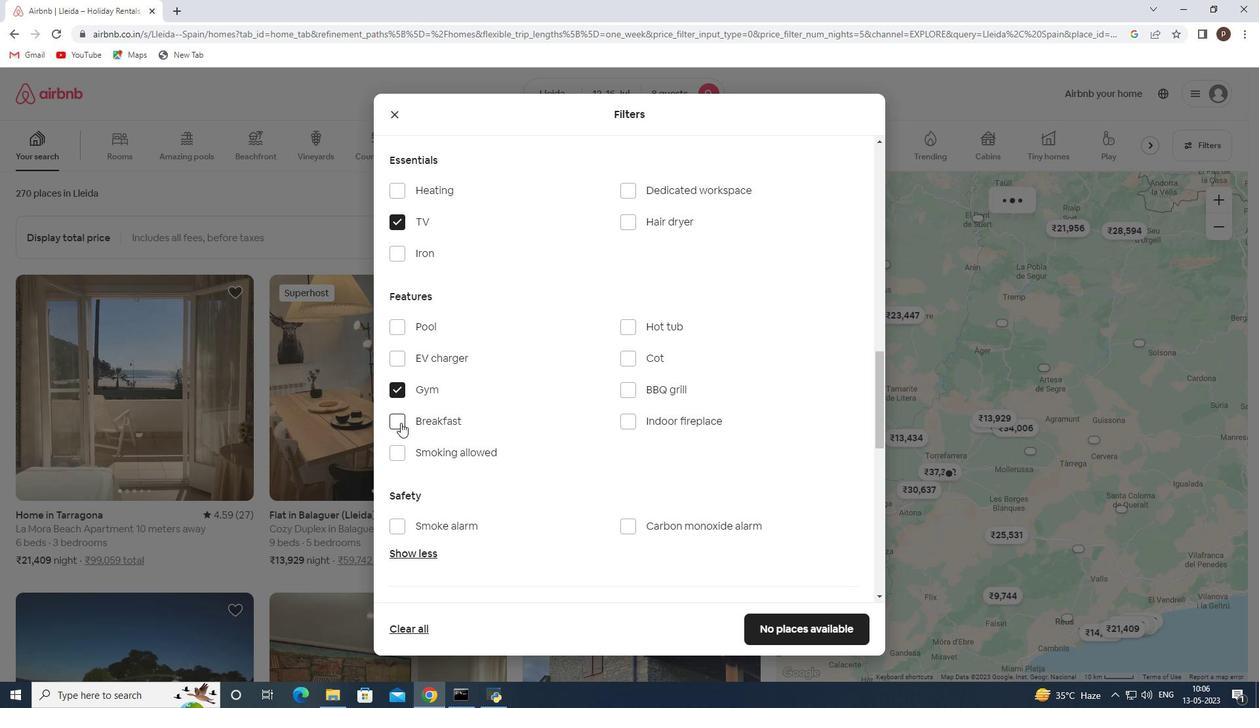 
Action: Mouse moved to (481, 448)
Screenshot: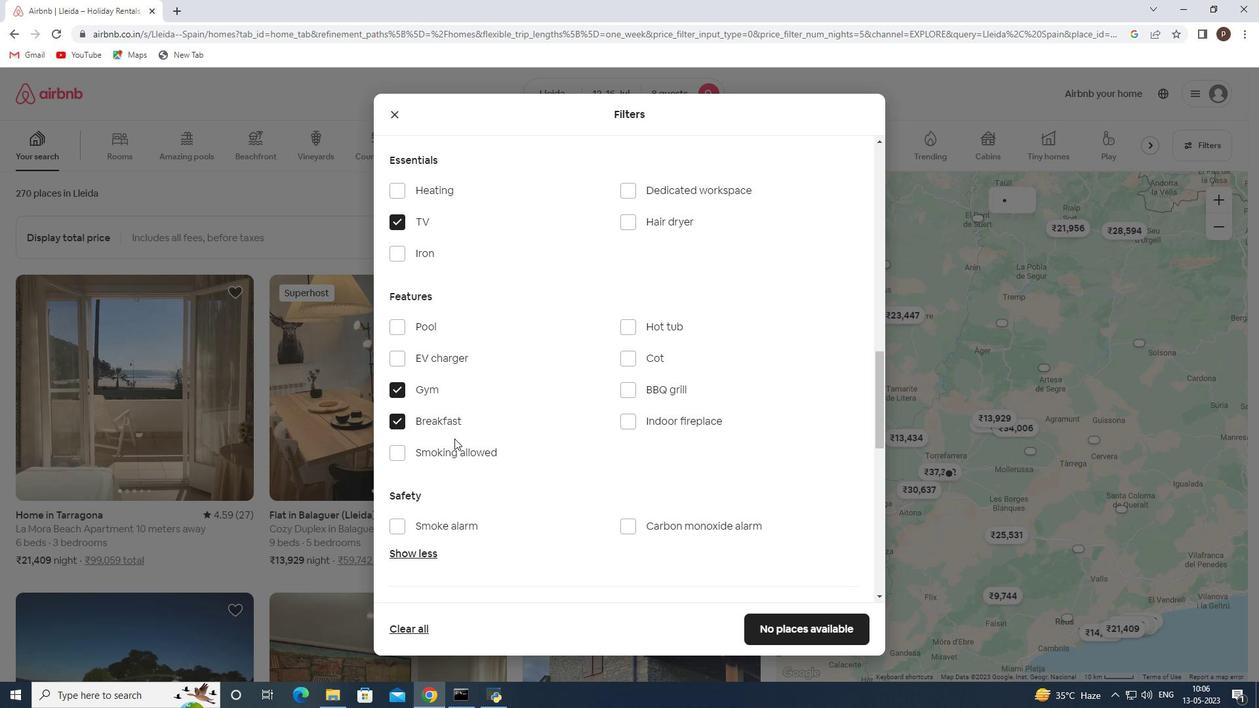 
Action: Mouse scrolled (481, 447) with delta (0, 0)
Screenshot: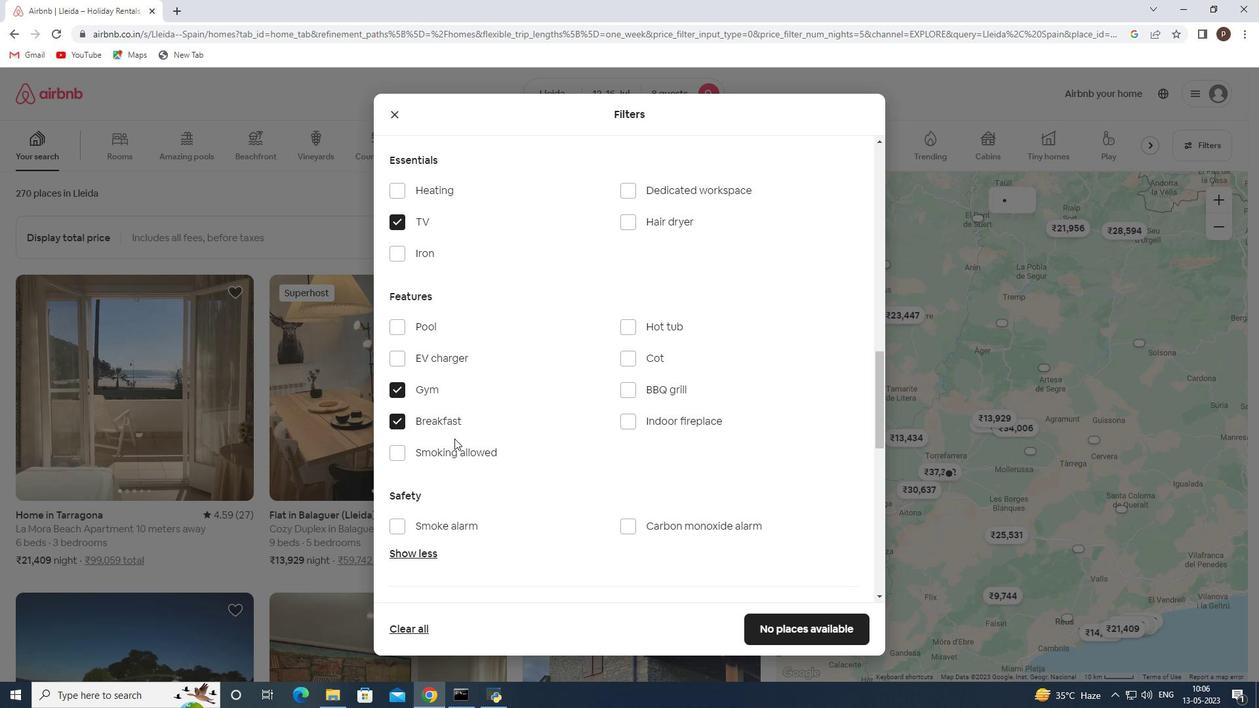 
Action: Mouse scrolled (481, 447) with delta (0, 0)
Screenshot: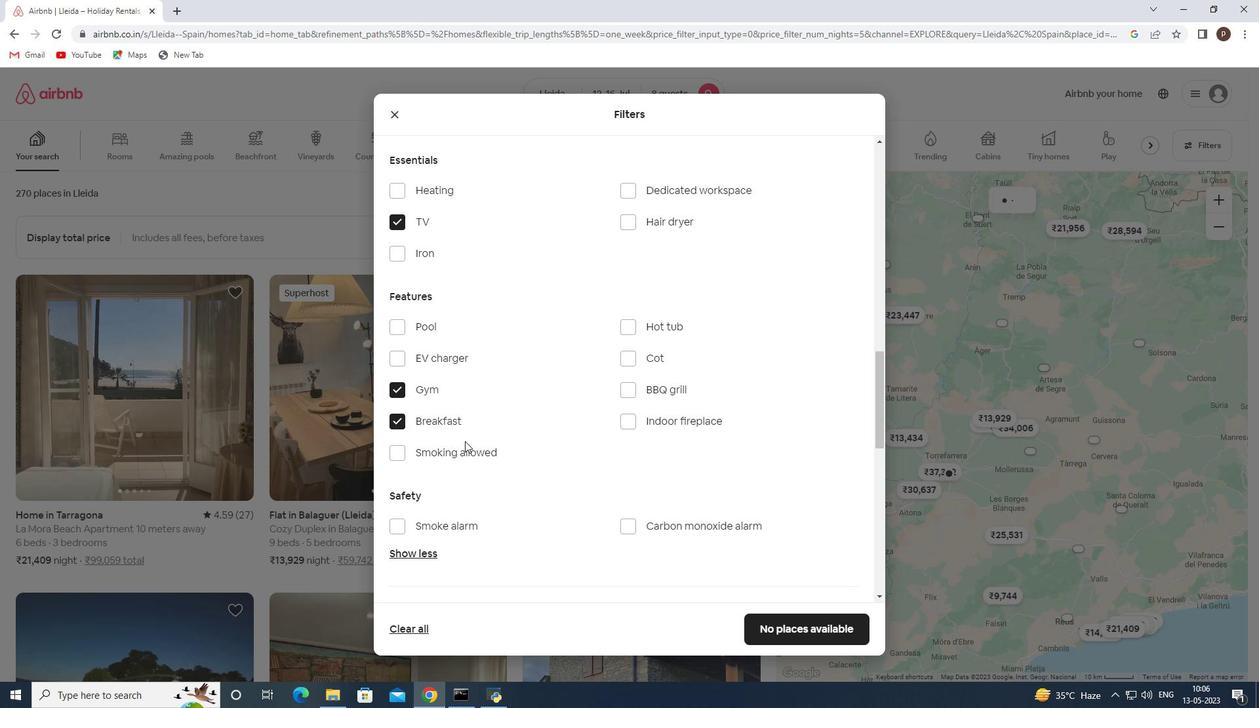 
Action: Mouse scrolled (481, 447) with delta (0, 0)
Screenshot: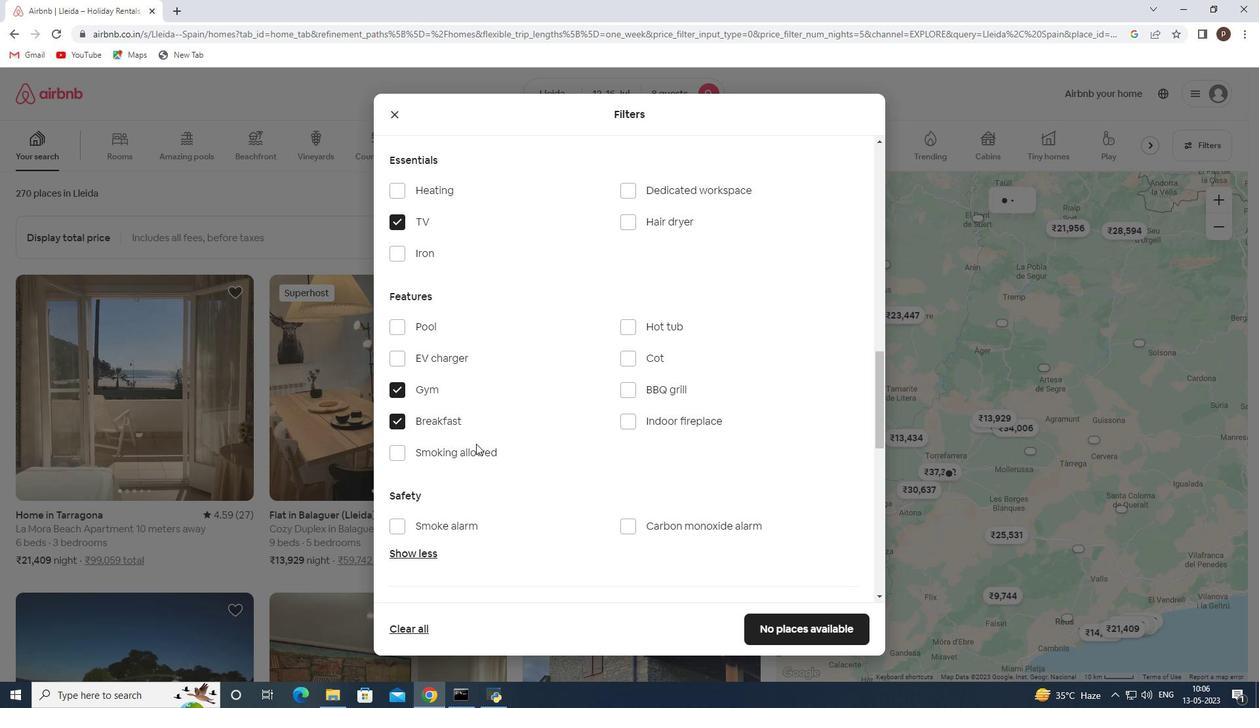 
Action: Mouse scrolled (481, 447) with delta (0, 0)
Screenshot: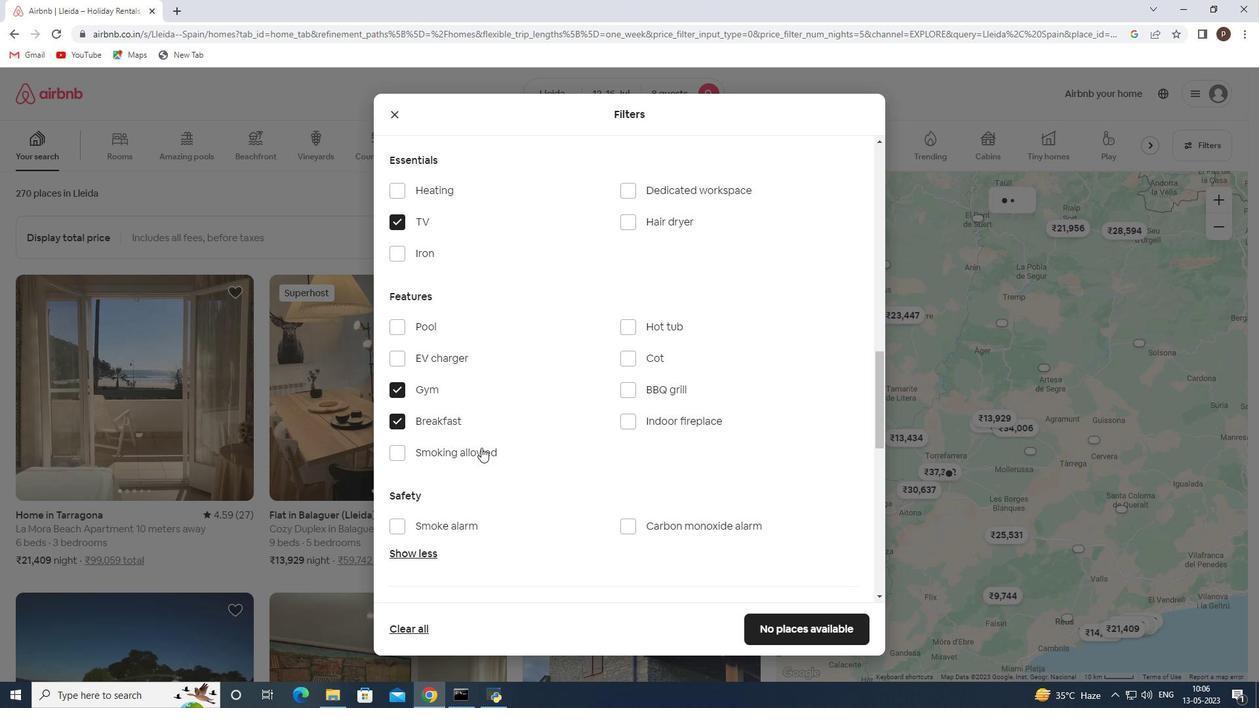 
Action: Mouse moved to (825, 442)
Screenshot: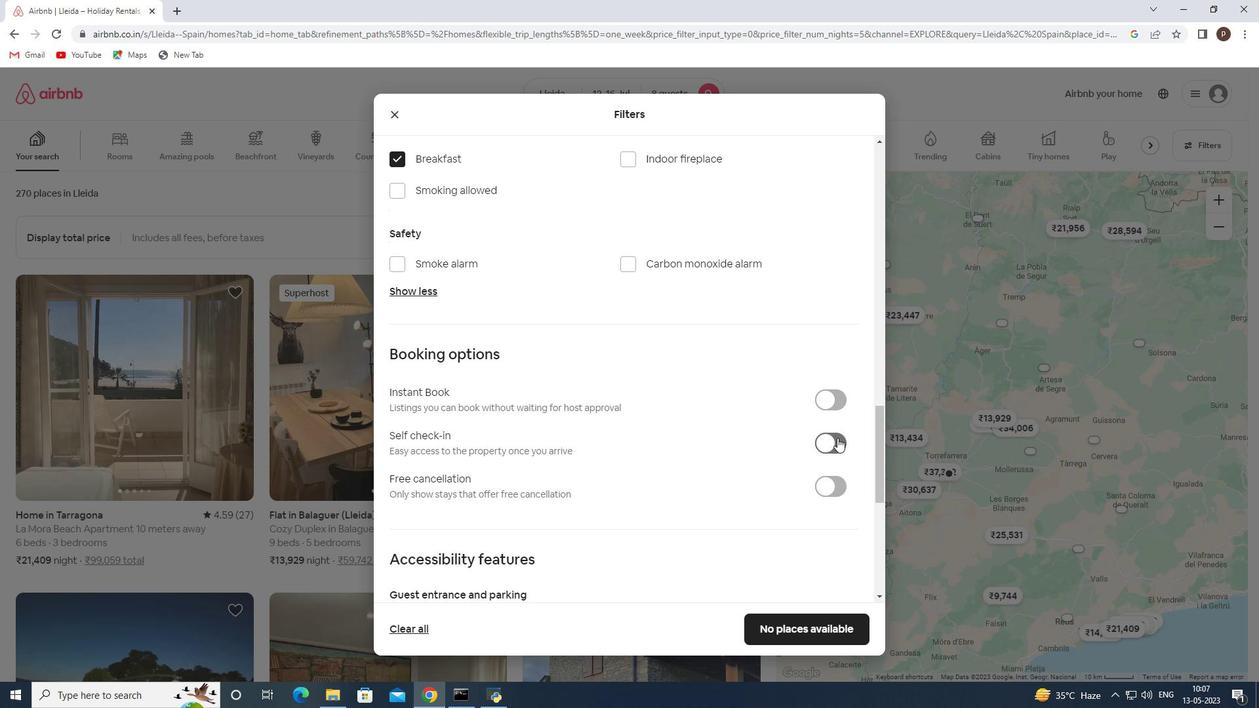 
Action: Mouse pressed left at (825, 442)
Screenshot: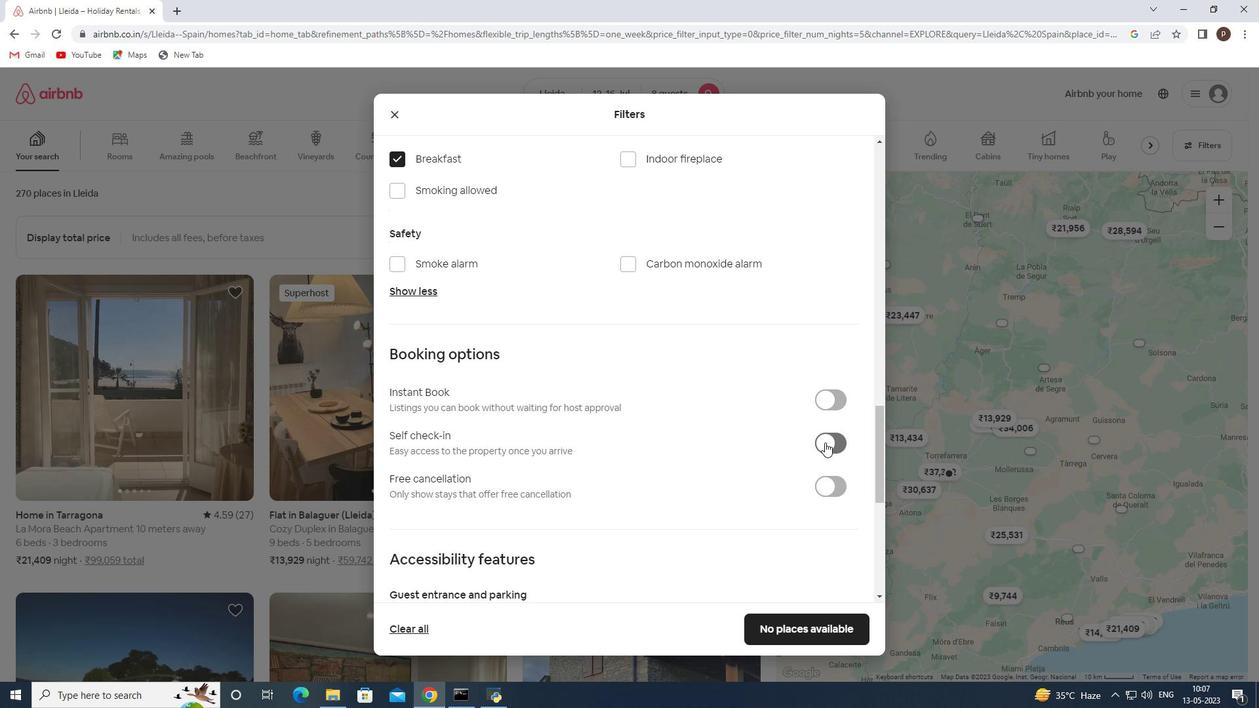
Action: Mouse moved to (670, 446)
Screenshot: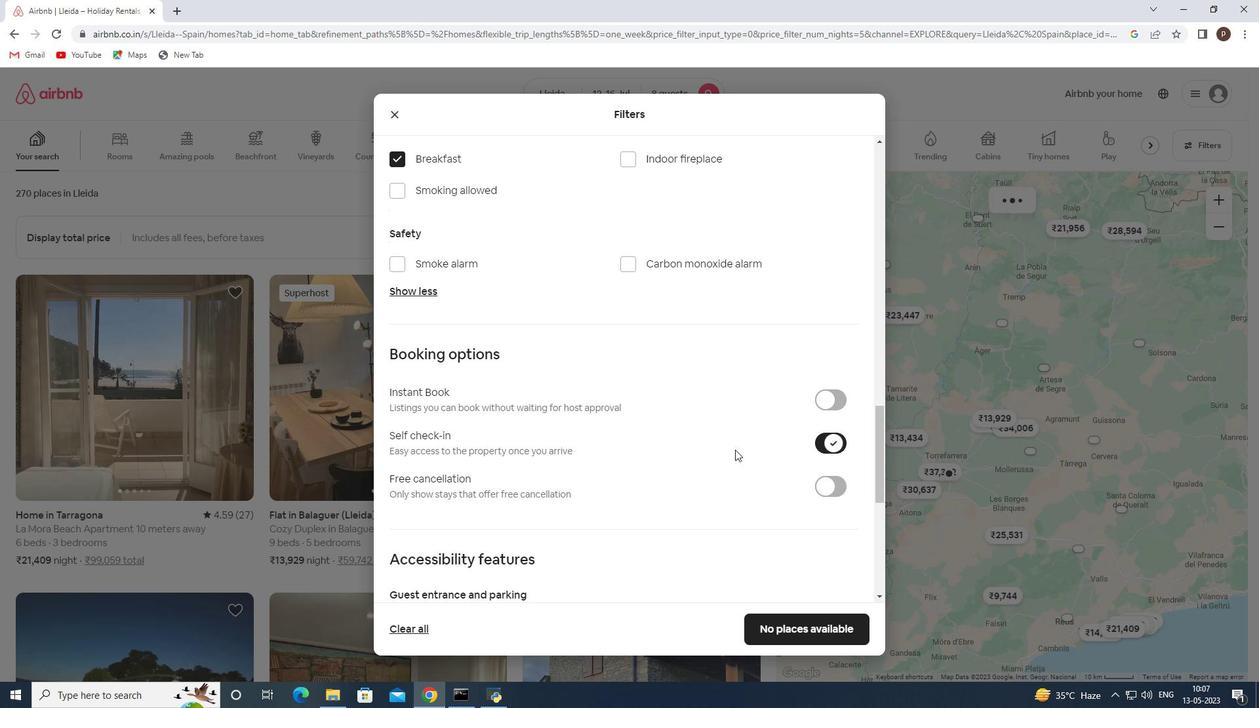 
Action: Mouse scrolled (670, 446) with delta (0, 0)
Screenshot: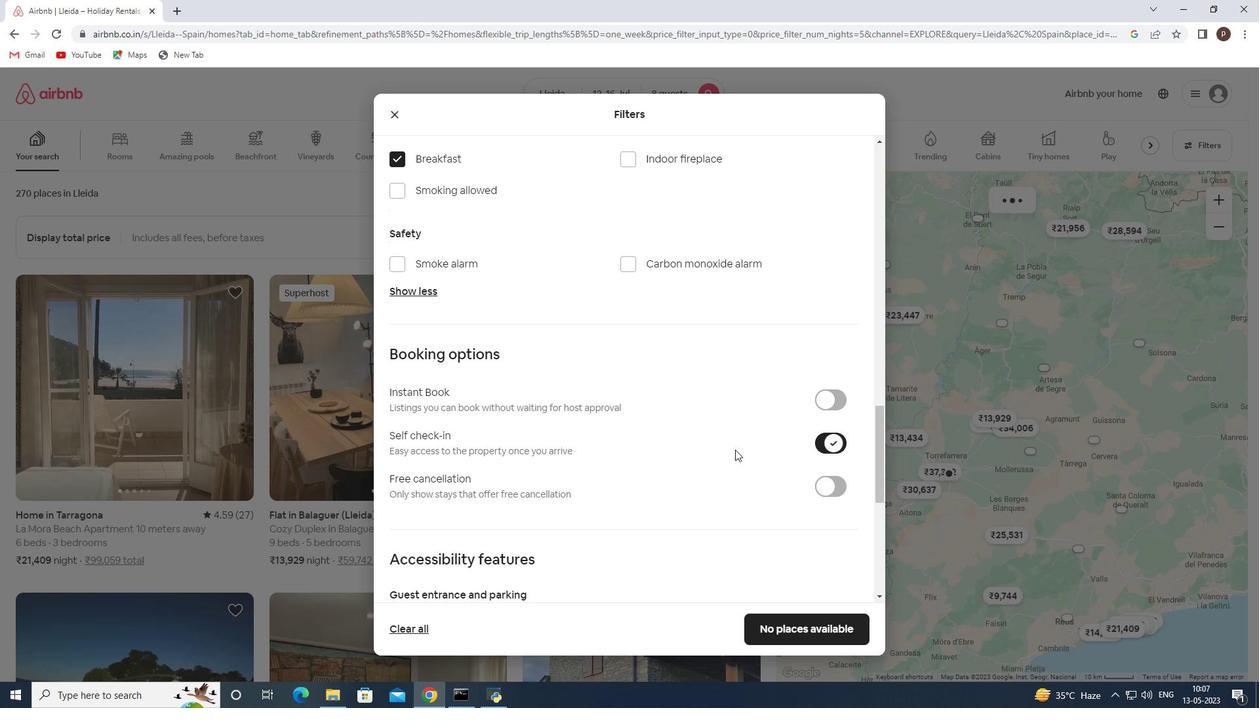 
Action: Mouse scrolled (670, 446) with delta (0, 0)
Screenshot: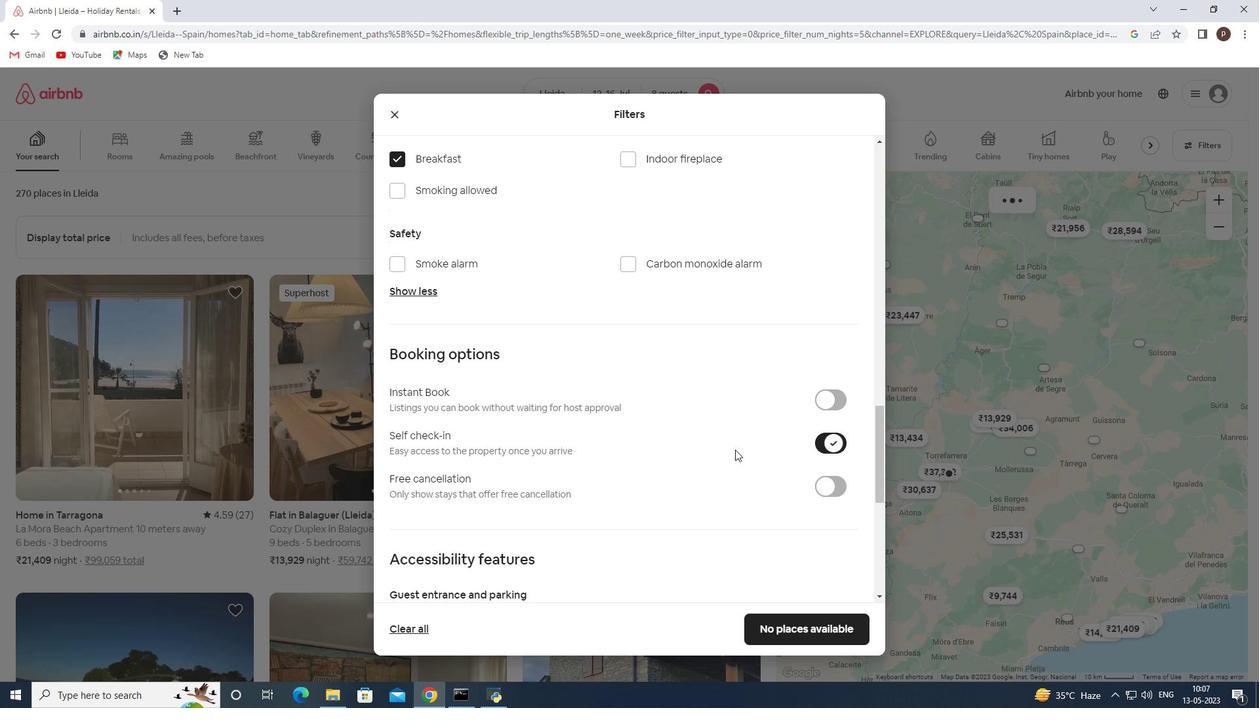 
Action: Mouse moved to (669, 447)
Screenshot: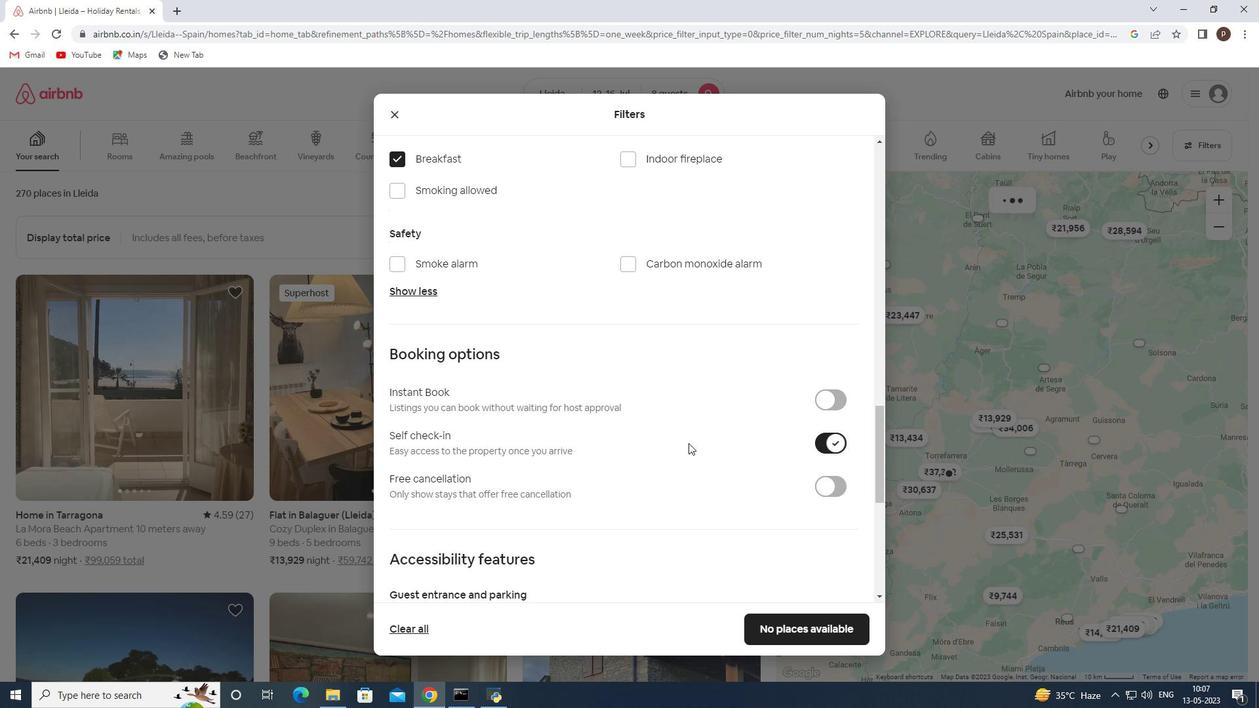 
Action: Mouse scrolled (669, 446) with delta (0, 0)
Screenshot: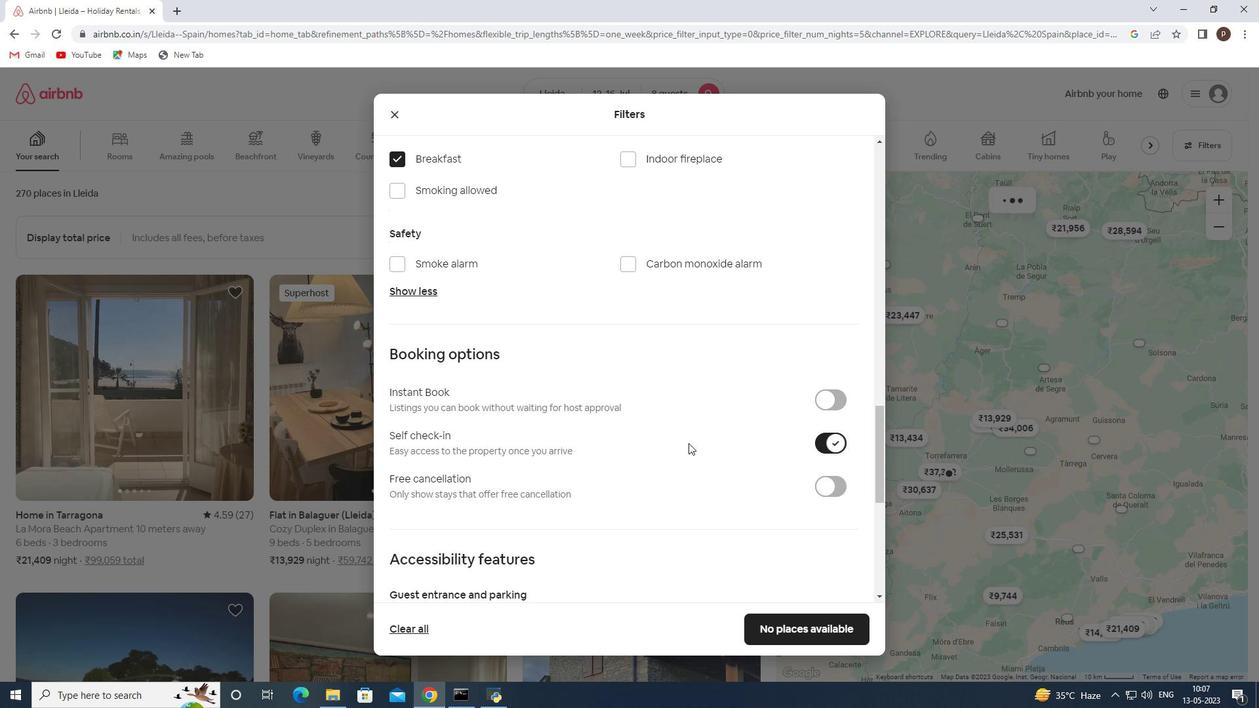 
Action: Mouse scrolled (669, 446) with delta (0, 0)
Screenshot: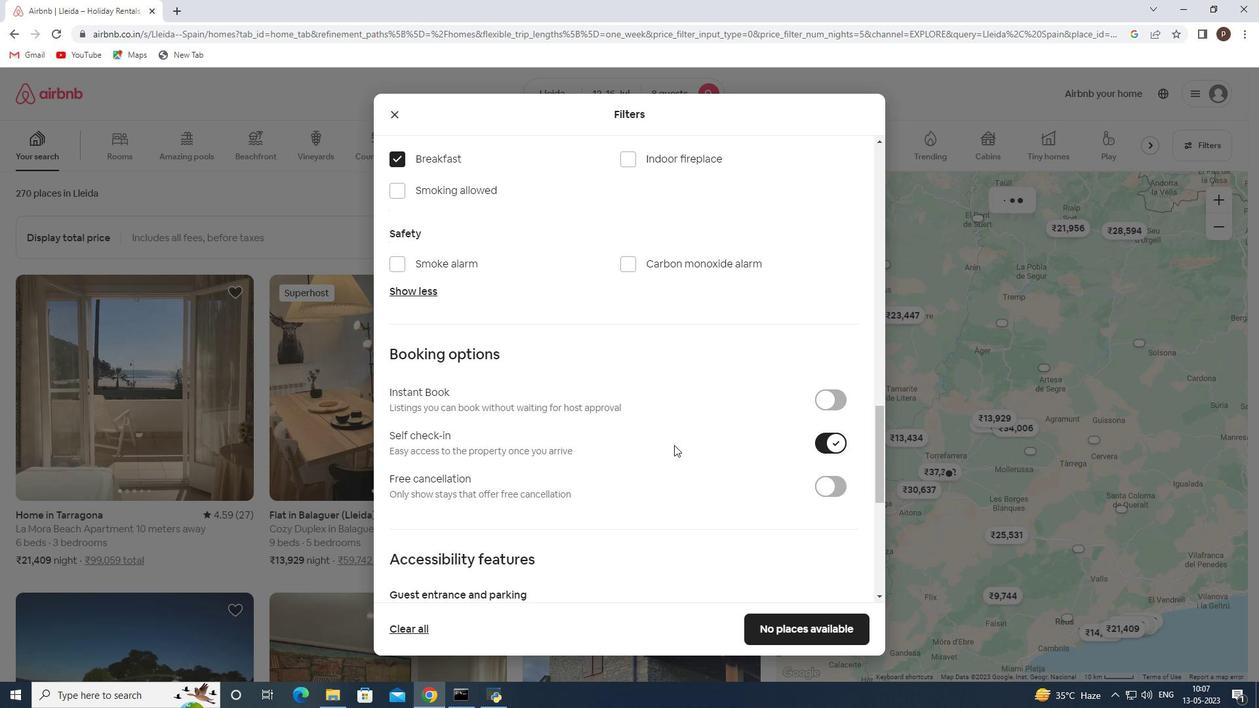 
Action: Mouse scrolled (669, 446) with delta (0, 0)
Screenshot: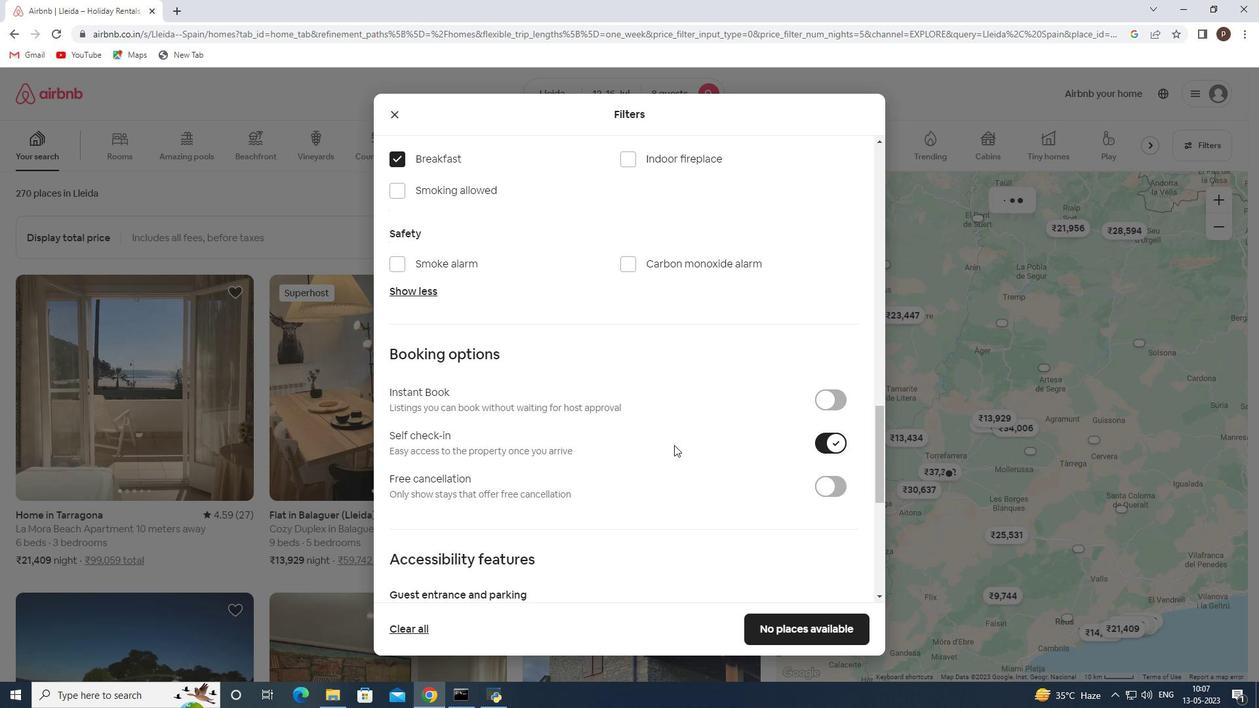 
Action: Mouse scrolled (669, 446) with delta (0, 0)
Screenshot: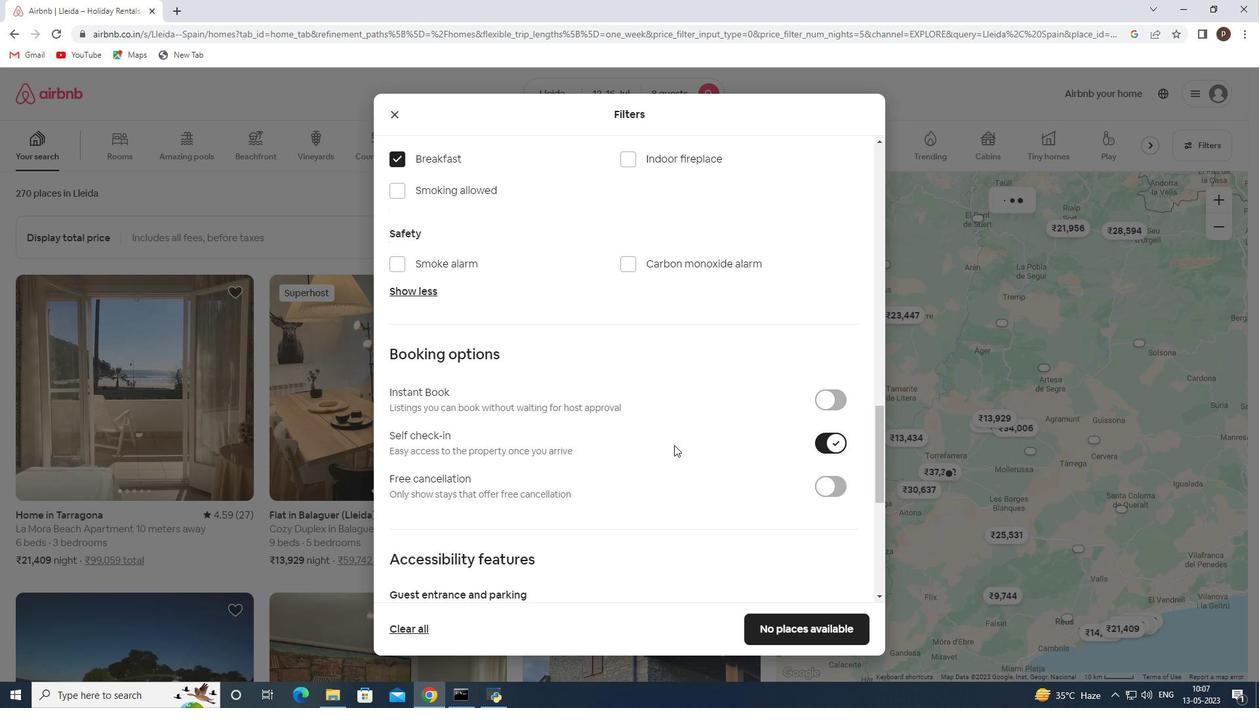 
Action: Mouse scrolled (669, 446) with delta (0, 0)
Screenshot: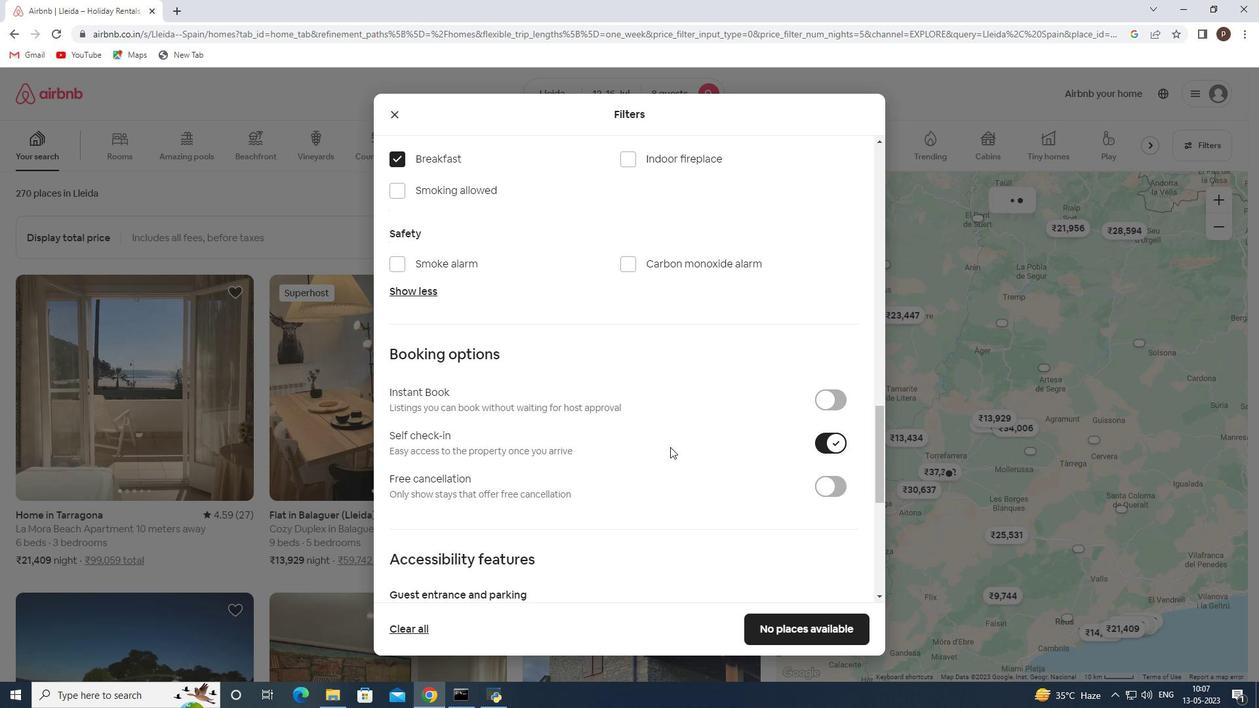 
Action: Mouse moved to (397, 518)
Screenshot: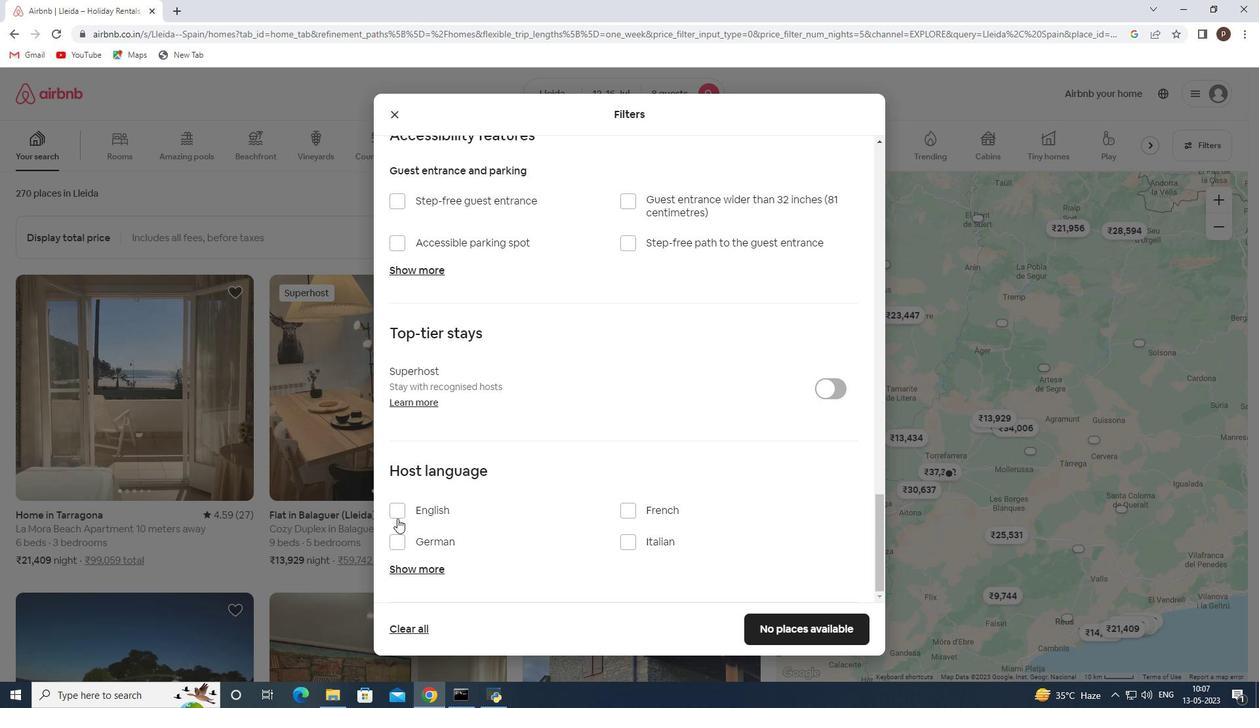 
Action: Mouse pressed left at (397, 518)
Screenshot: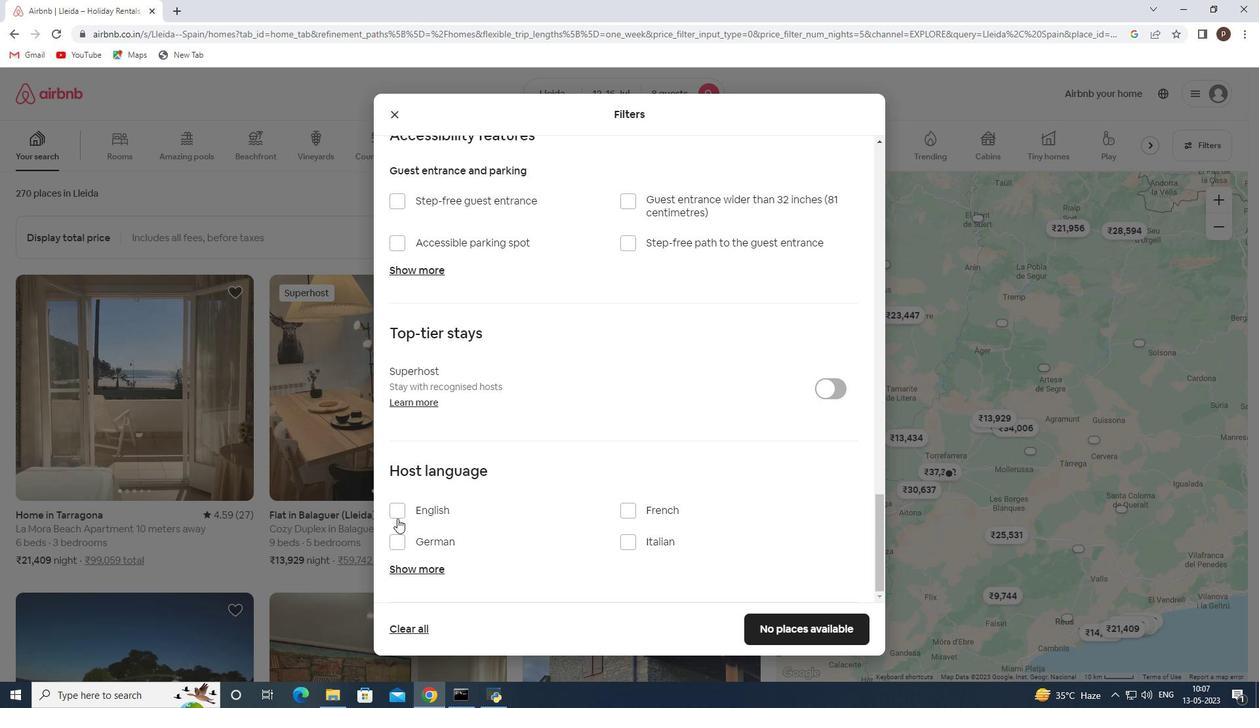 
Action: Mouse moved to (796, 628)
Screenshot: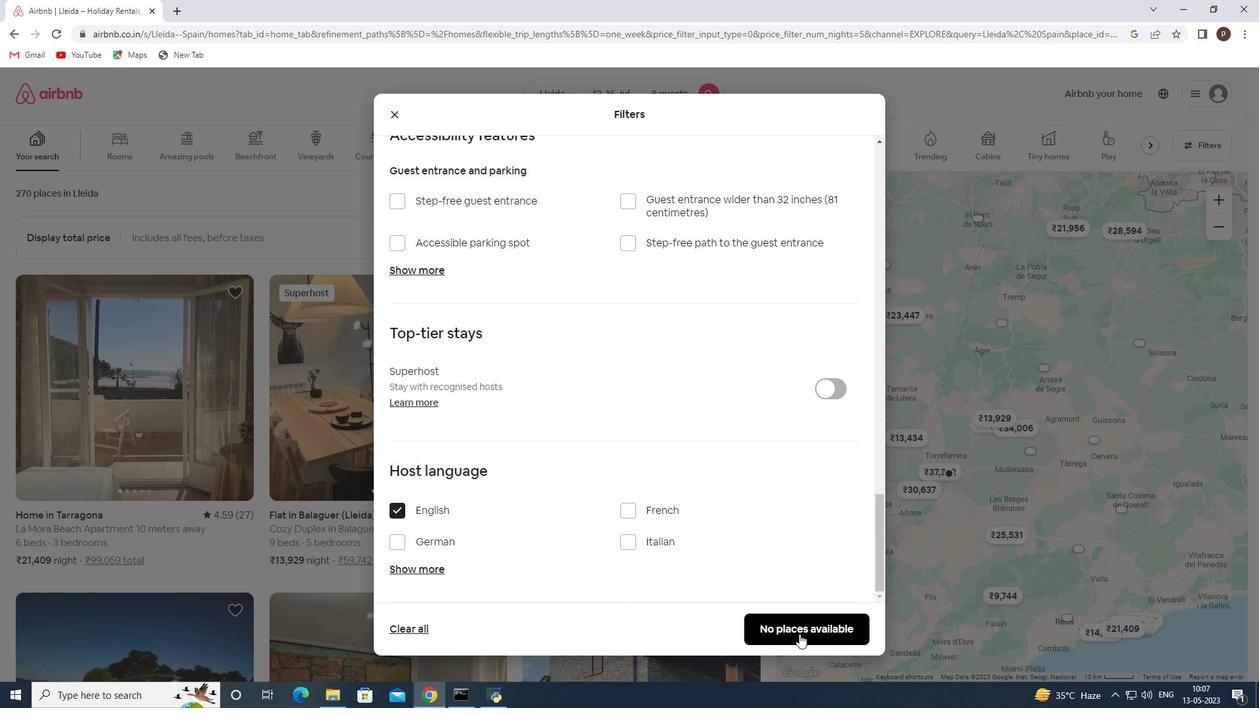 
Action: Mouse pressed left at (796, 628)
Screenshot: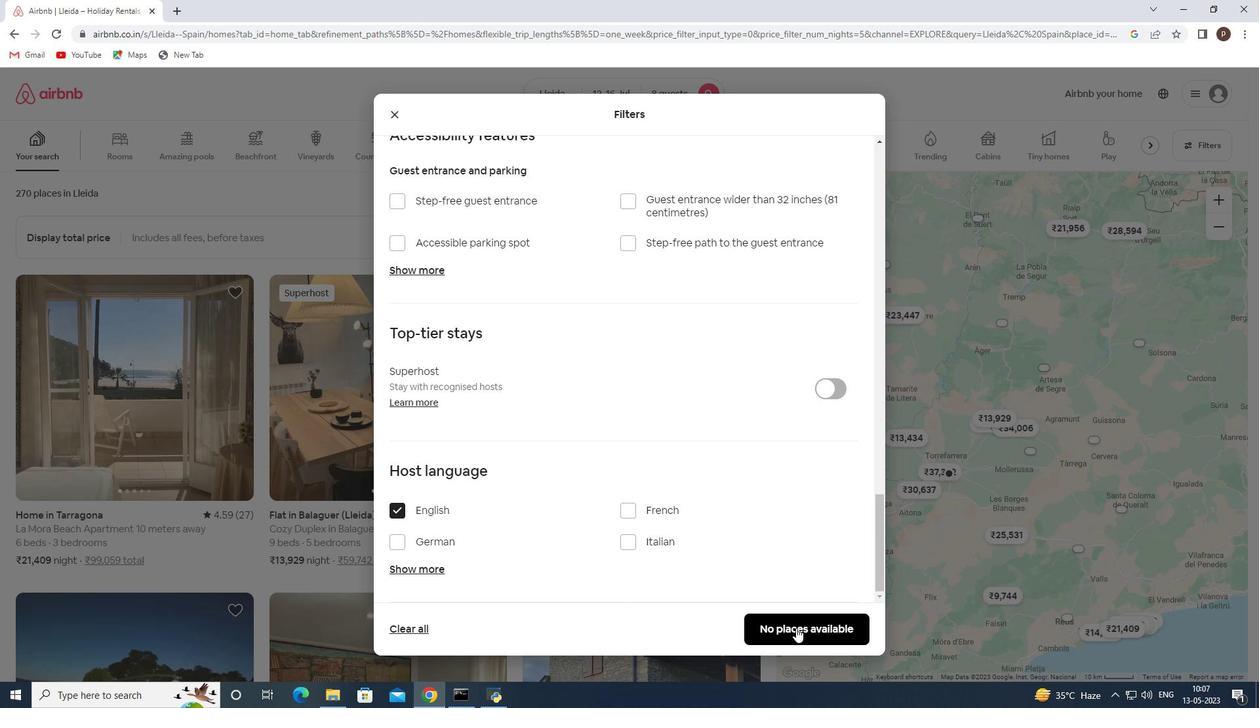 
